 Task: Look for space in Podporozh'ye, Russia from 8th June, 2023 to 16th June, 2023 for 2 adults in price range Rs.10000 to Rs.15000. Place can be entire place with 1  bedroom having 1 bed and 1 bathroom. Property type can be house, flat, guest house, hotel. Amenities needed are: wifi. Booking option can be shelf check-in. Required host language is English.
Action: Mouse moved to (311, 400)
Screenshot: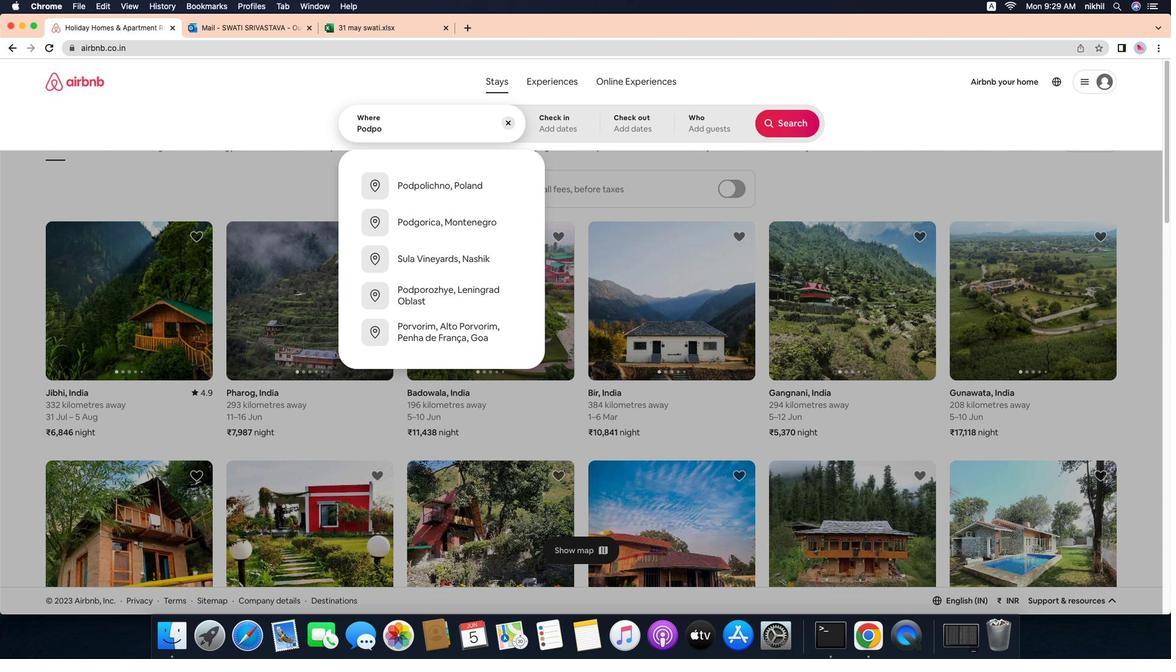 
Action: Mouse pressed left at (311, 400)
Screenshot: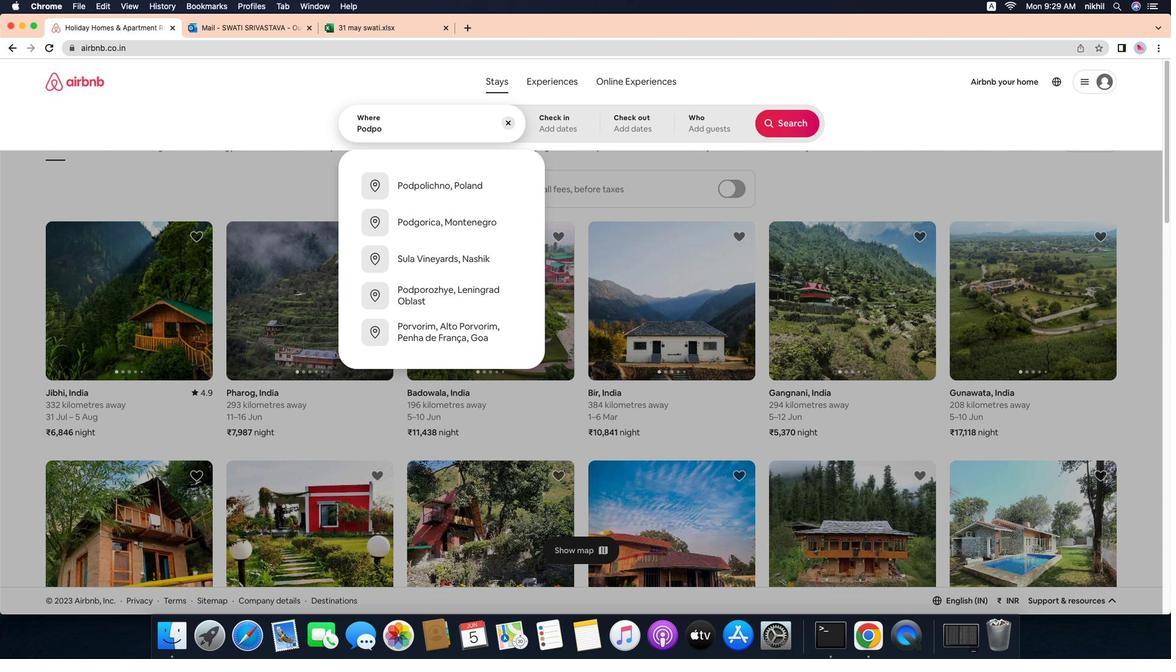 
Action: Mouse moved to (332, 400)
Screenshot: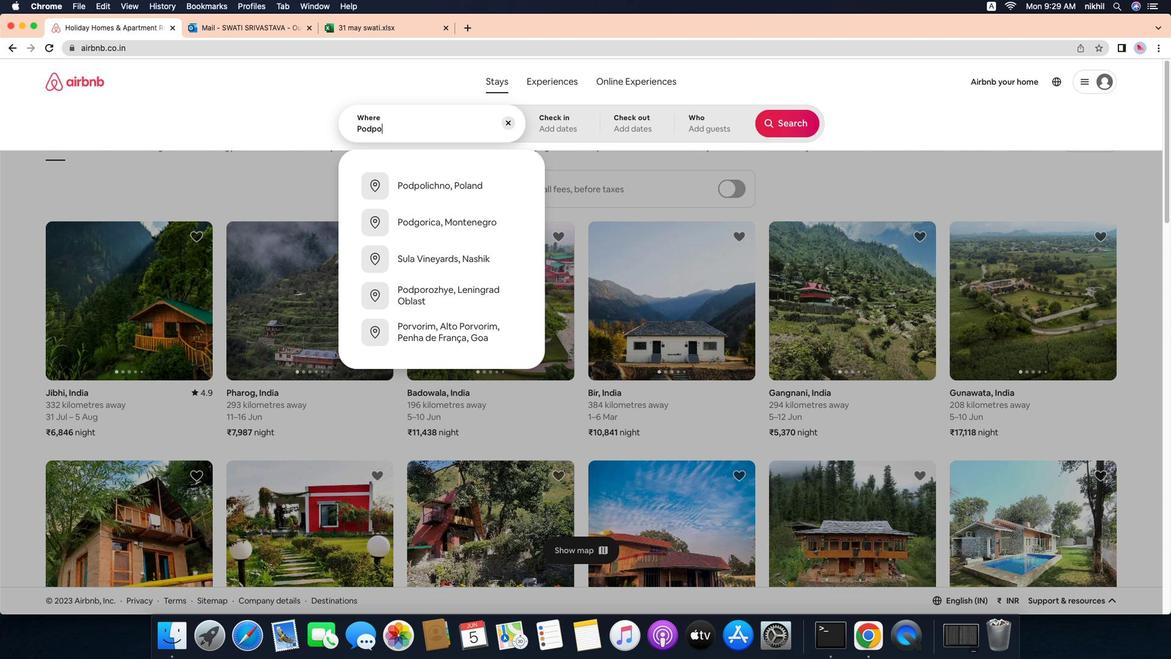 
Action: Mouse pressed left at (332, 400)
Screenshot: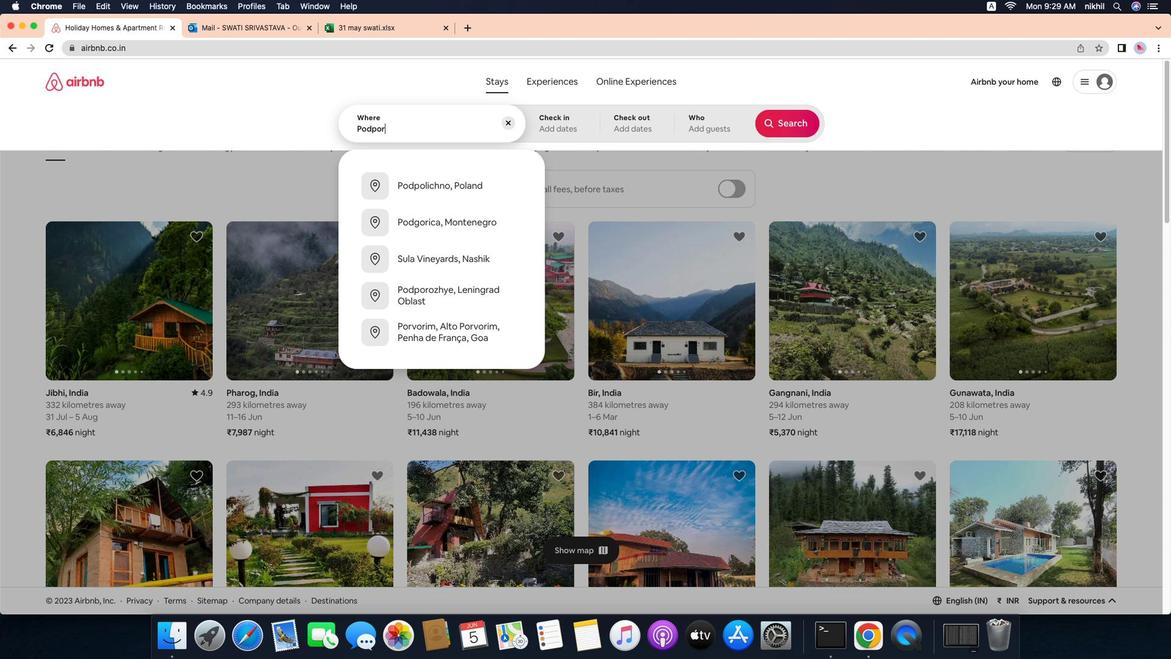 
Action: Mouse moved to (271, 404)
Screenshot: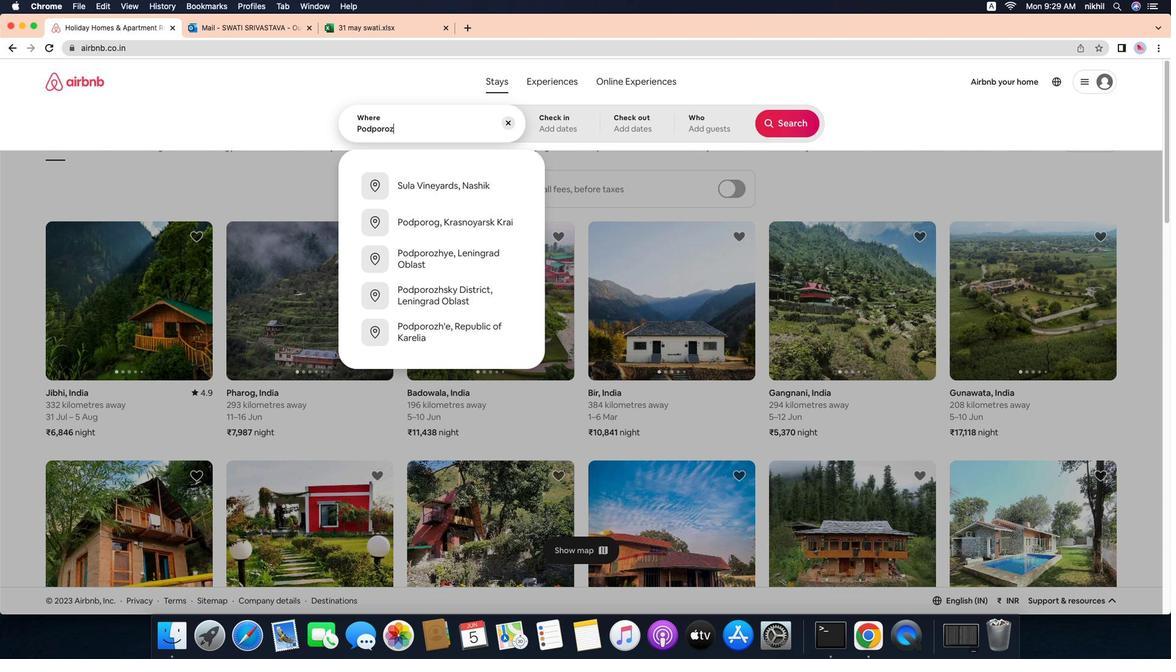 
Action: Mouse pressed left at (271, 404)
Screenshot: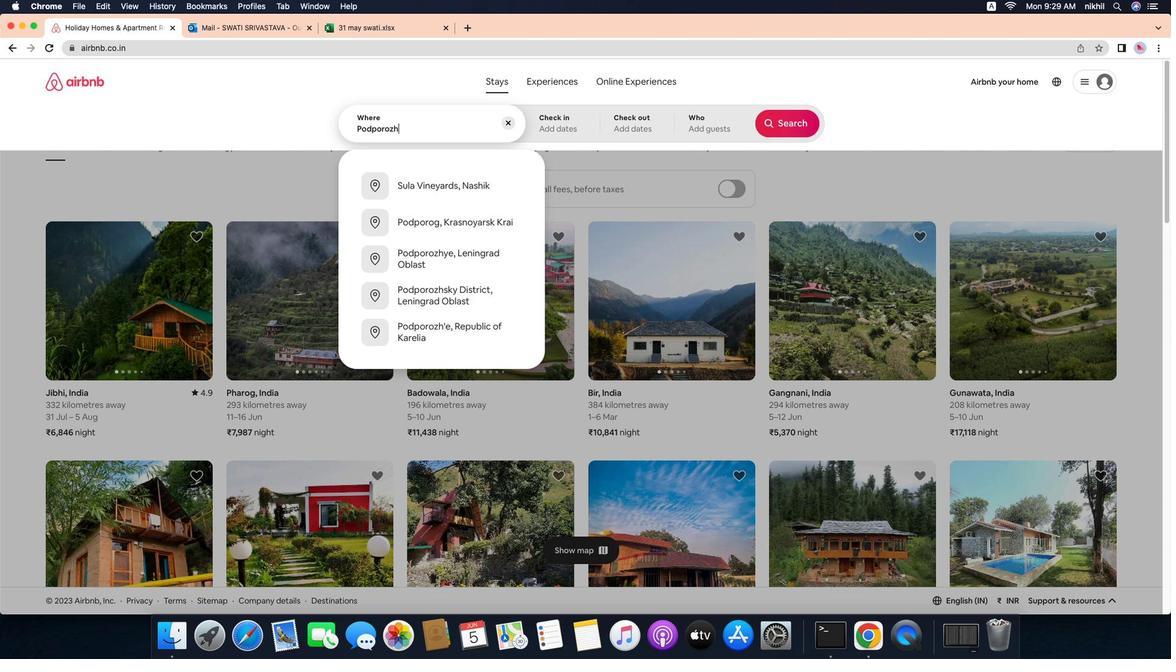 
Action: Mouse moved to (270, 404)
Screenshot: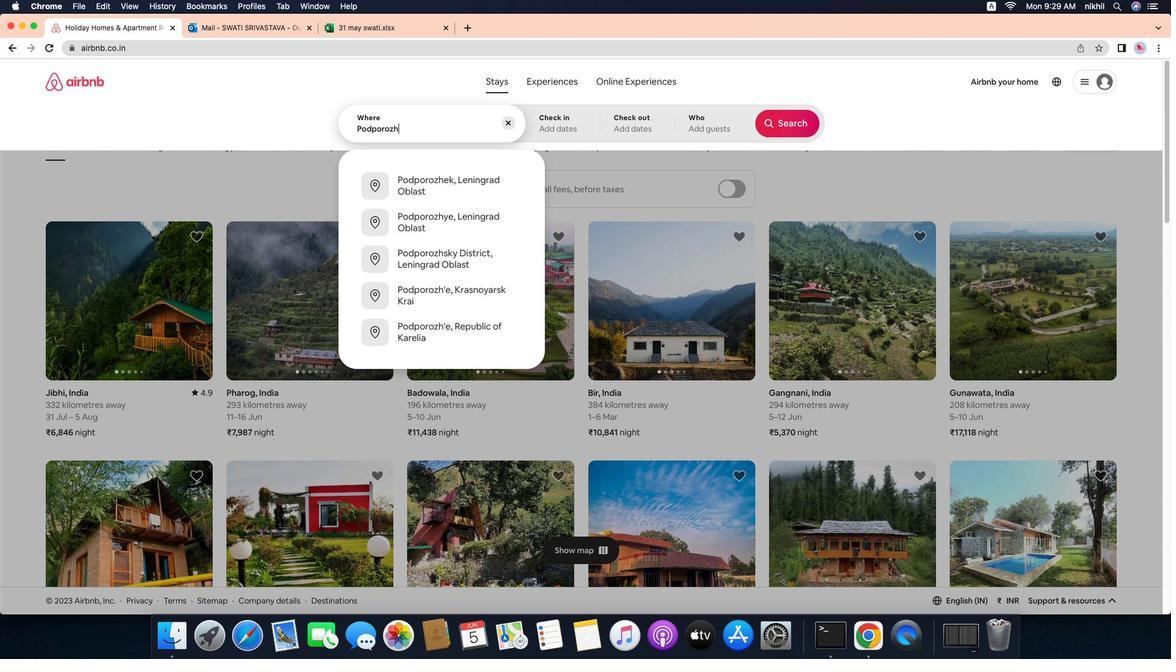 
Action: Key pressed Key.caps_lock'P'Key.caps_lock'o''d''p''o''r''o''z''h'"'"Key.caps_lockKey.caps_lock'y''e'','Key.spaceKey.caps_lock'R'Key.caps_lock'u''s''s''i''a'Key.enter
Screenshot: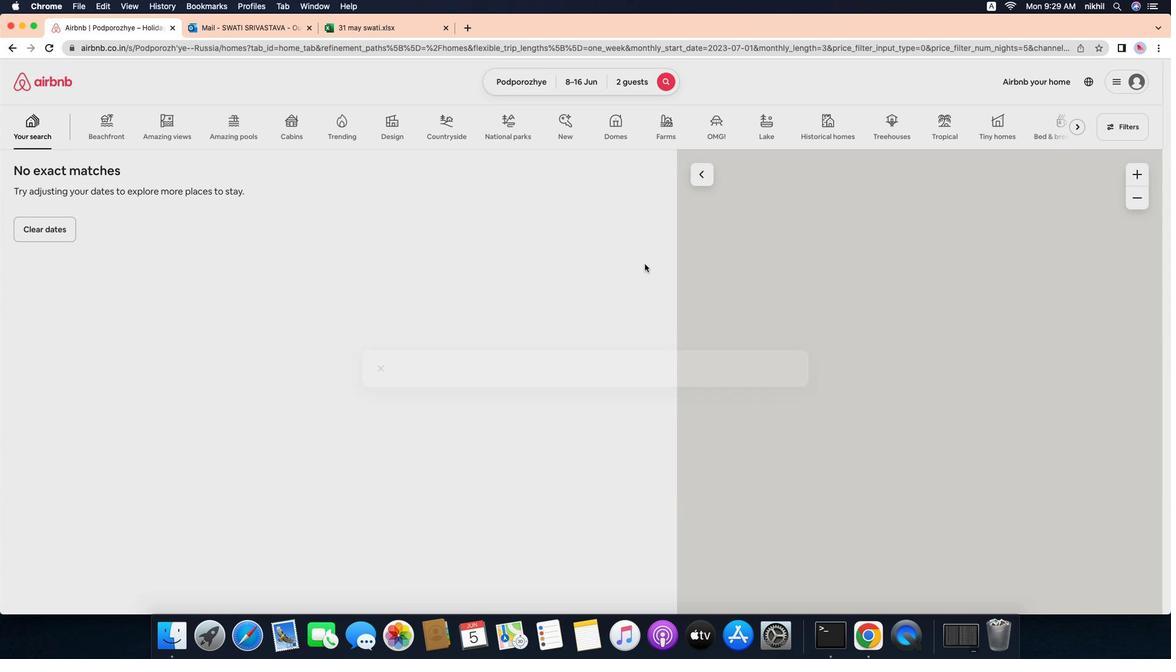 
Action: Mouse moved to (327, 416)
Screenshot: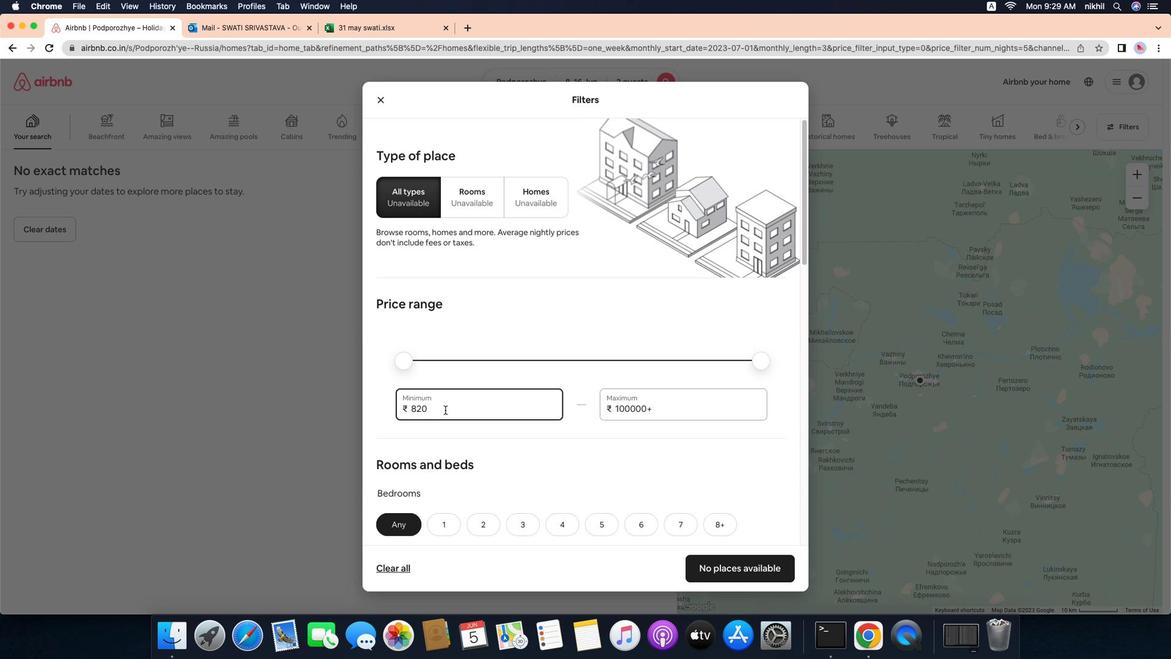 
Action: Mouse pressed left at (327, 416)
Screenshot: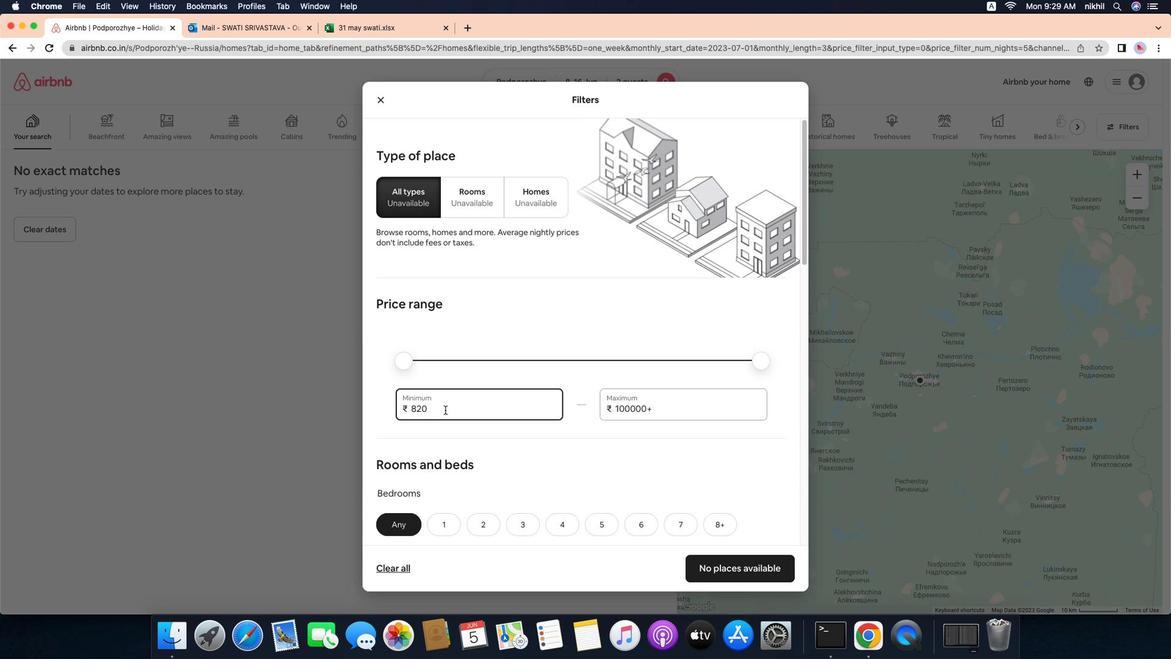 
Action: Mouse moved to (349, 418)
Screenshot: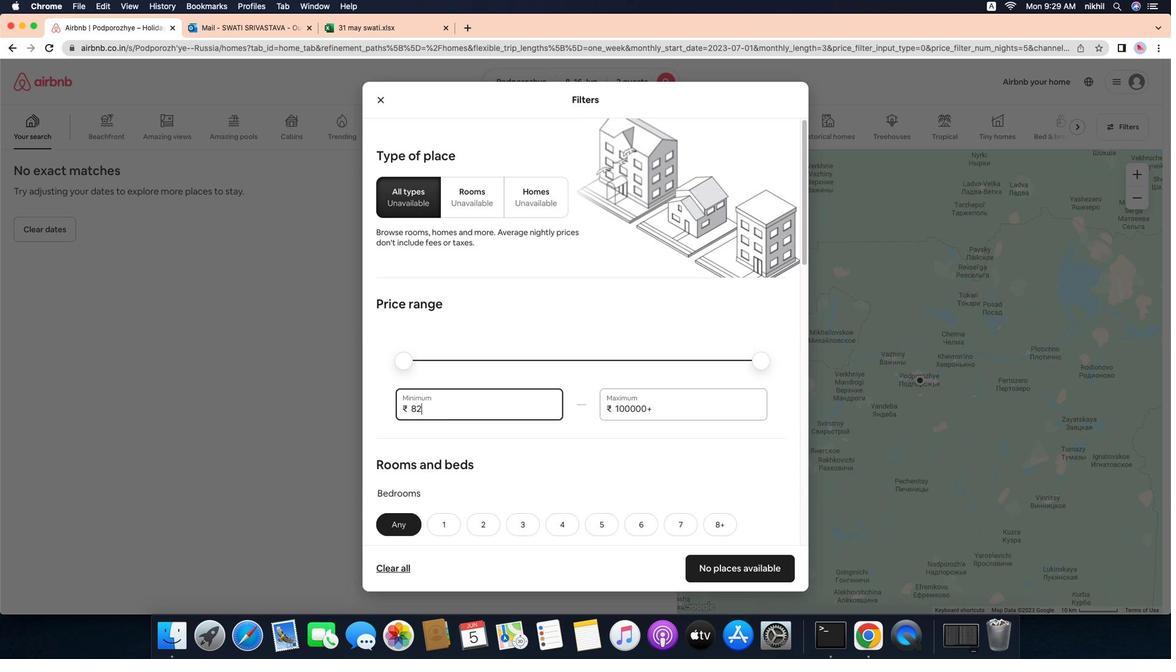 
Action: Mouse pressed left at (349, 418)
Screenshot: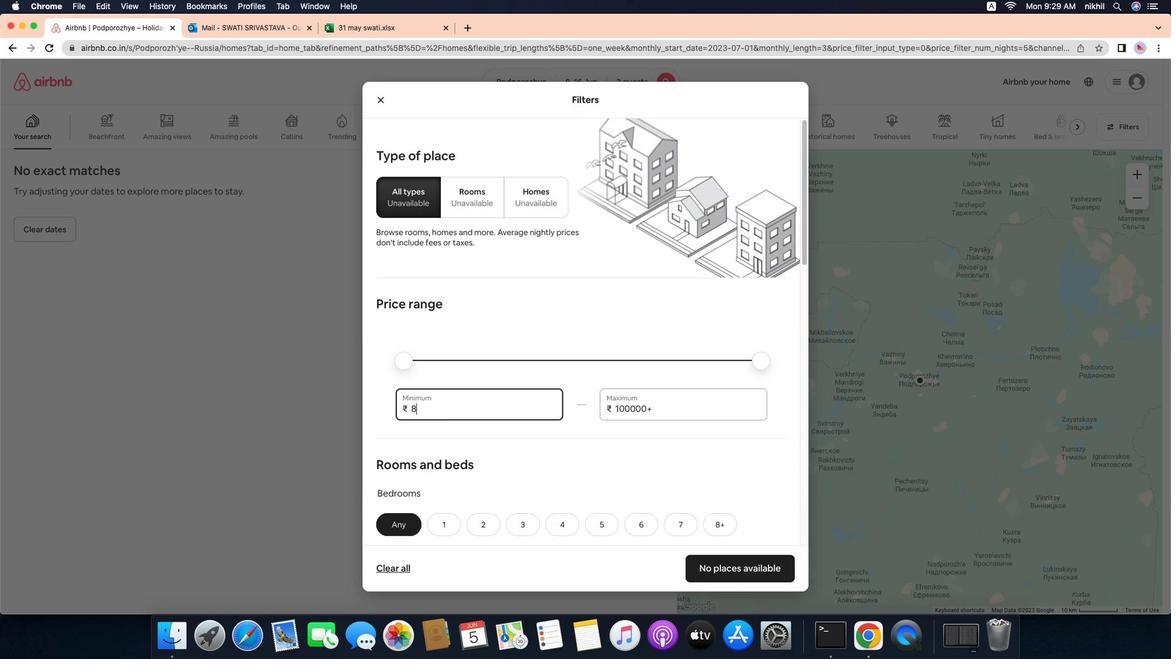
Action: Mouse moved to (563, 404)
Screenshot: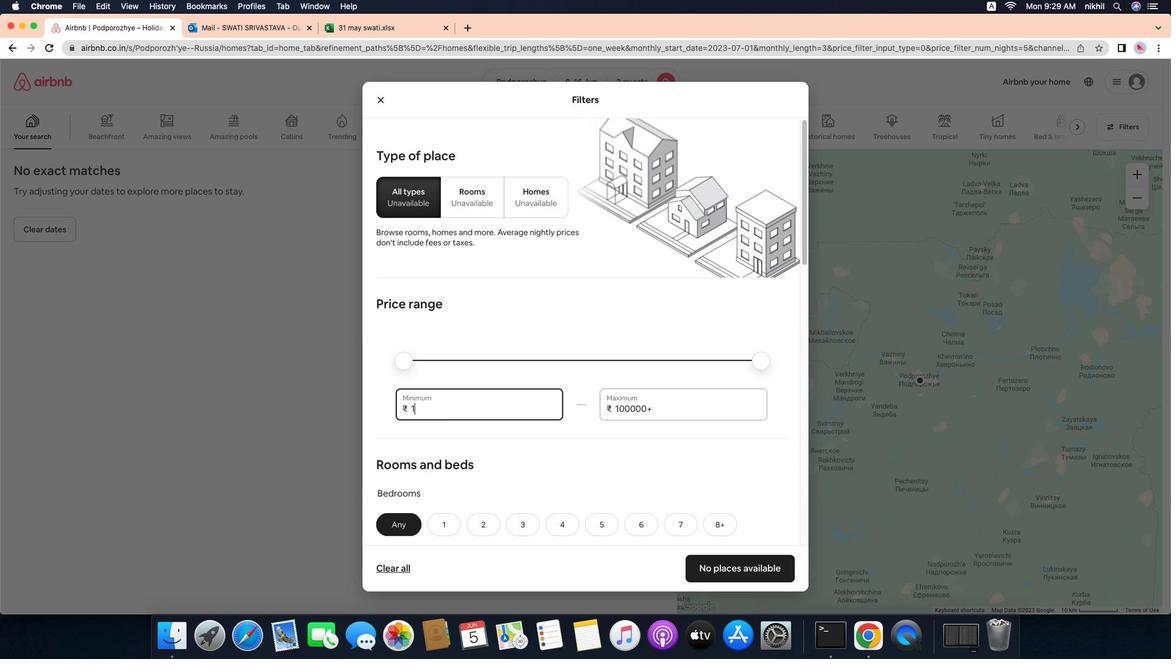 
Action: Mouse pressed left at (563, 404)
Screenshot: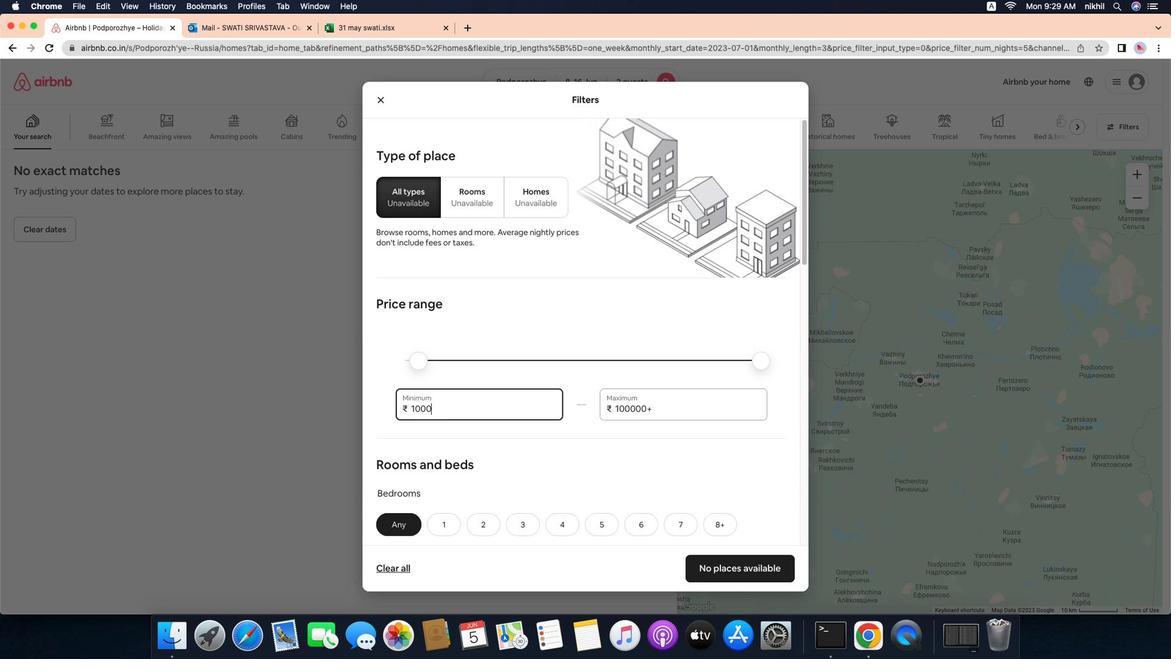 
Action: Mouse moved to (657, 409)
Screenshot: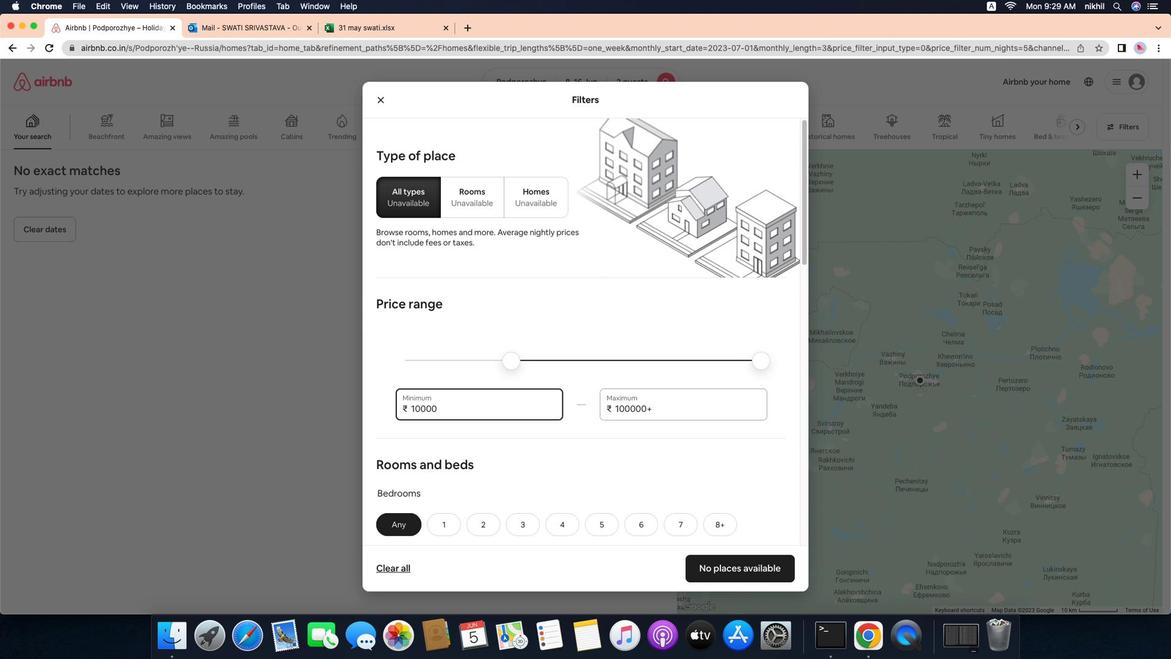 
Action: Mouse pressed left at (657, 409)
Screenshot: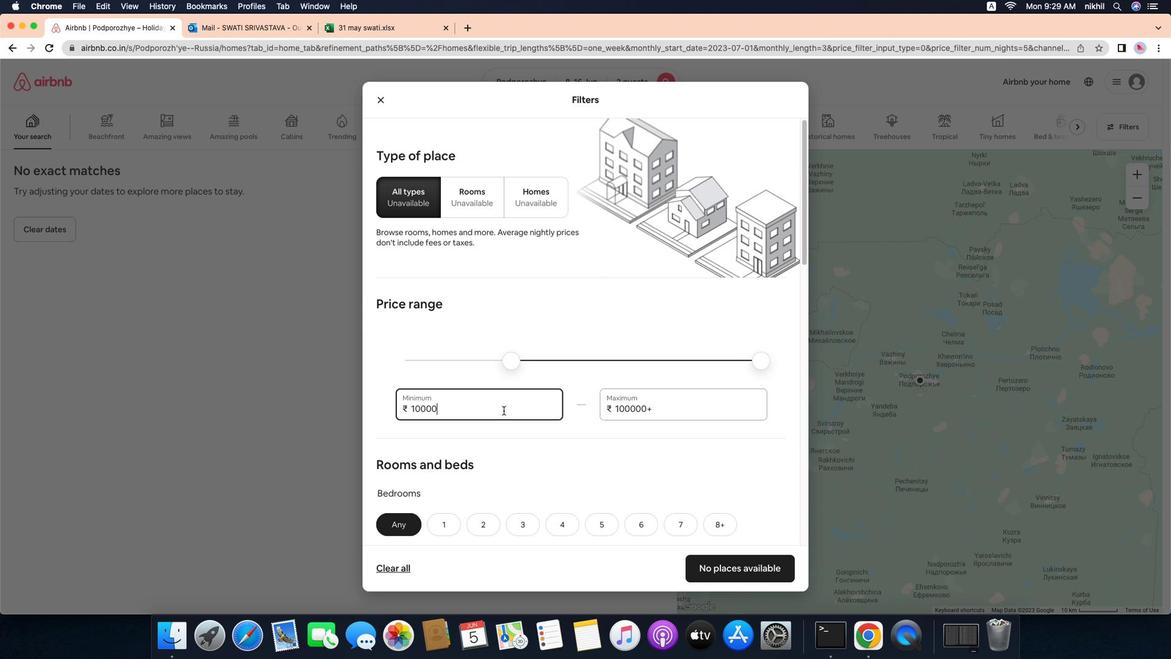 
Action: Mouse pressed left at (657, 409)
Screenshot: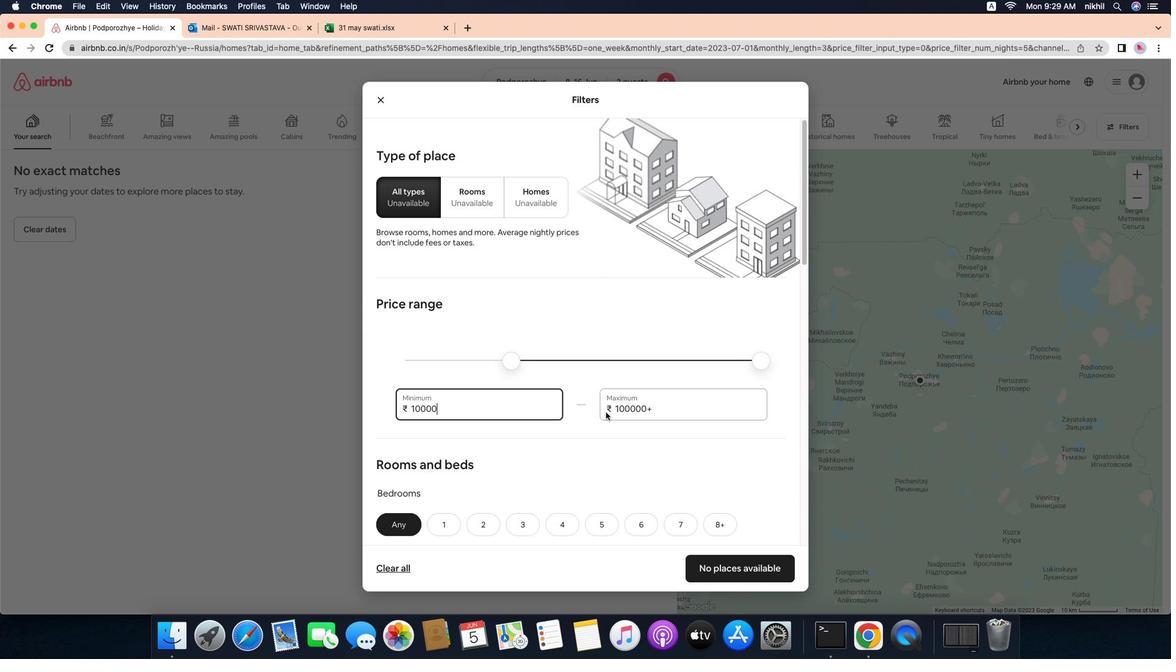 
Action: Mouse moved to (662, 404)
Screenshot: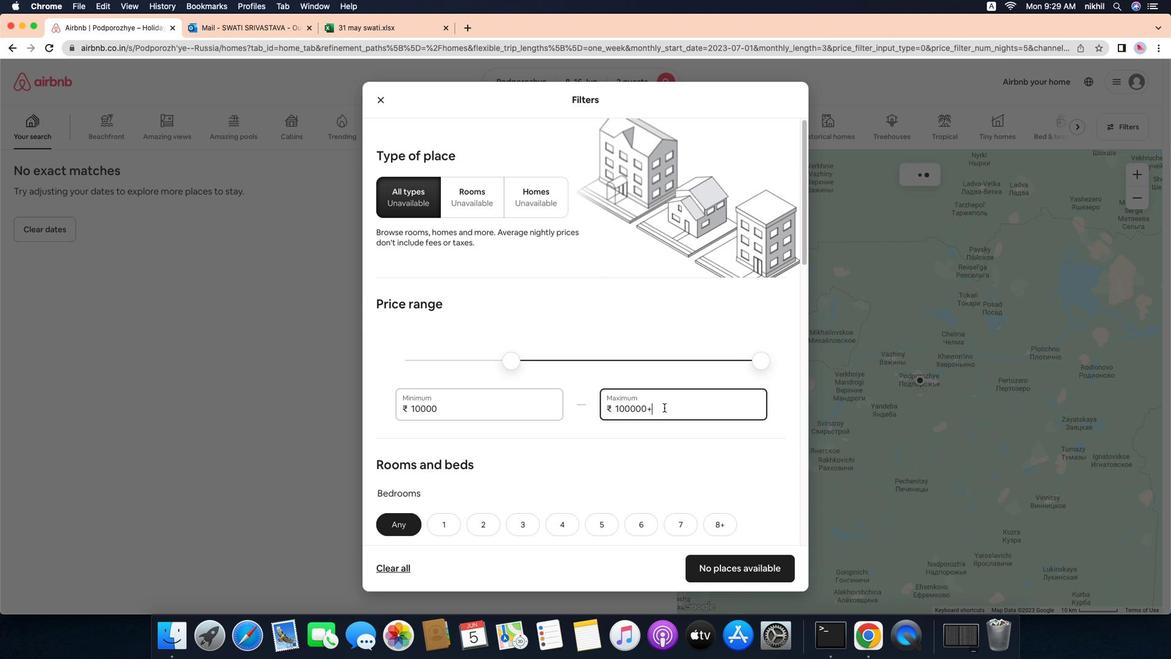 
Action: Mouse pressed left at (662, 404)
Screenshot: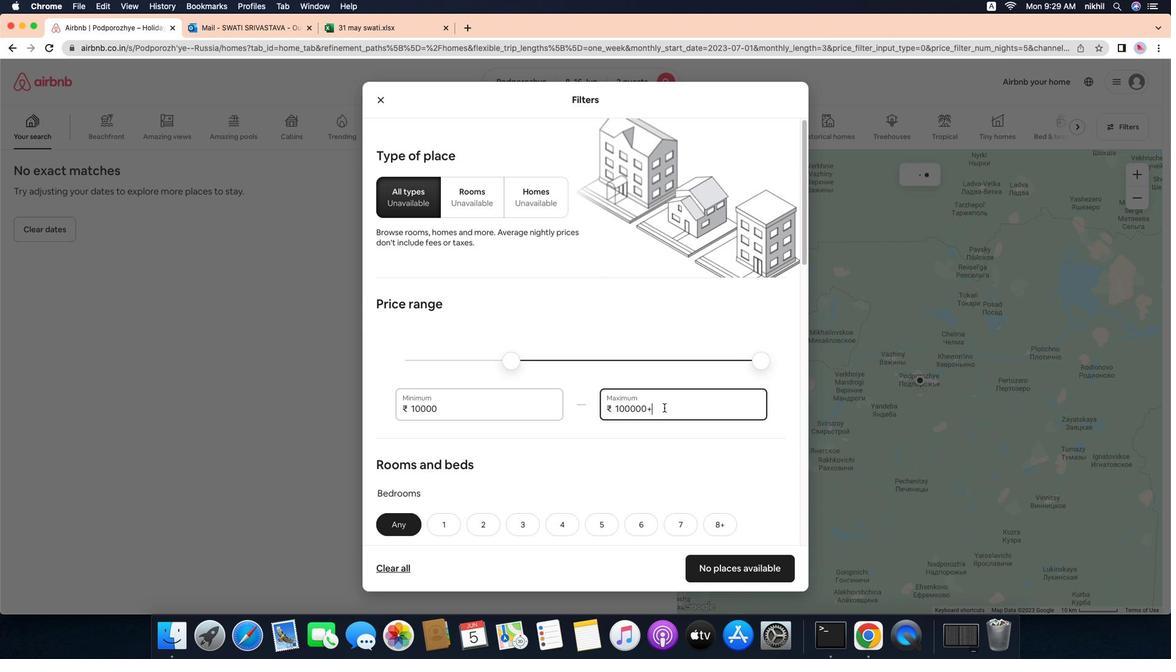 
Action: Mouse moved to (1005, 404)
Screenshot: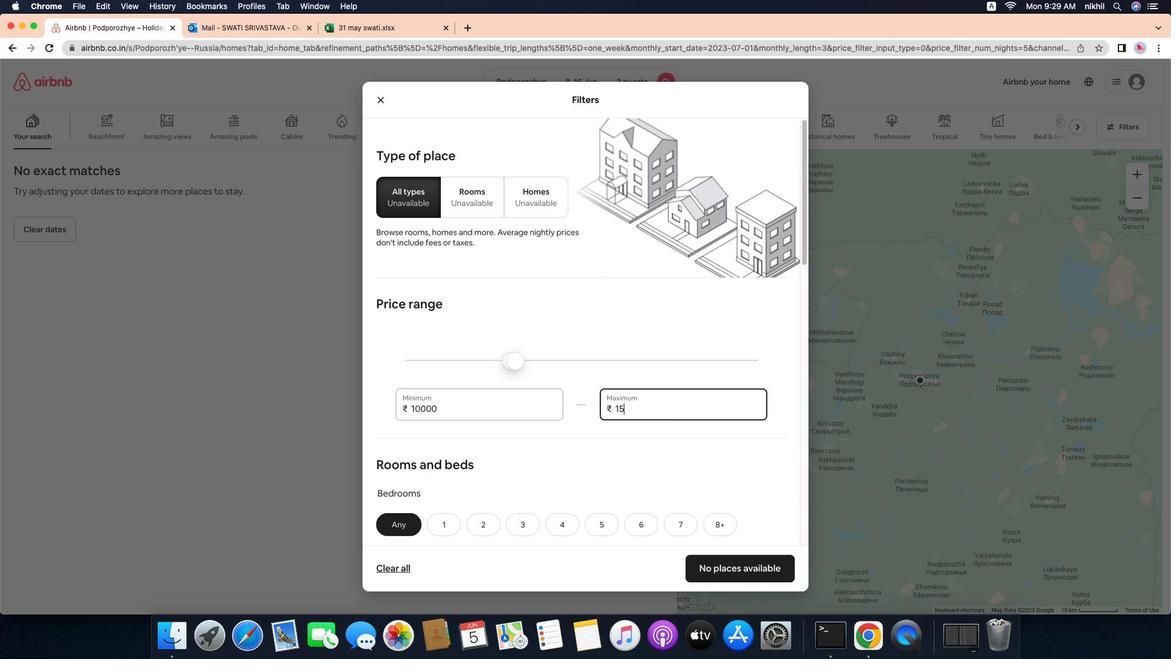 
Action: Mouse pressed left at (1005, 404)
Screenshot: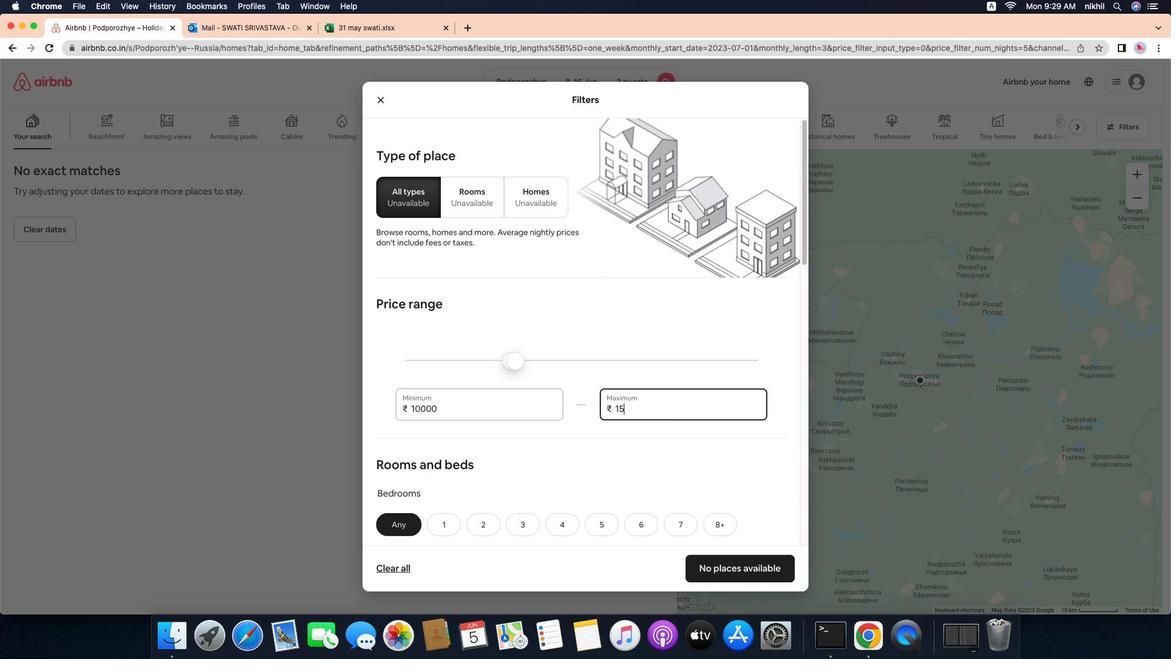 
Action: Mouse moved to (272, 425)
Screenshot: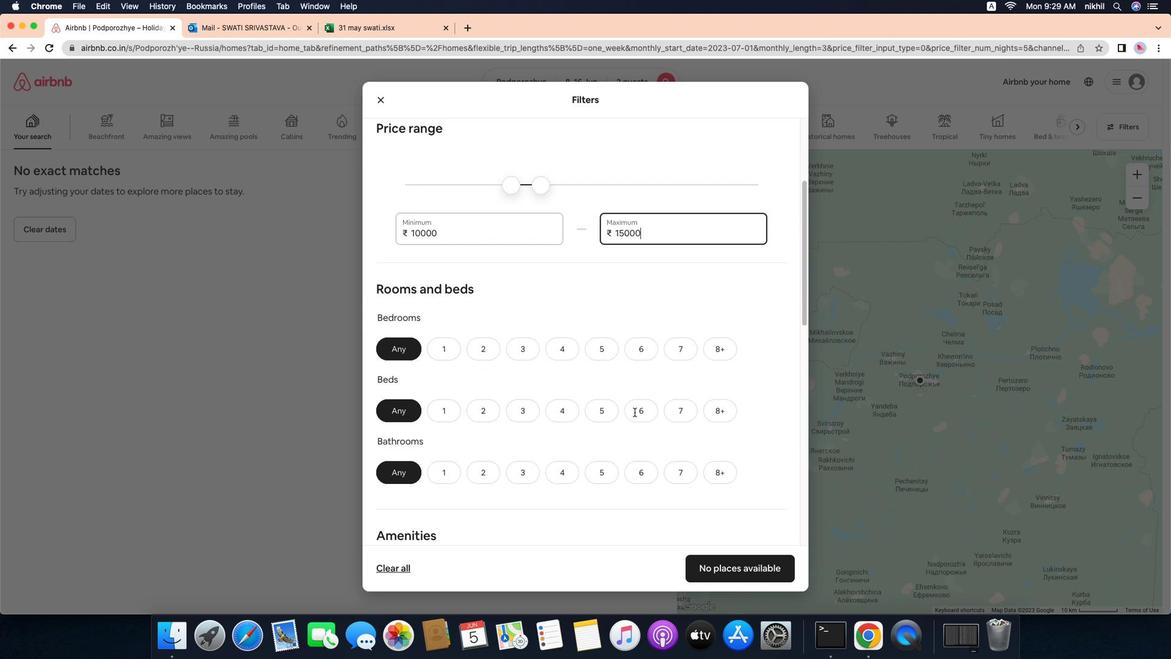 
Action: Mouse pressed left at (272, 425)
Screenshot: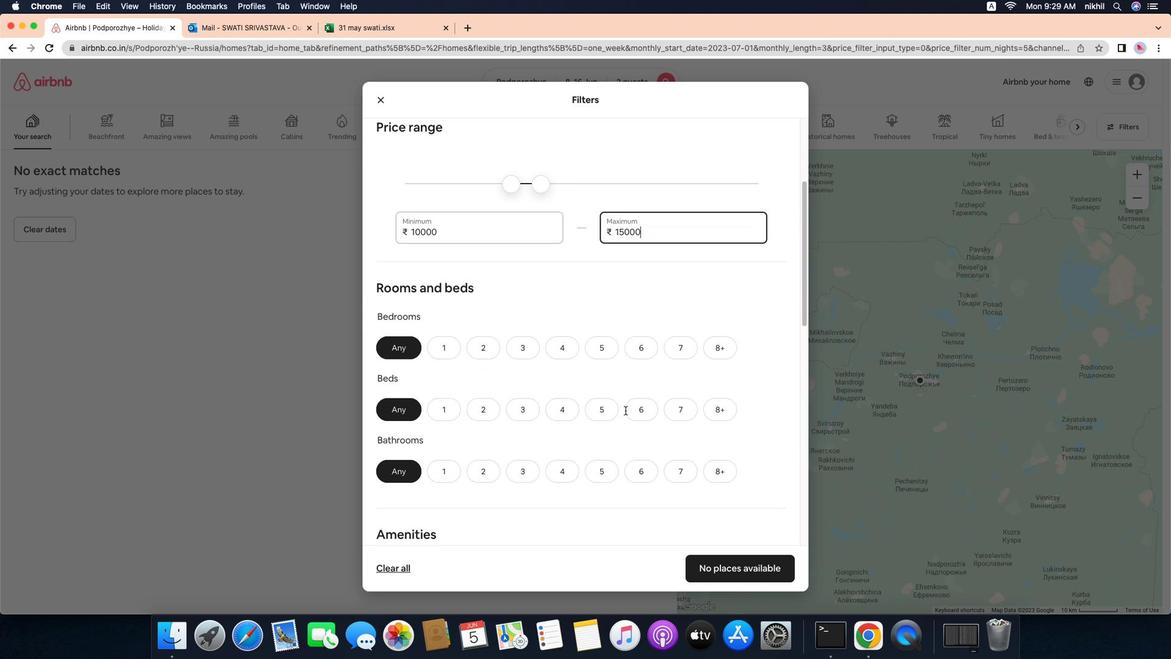 
Action: Mouse moved to (270, 426)
Screenshot: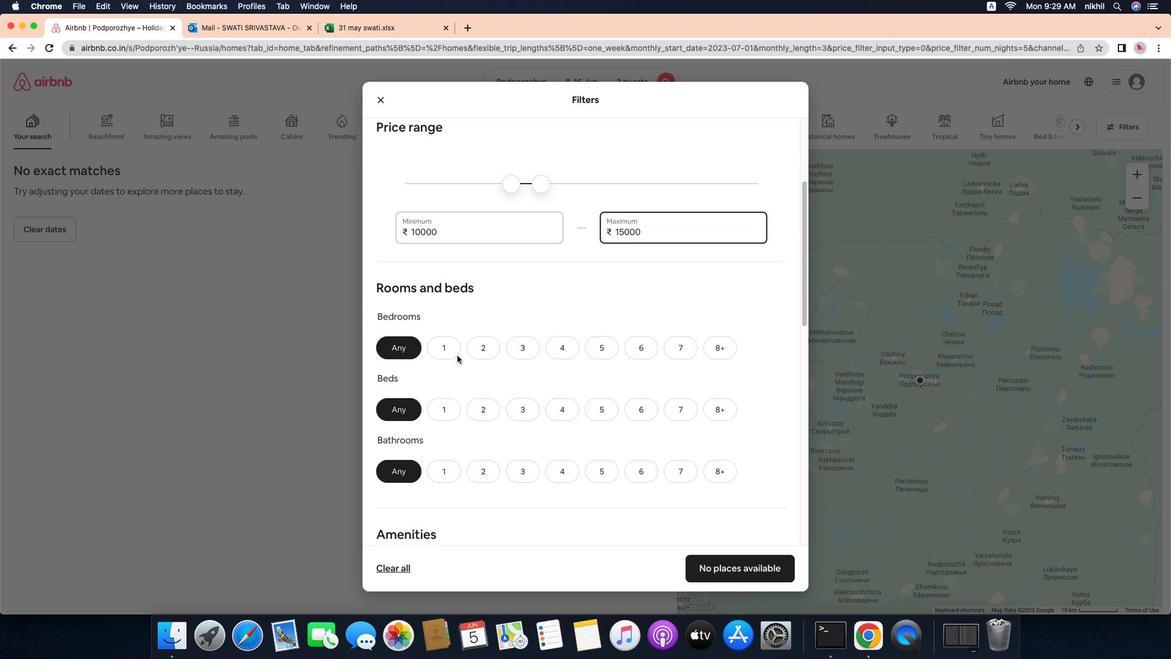 
Action: Key pressed Key.backspaceKey.backspaceKey.backspaceKey.backspaceKey.backspace'1''0''0''0''0'
Screenshot: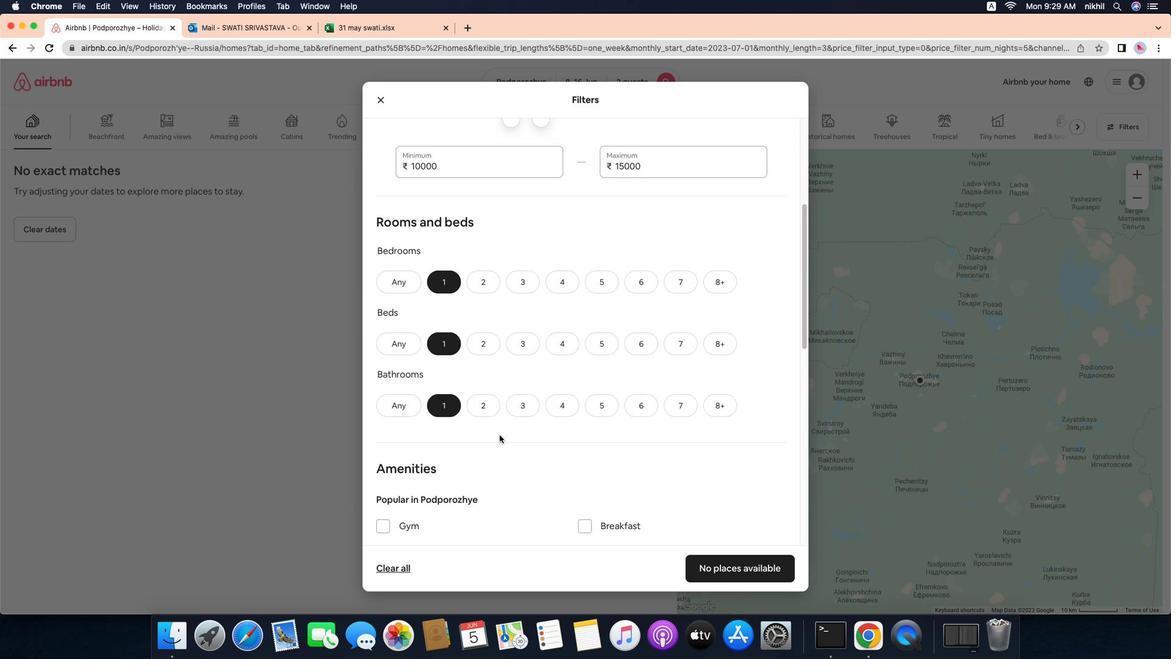 
Action: Mouse moved to (514, 426)
Screenshot: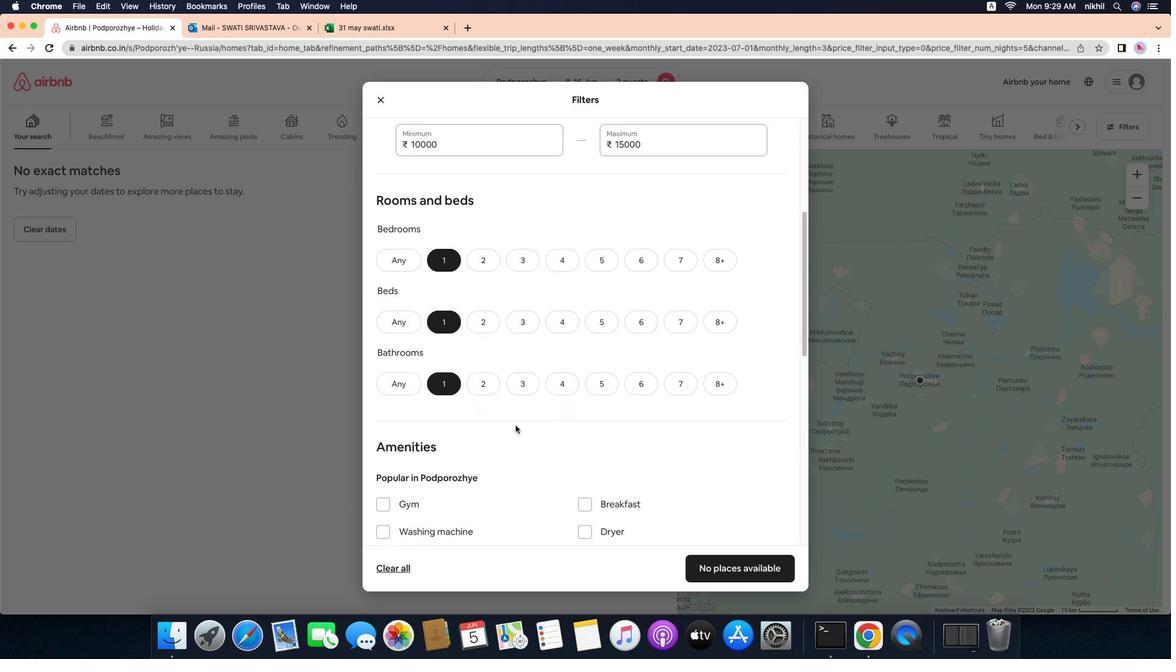 
Action: Mouse pressed left at (514, 426)
Screenshot: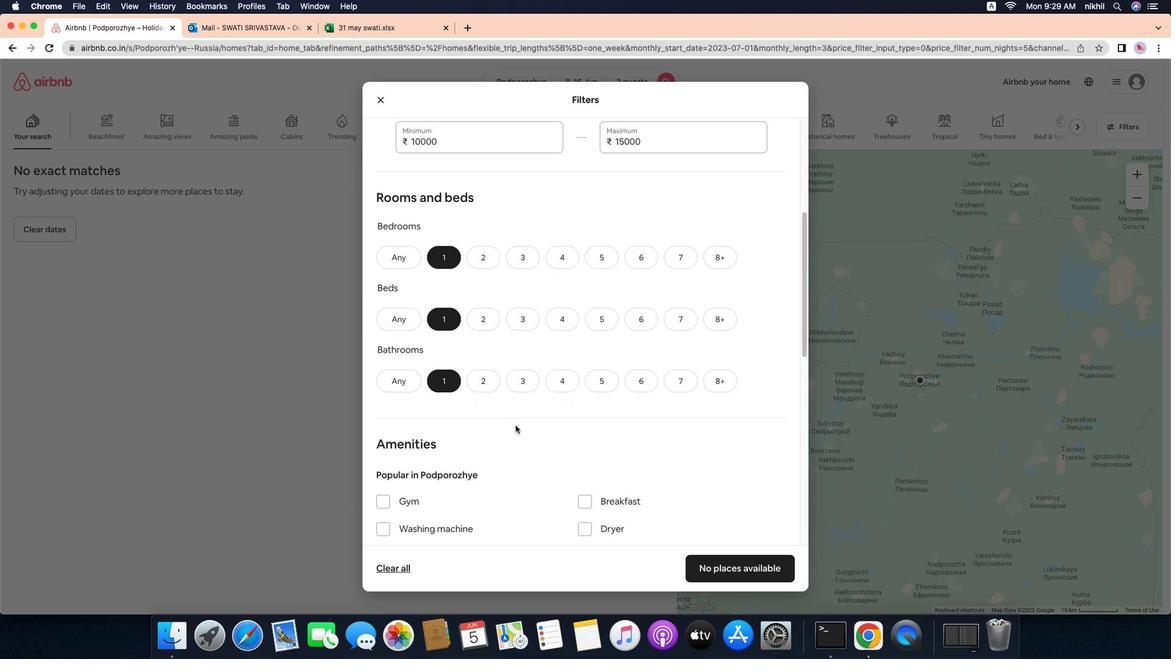 
Action: Key pressed Key.backspaceKey.backspaceKey.backspaceKey.backspaceKey.backspaceKey.backspaceKey.backspaceKey.backspace'1''5''0''0''0'
Screenshot: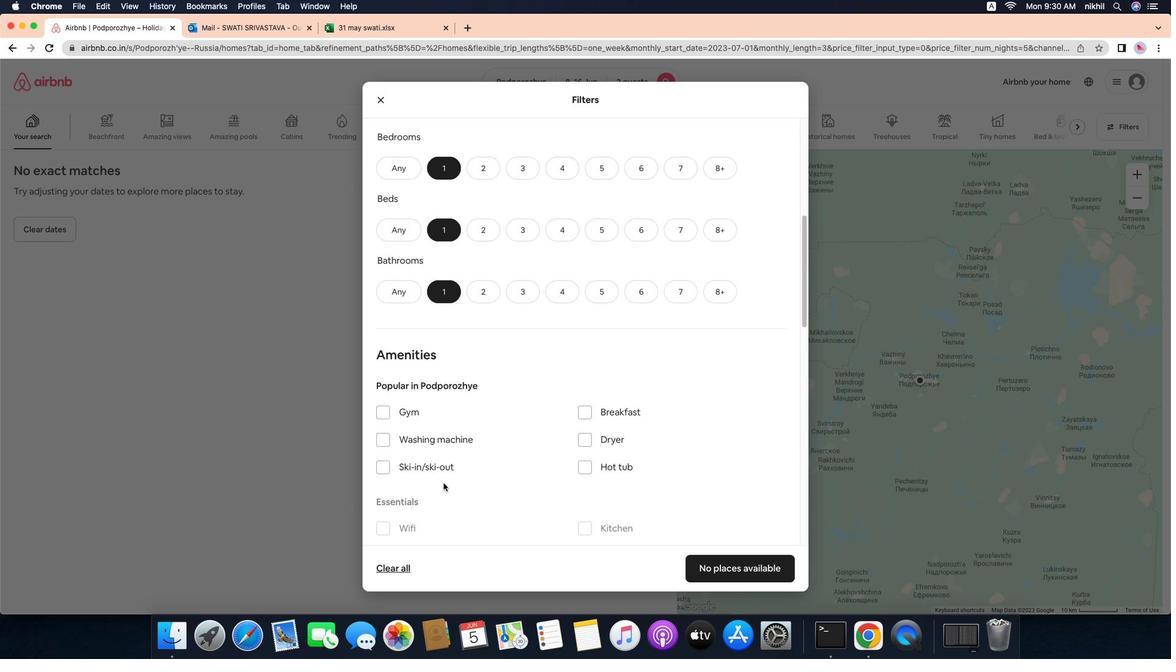 
Action: Mouse moved to (481, 426)
Screenshot: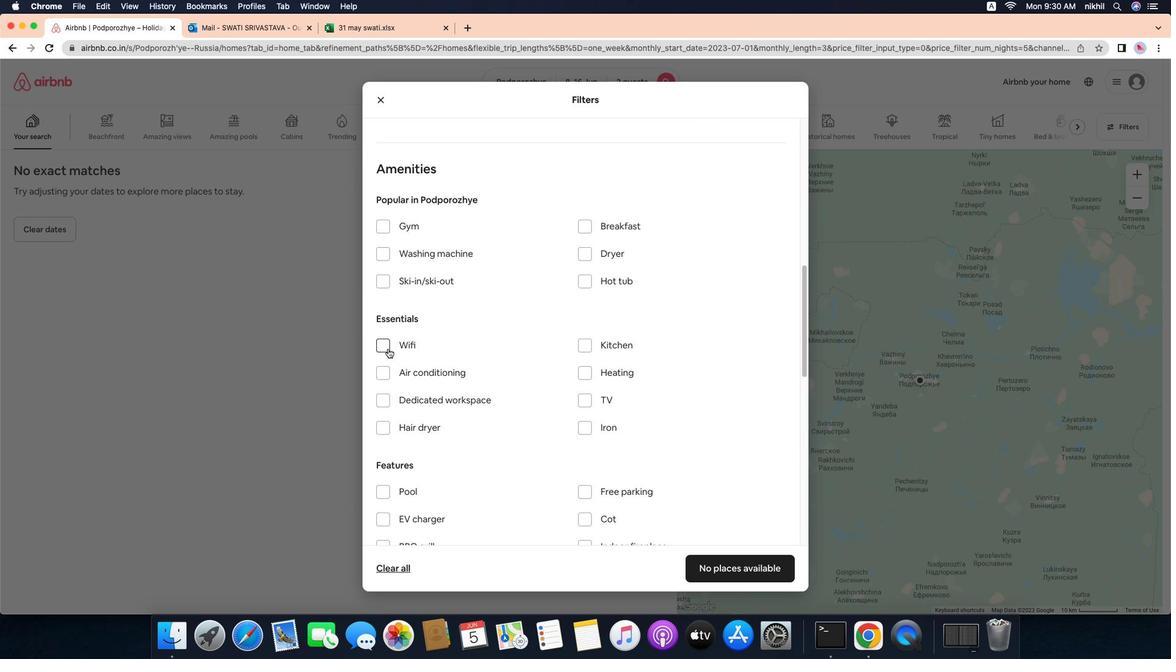 
Action: Mouse scrolled (481, 426) with delta (-224, 394)
Screenshot: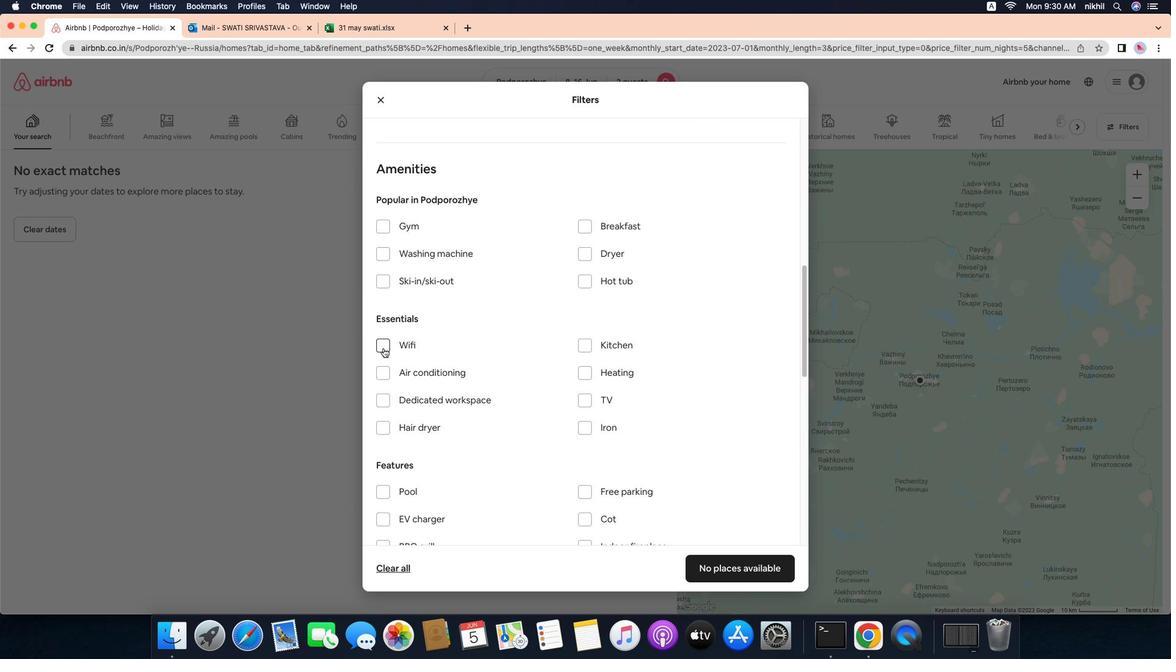 
Action: Mouse scrolled (481, 426) with delta (-224, 394)
Screenshot: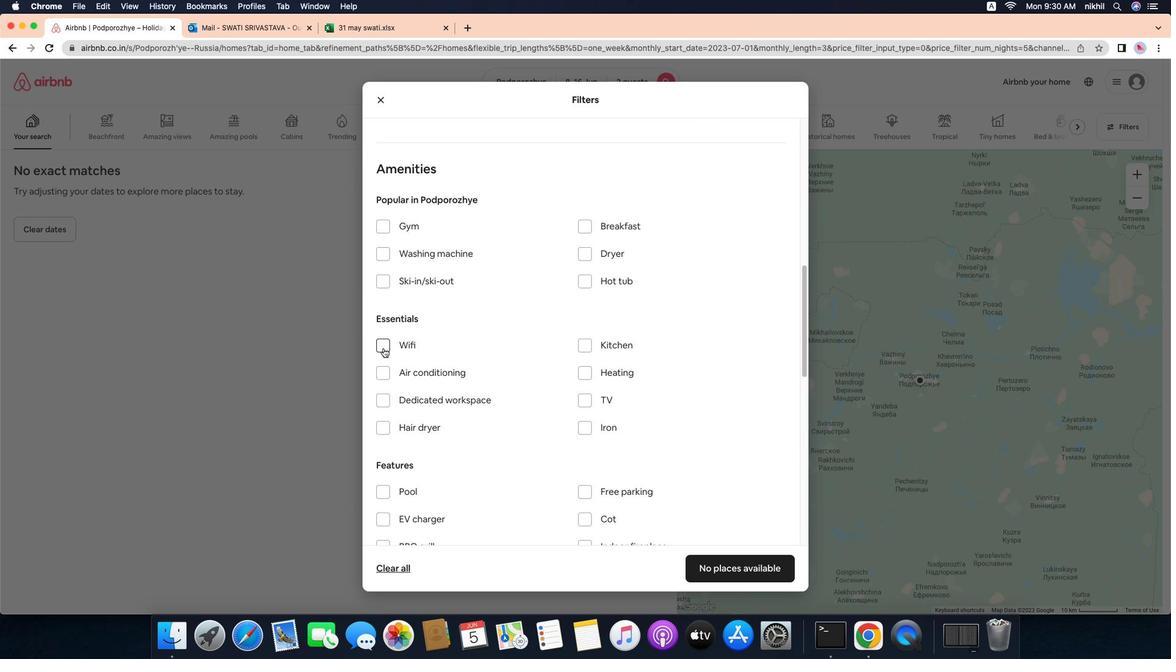 
Action: Mouse scrolled (481, 426) with delta (-224, 394)
Screenshot: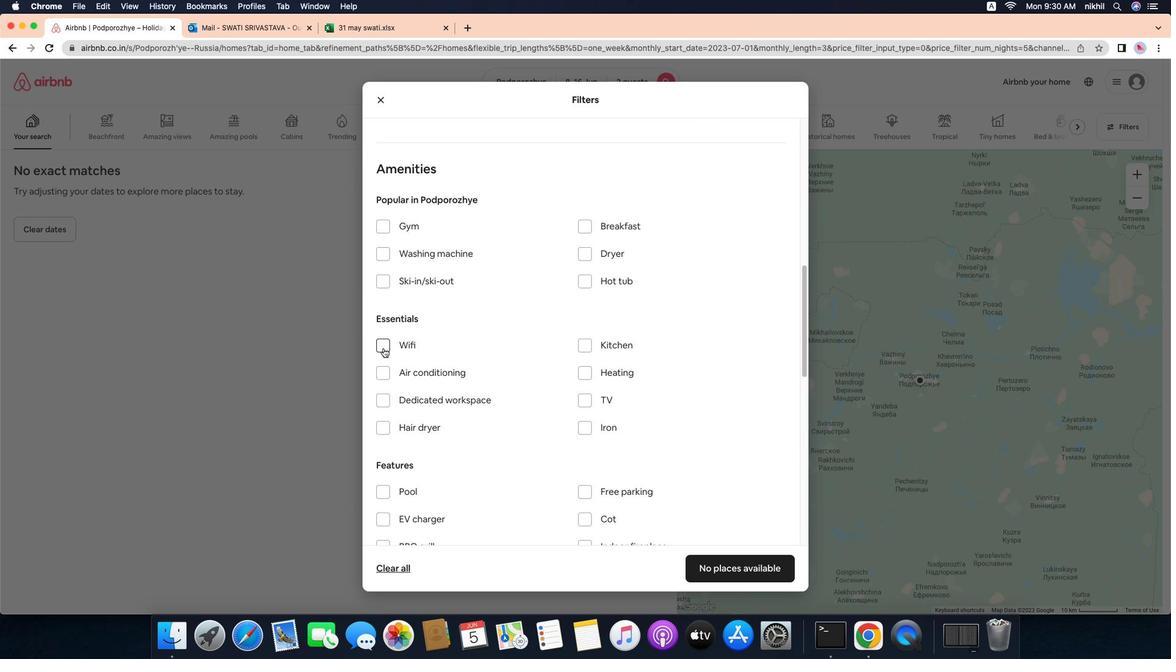 
Action: Mouse scrolled (481, 426) with delta (-224, 394)
Screenshot: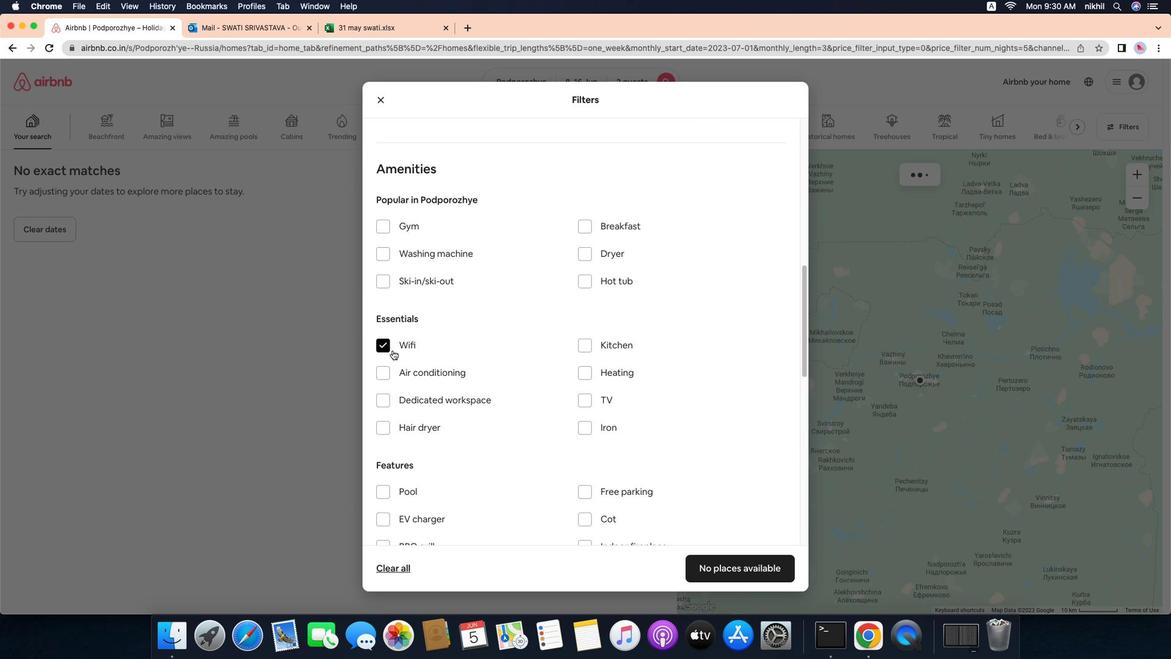 
Action: Mouse scrolled (481, 426) with delta (-224, 394)
Screenshot: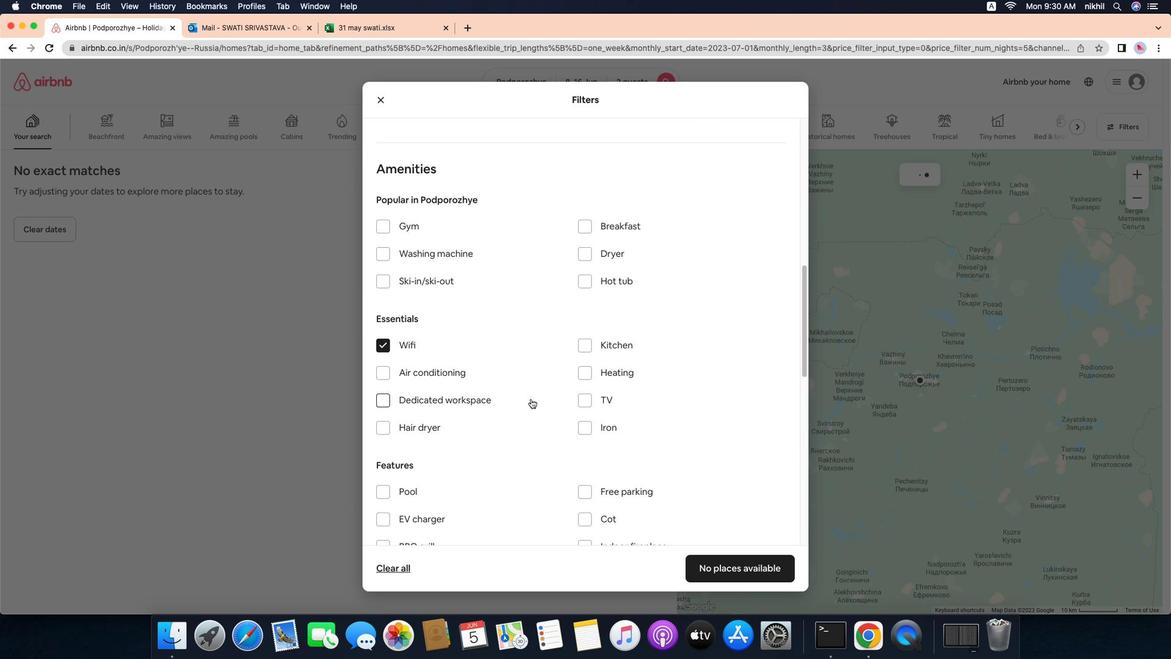 
Action: Mouse scrolled (481, 426) with delta (-224, 394)
Screenshot: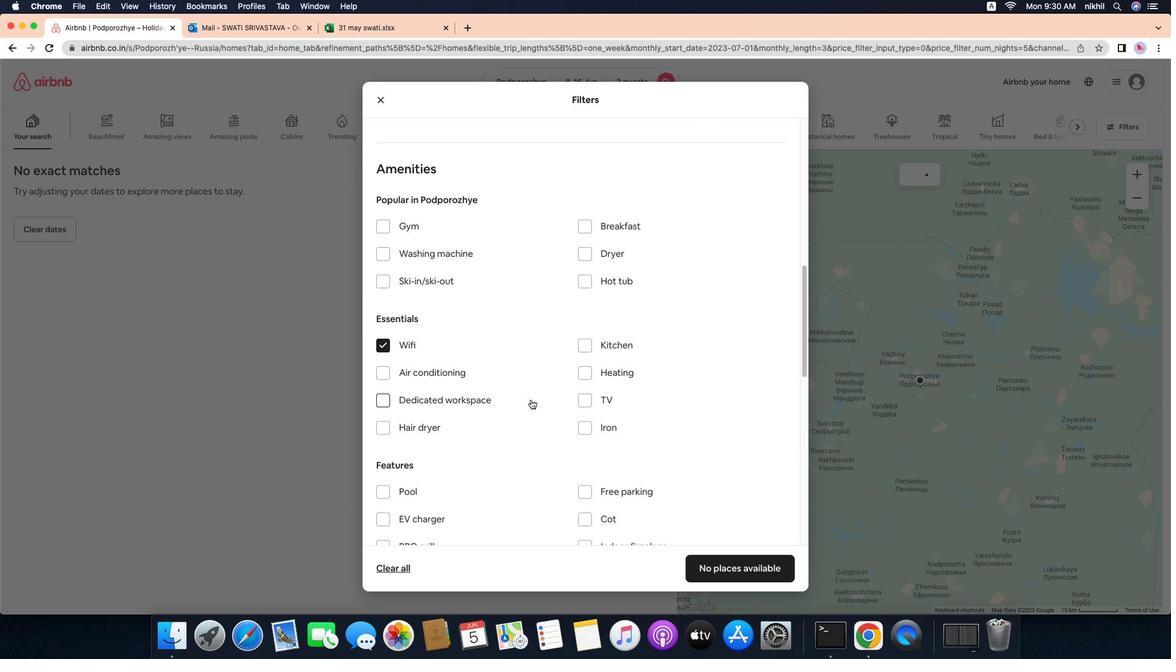 
Action: Mouse scrolled (481, 426) with delta (-224, 394)
Screenshot: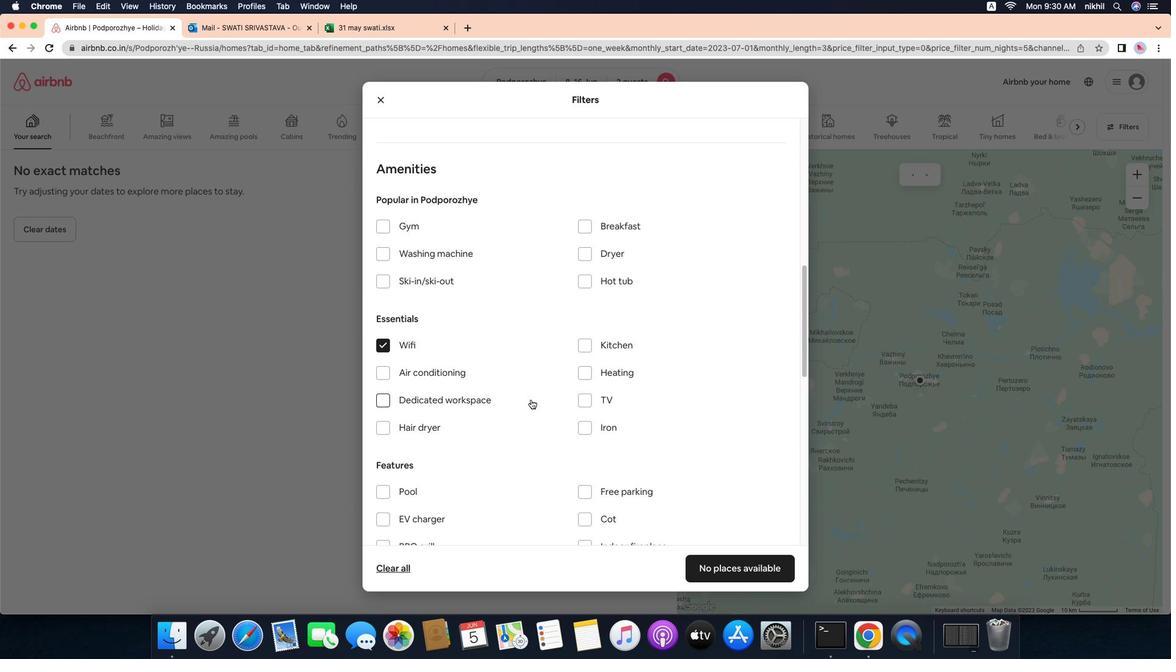 
Action: Mouse moved to (275, 421)
Screenshot: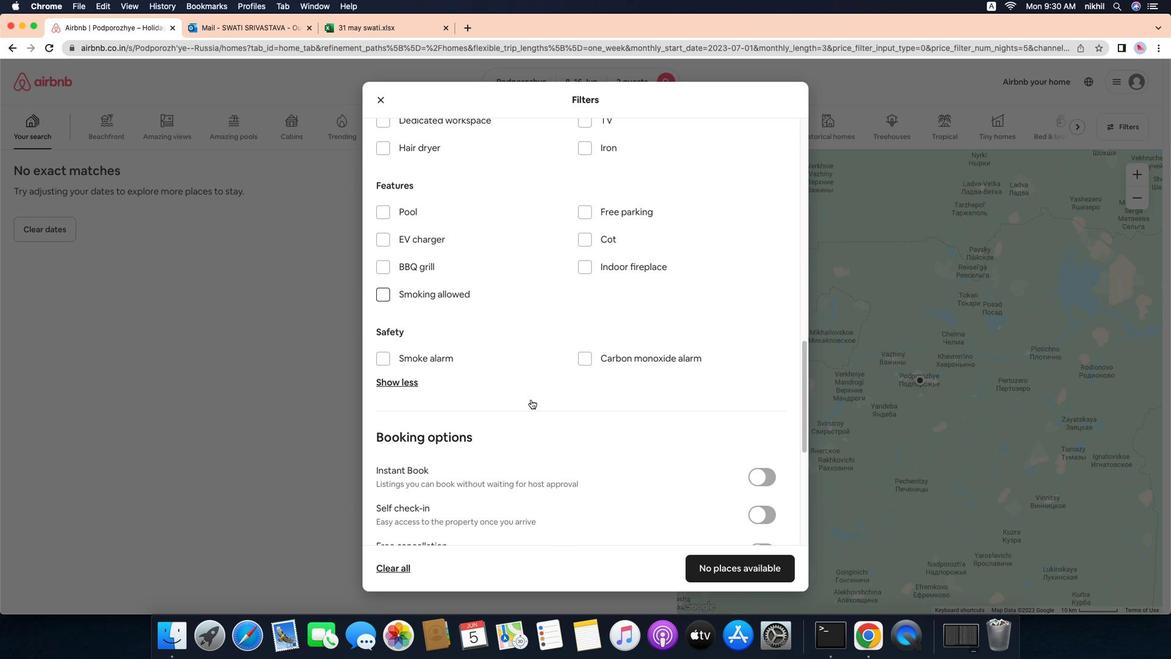 
Action: Mouse pressed left at (275, 421)
Screenshot: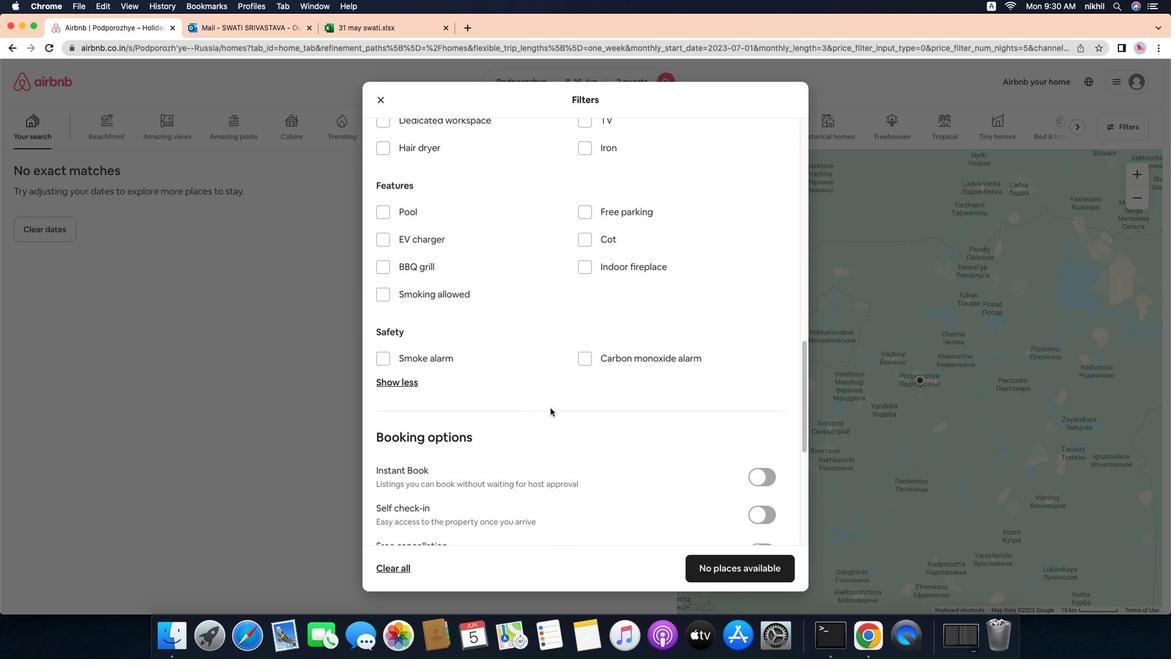 
Action: Mouse moved to (267, 426)
Screenshot: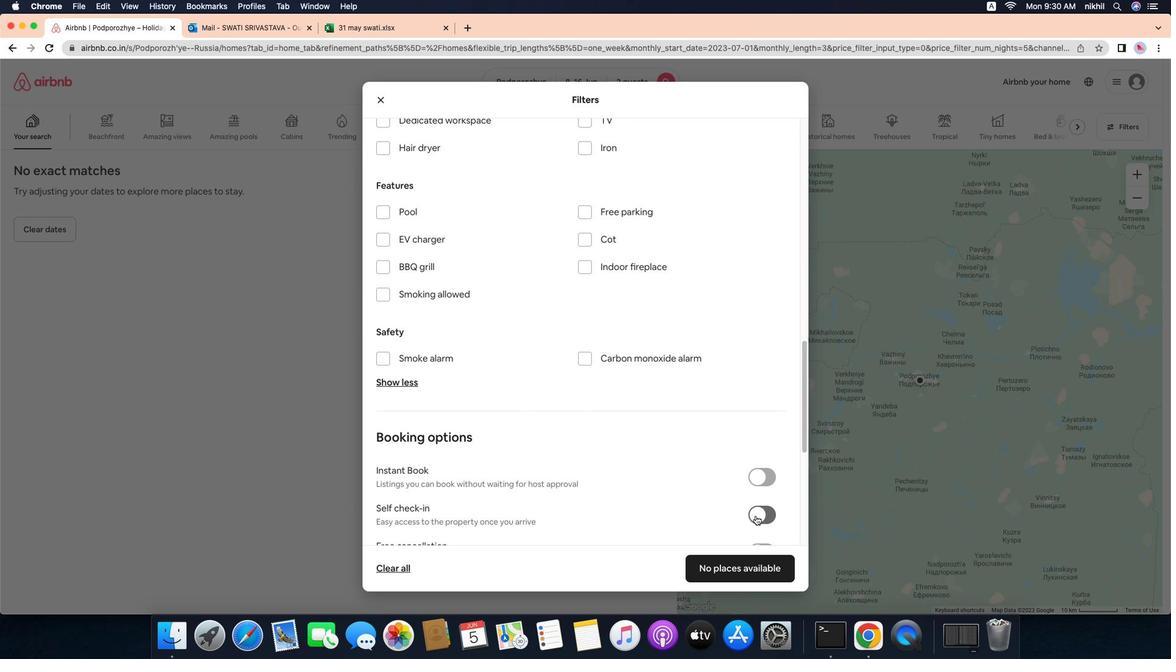 
Action: Mouse pressed left at (267, 426)
Screenshot: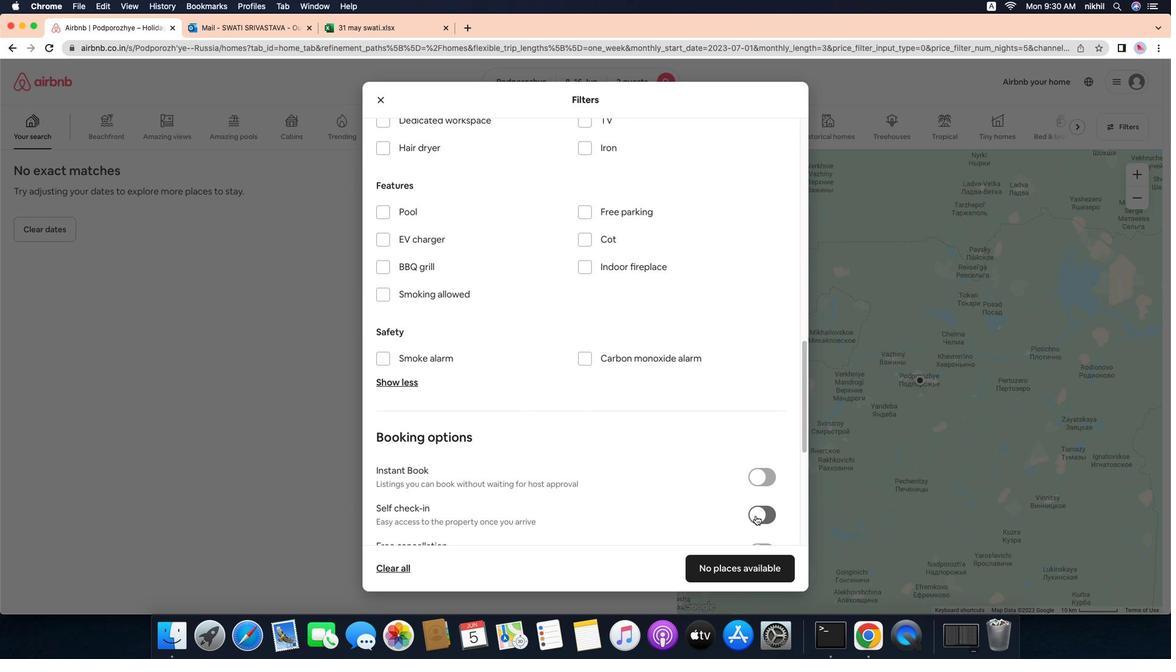 
Action: Mouse moved to (277, 430)
Screenshot: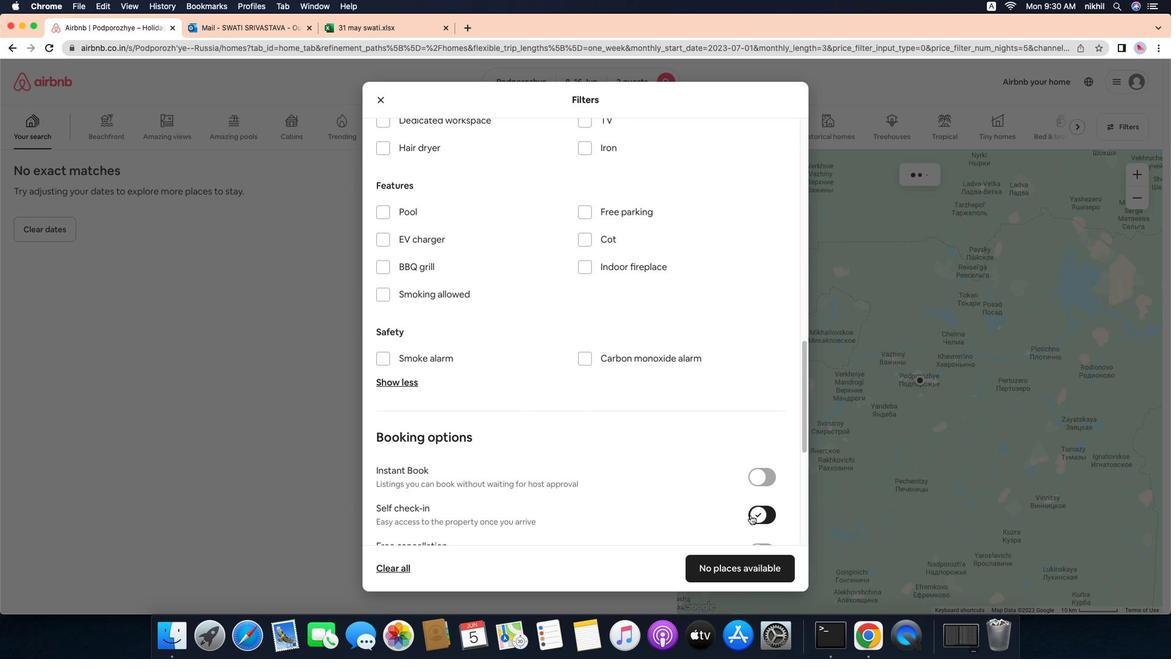 
Action: Mouse pressed left at (277, 430)
Screenshot: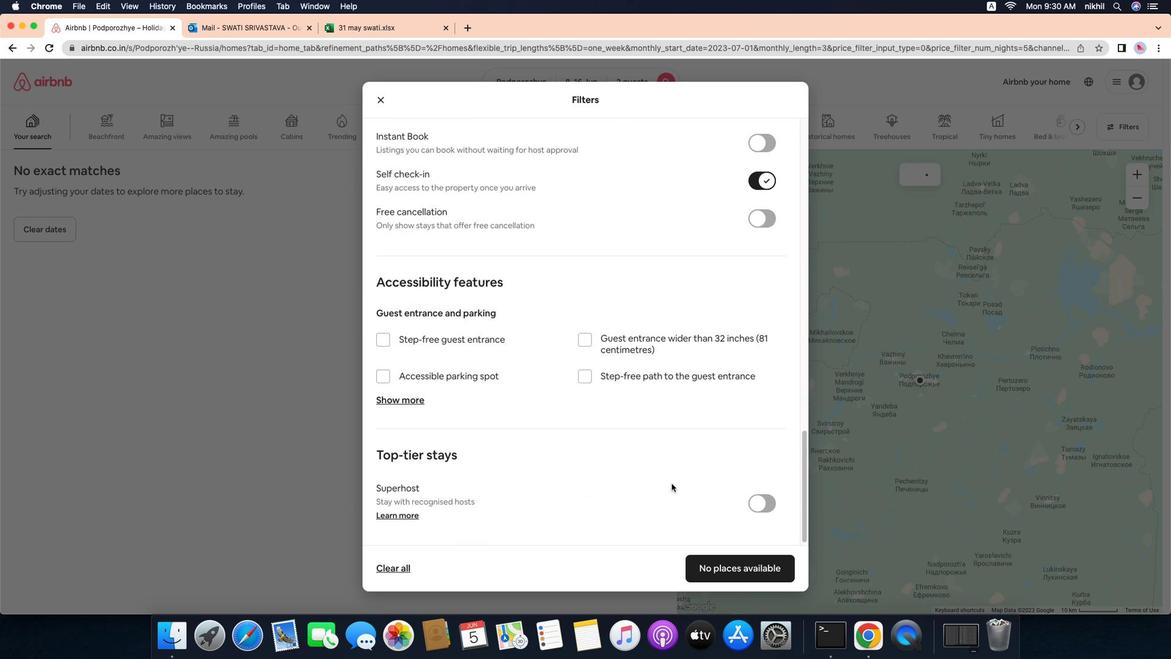 
Action: Mouse moved to (331, 427)
Screenshot: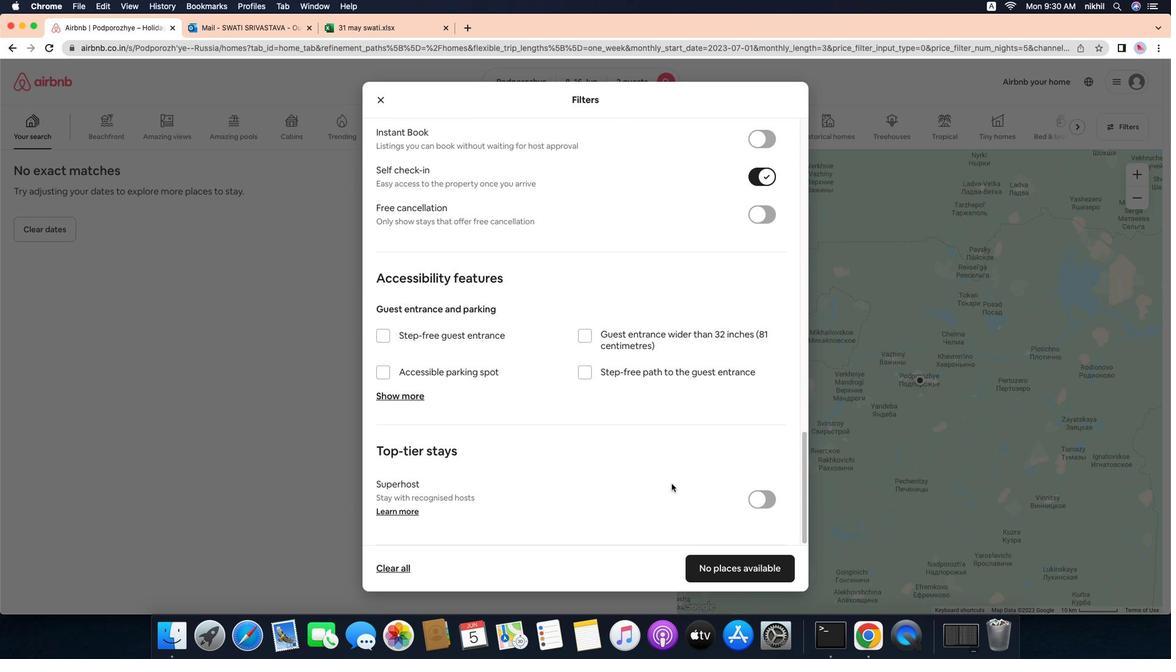 
Action: Mouse scrolled (331, 427) with delta (-224, 394)
Screenshot: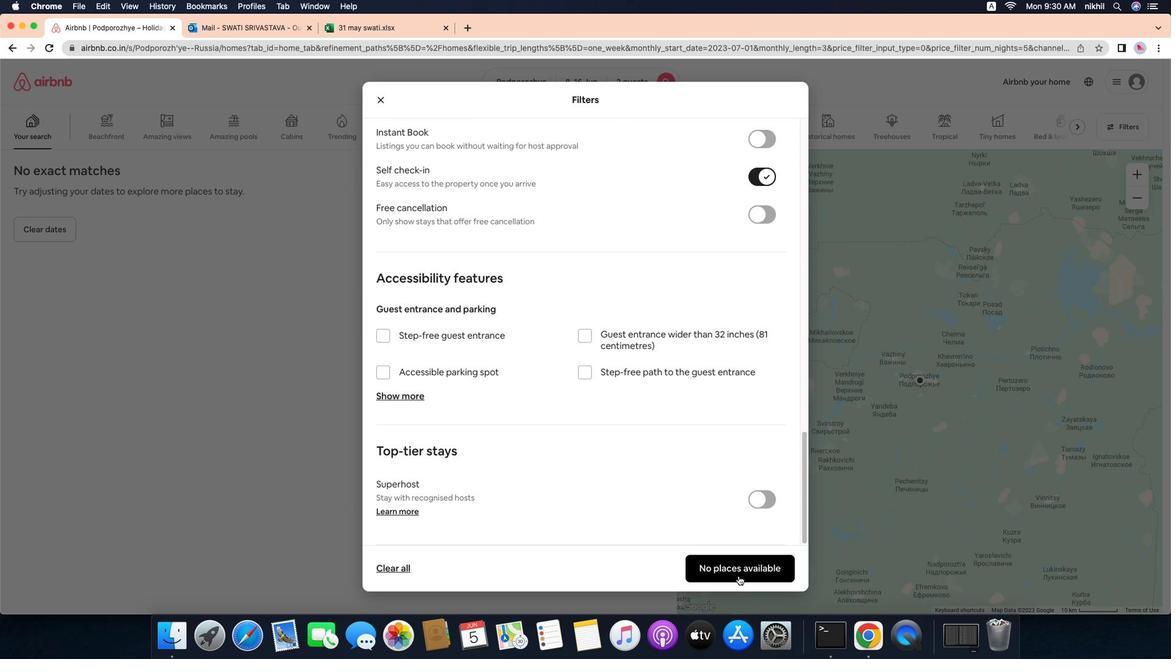 
Action: Mouse scrolled (331, 427) with delta (-224, 394)
Screenshot: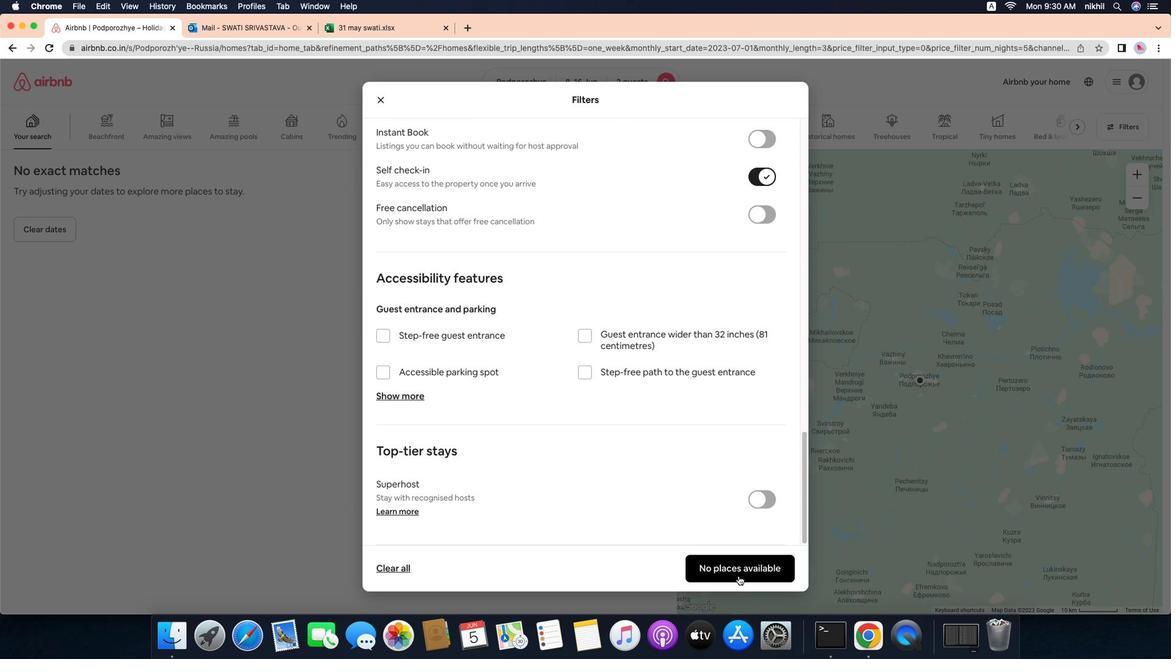 
Action: Mouse scrolled (331, 427) with delta (-224, 394)
Screenshot: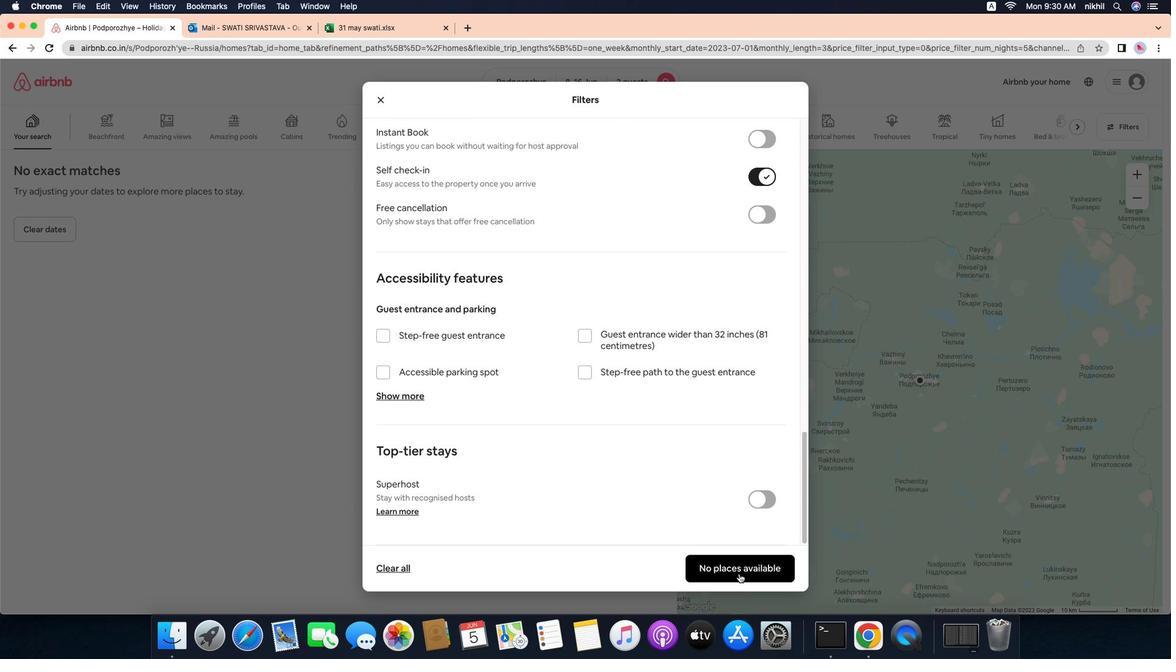 
Action: Mouse scrolled (331, 427) with delta (-224, 394)
Screenshot: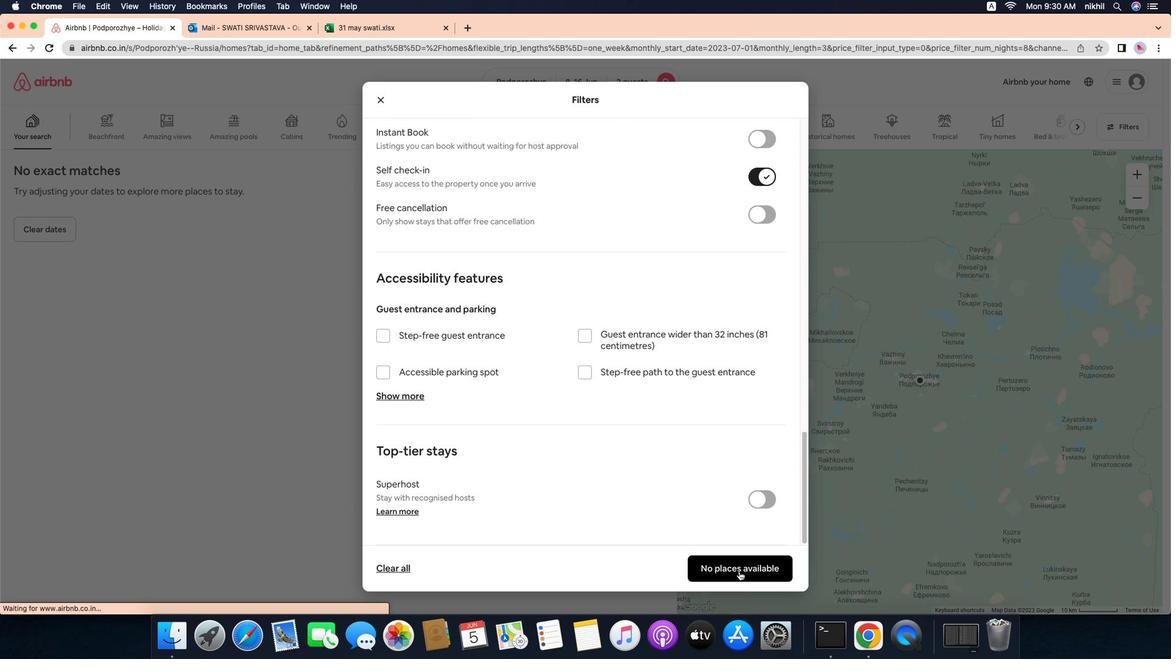
Action: Mouse scrolled (331, 427) with delta (-224, 394)
Screenshot: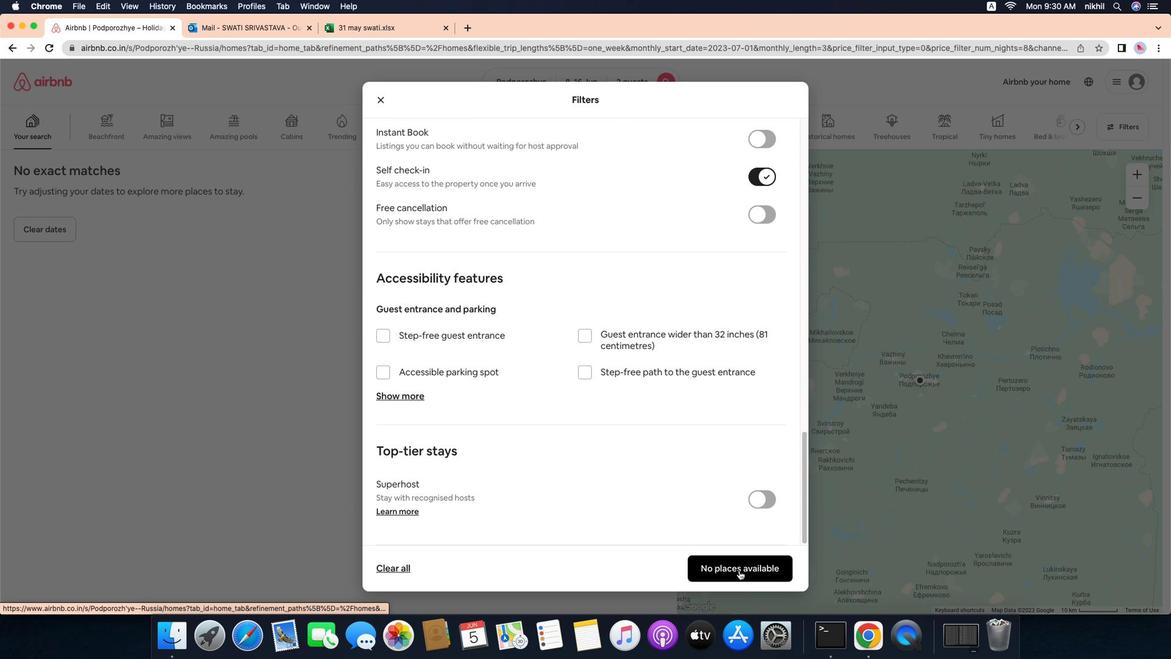 
Action: Mouse moved to (348, 427)
Screenshot: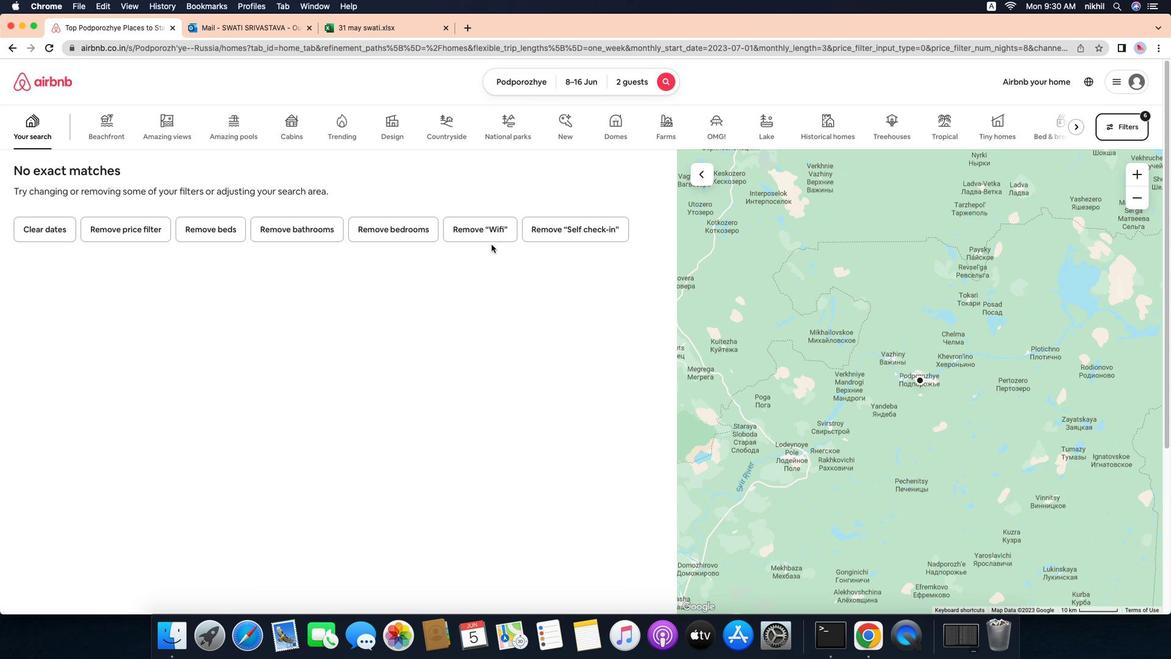 
Action: Mouse scrolled (348, 427) with delta (-224, 394)
Screenshot: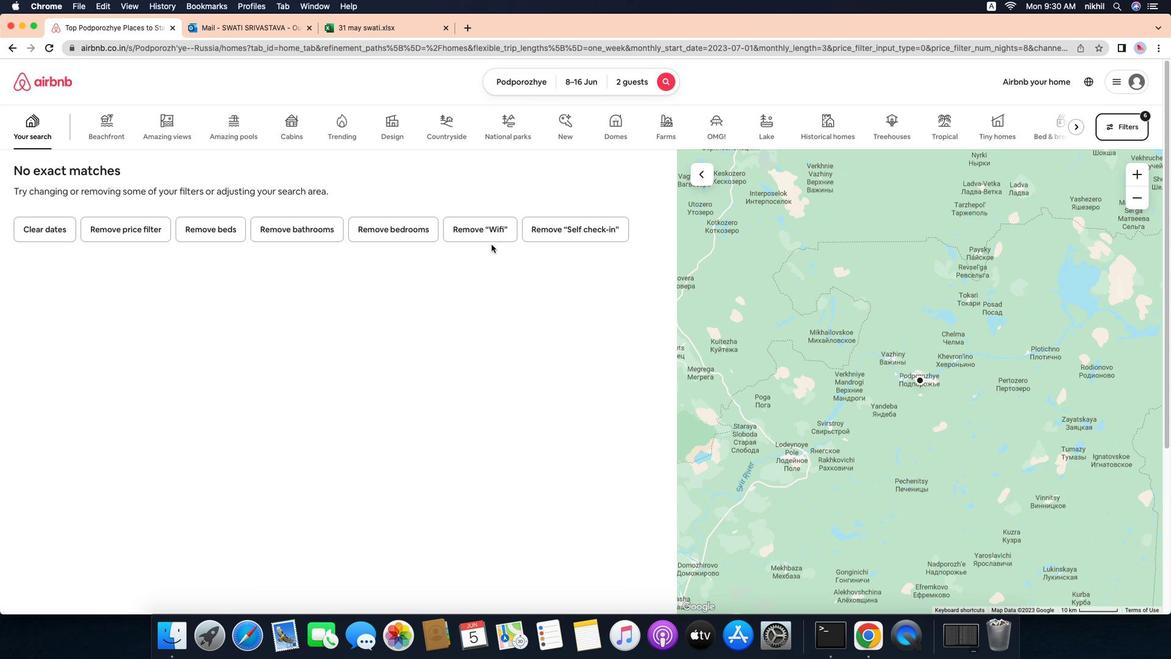 
Action: Mouse scrolled (348, 427) with delta (-224, 394)
Screenshot: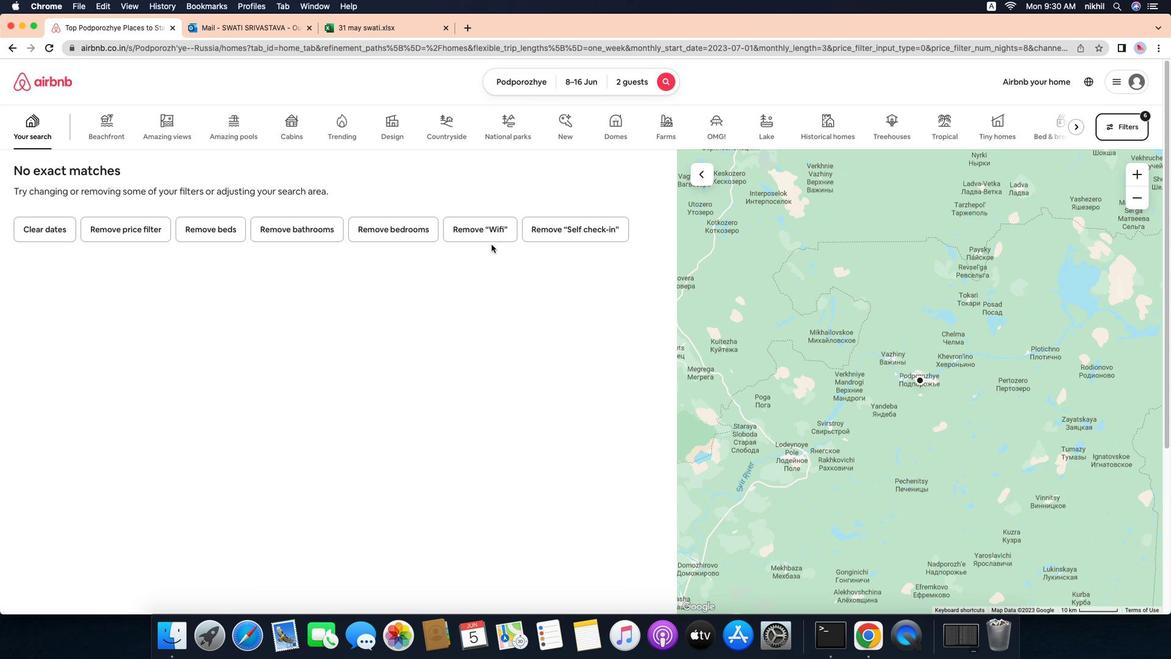 
Action: Mouse scrolled (348, 427) with delta (-224, 394)
Screenshot: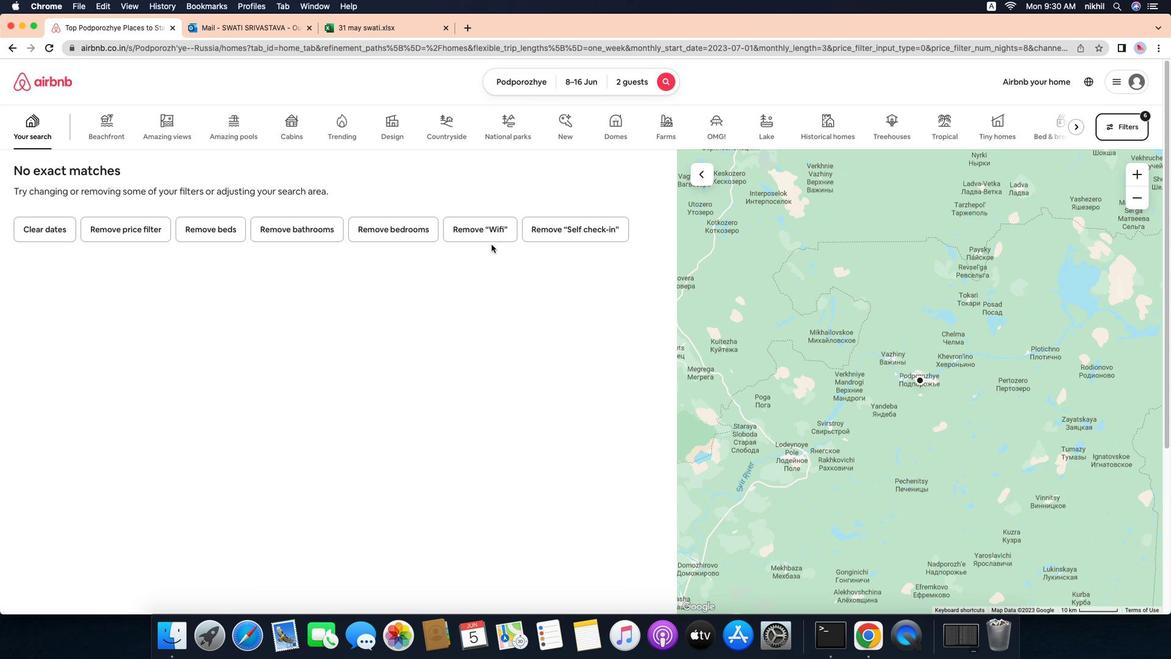 
Action: Mouse scrolled (348, 427) with delta (-224, 394)
Screenshot: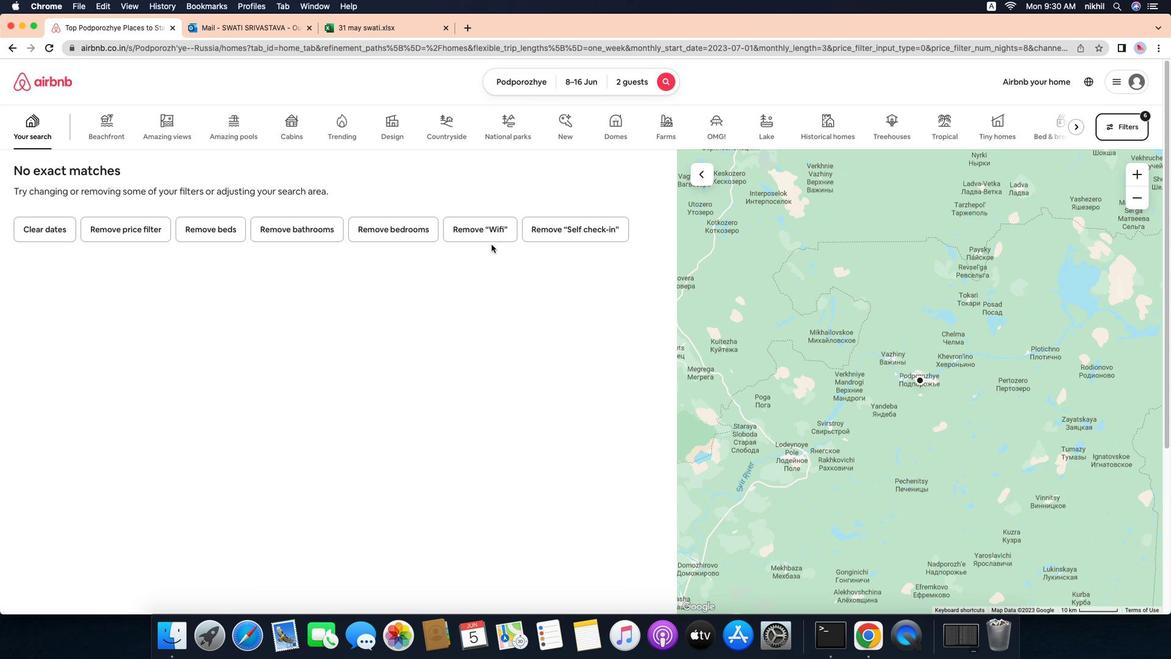 
Action: Mouse scrolled (348, 427) with delta (-224, 394)
Screenshot: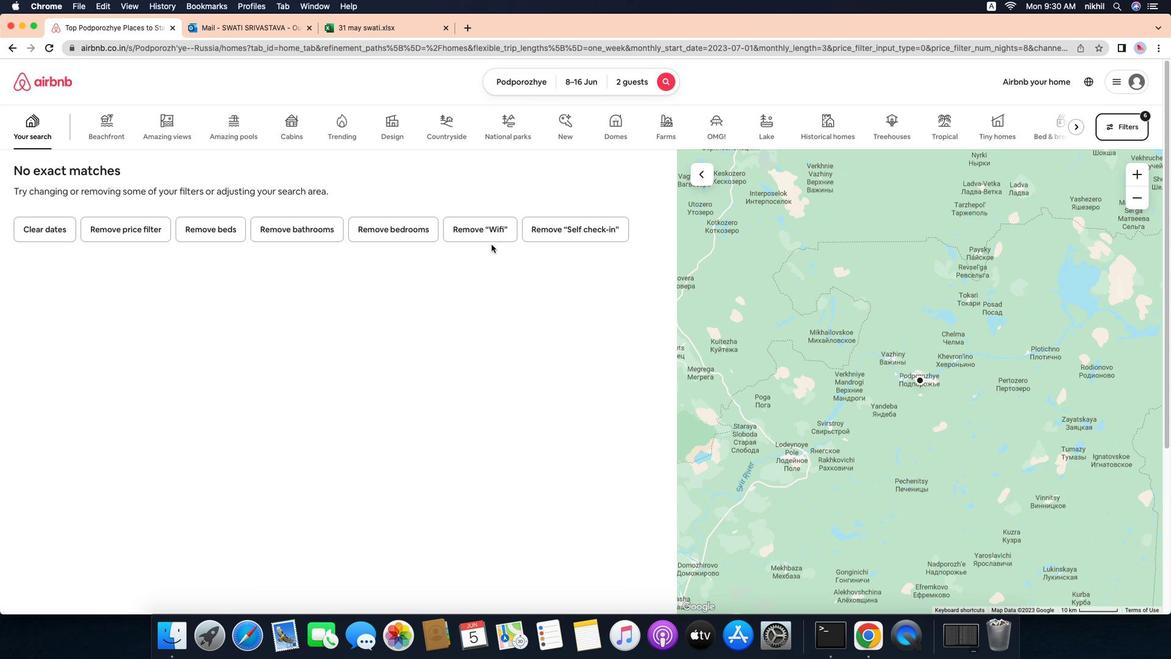 
Action: Mouse scrolled (348, 427) with delta (-224, 394)
Screenshot: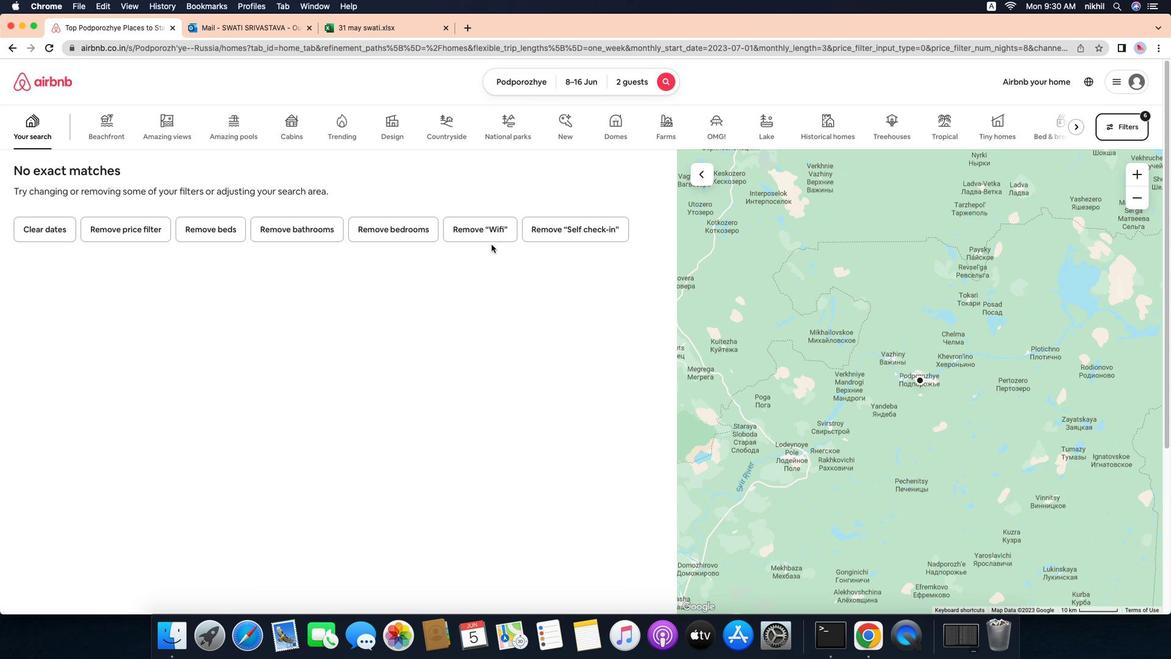 
Action: Mouse scrolled (348, 427) with delta (-224, 394)
Screenshot: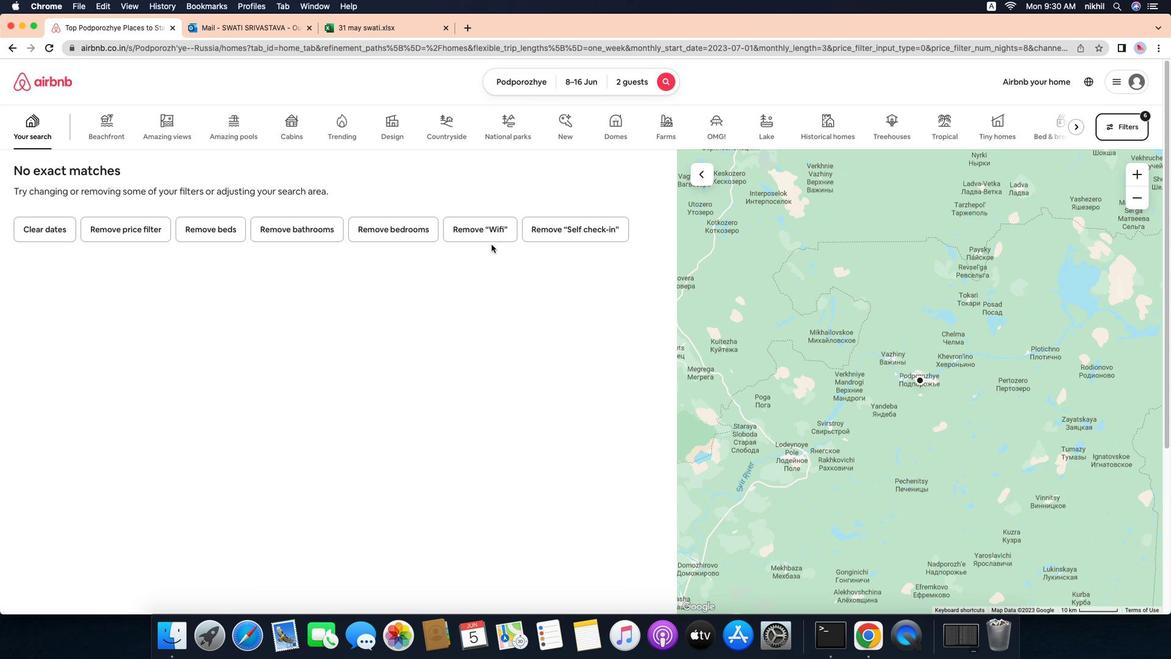 
Action: Mouse scrolled (348, 427) with delta (-224, 394)
Screenshot: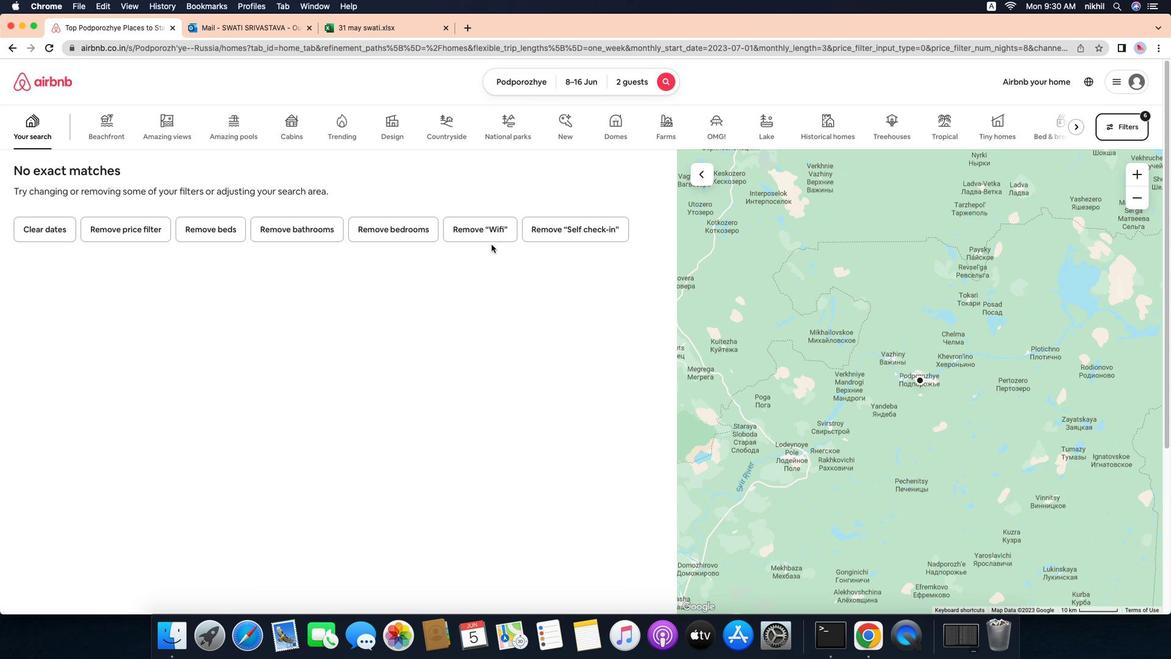 
Action: Mouse moved to (227, 432)
Screenshot: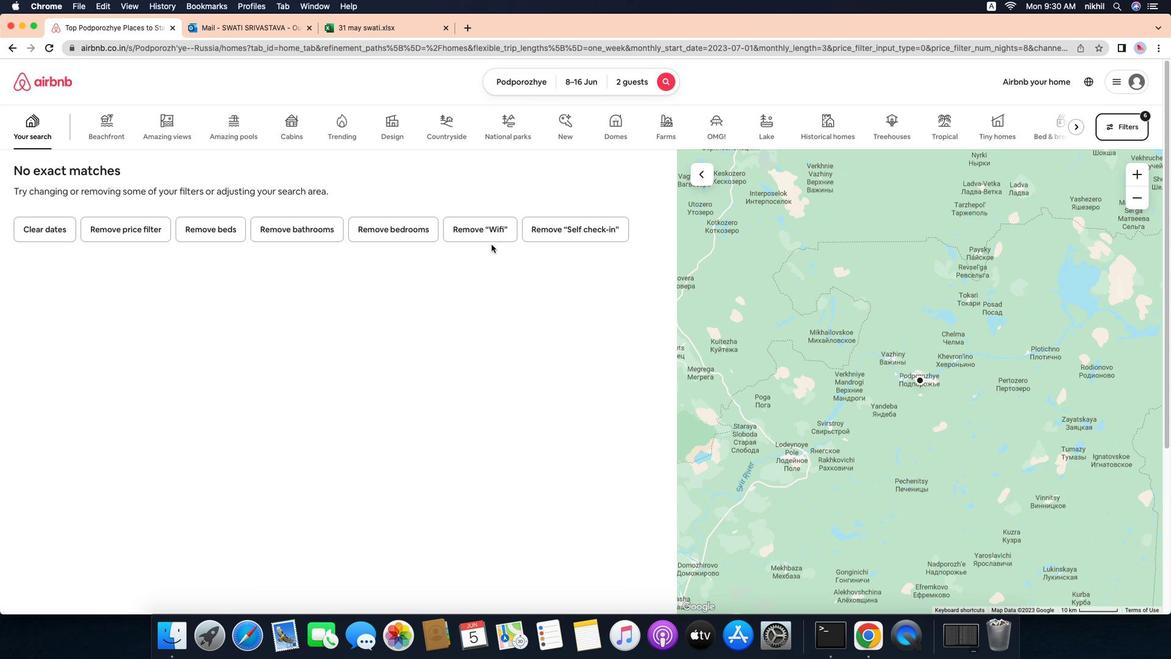 
Action: Mouse pressed left at (227, 432)
Screenshot: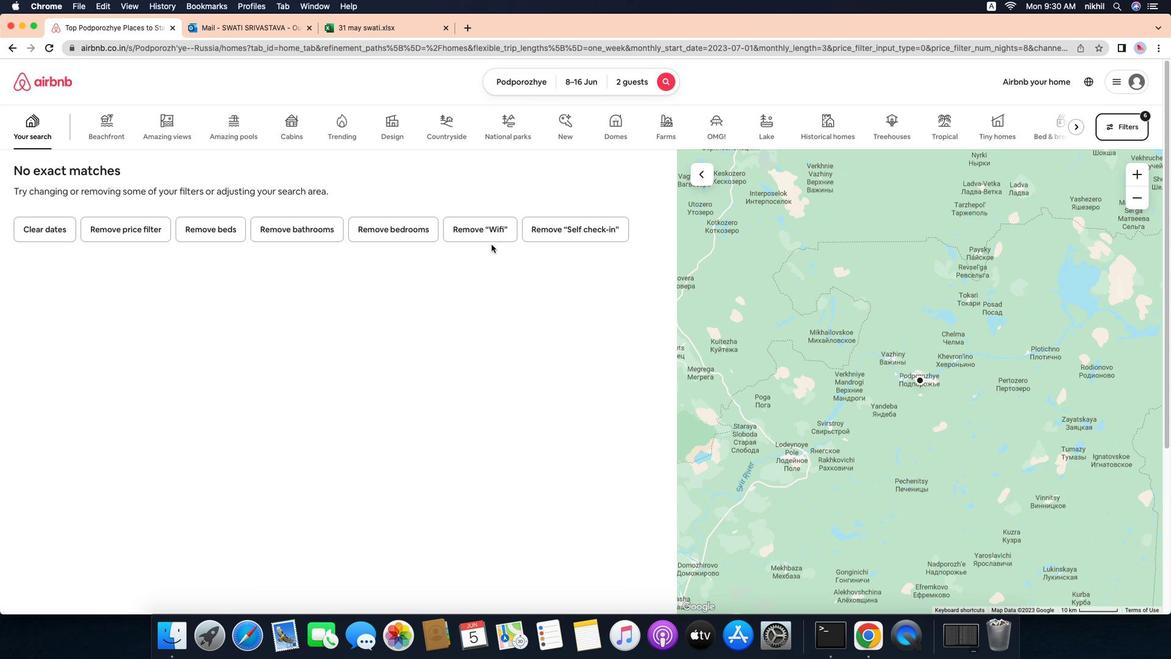 
Action: Mouse moved to (332, 430)
Screenshot: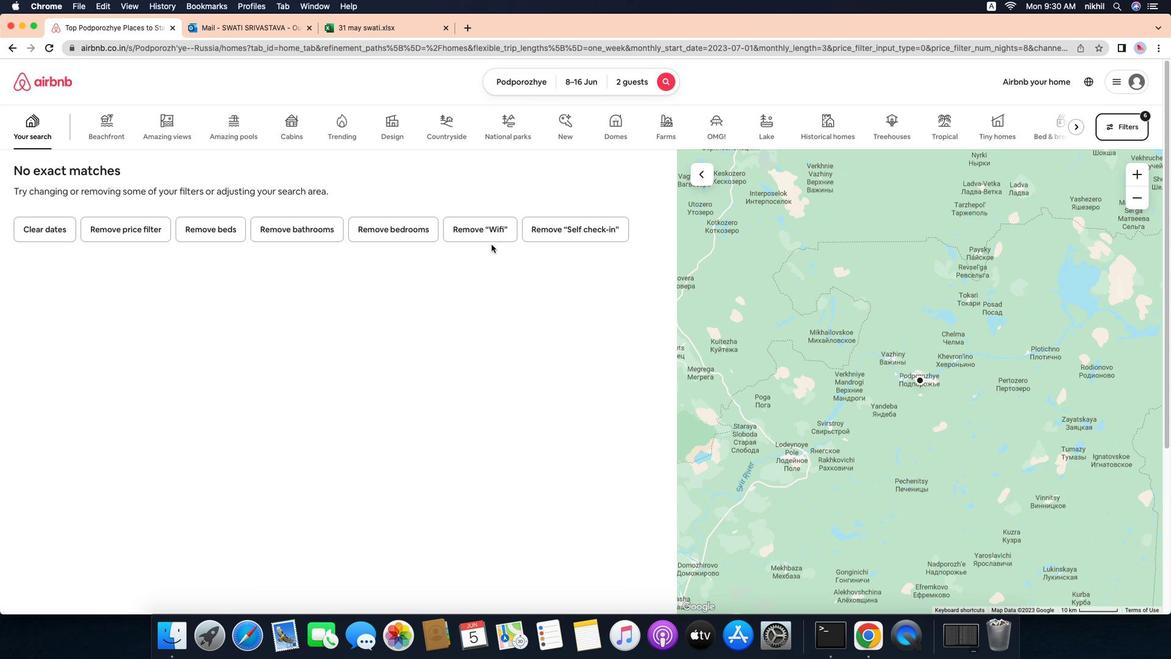 
Action: Mouse scrolled (332, 430) with delta (-224, 394)
Screenshot: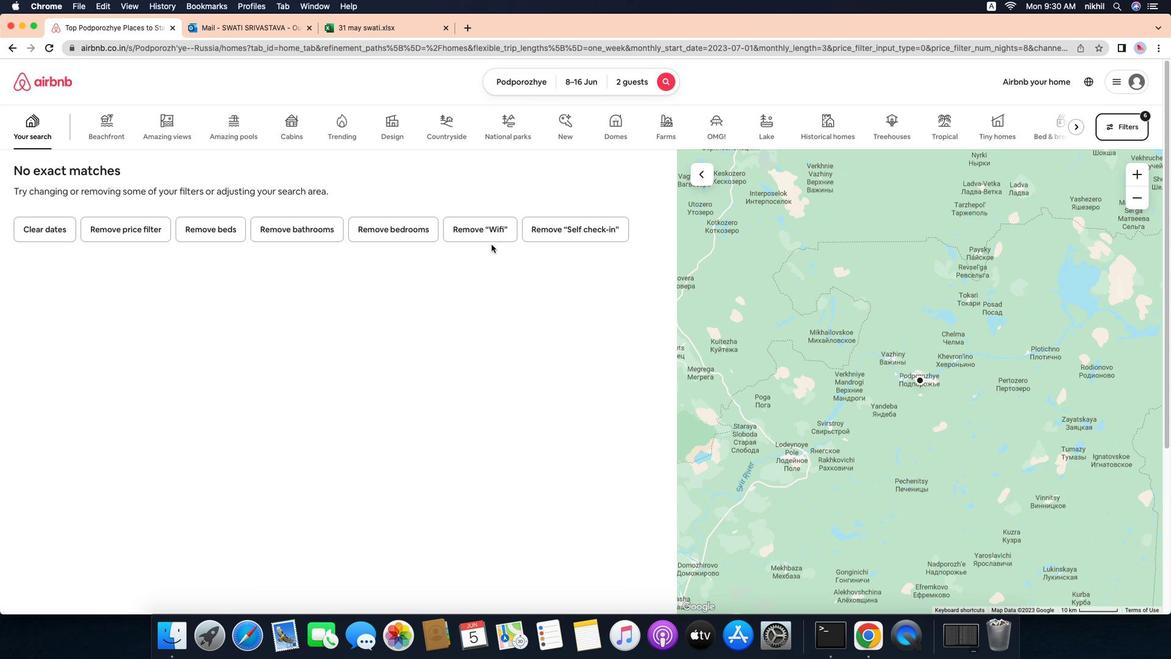 
Action: Mouse scrolled (332, 430) with delta (-224, 394)
Screenshot: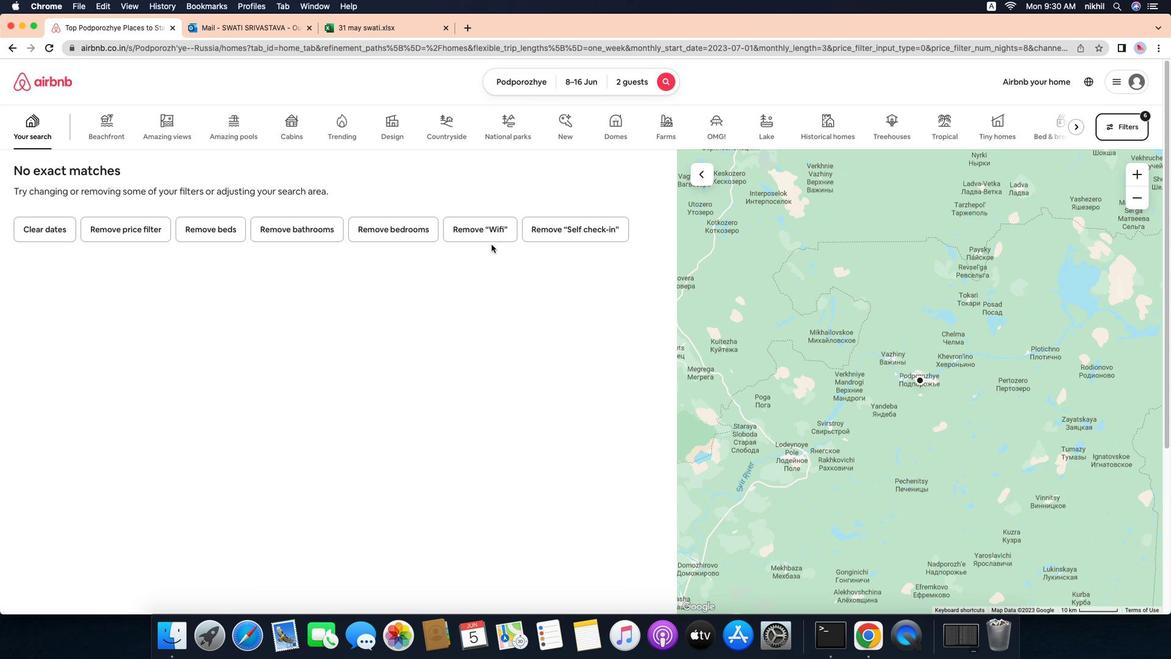 
Action: Mouse scrolled (332, 430) with delta (-224, 394)
Screenshot: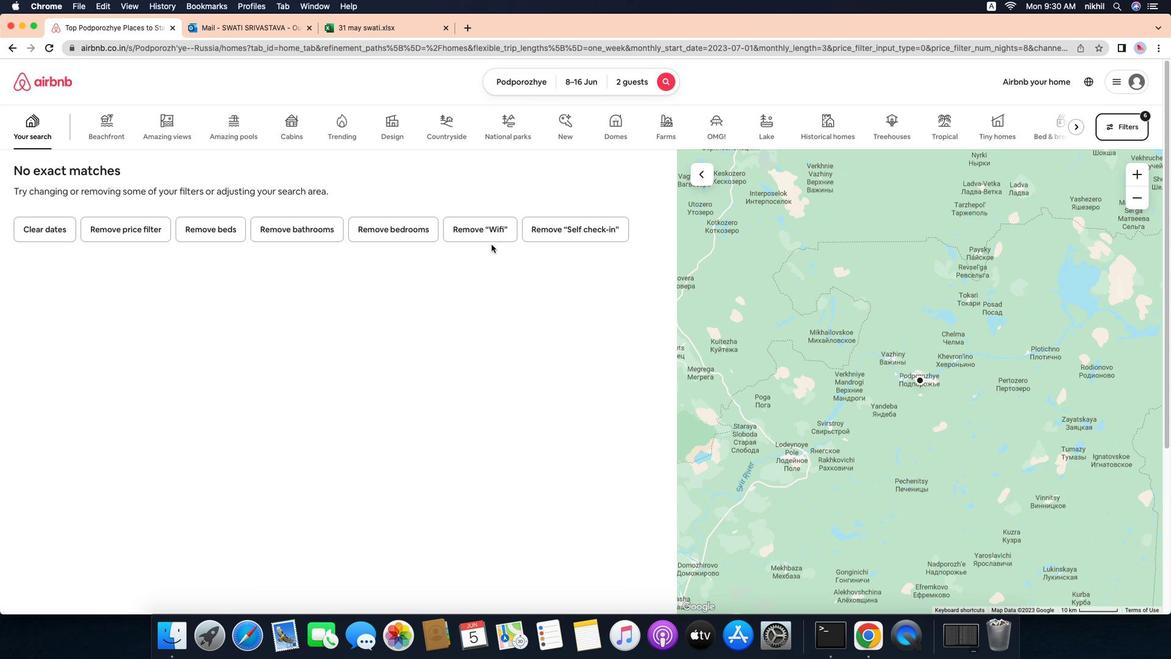 
Action: Mouse scrolled (332, 430) with delta (-224, 394)
Screenshot: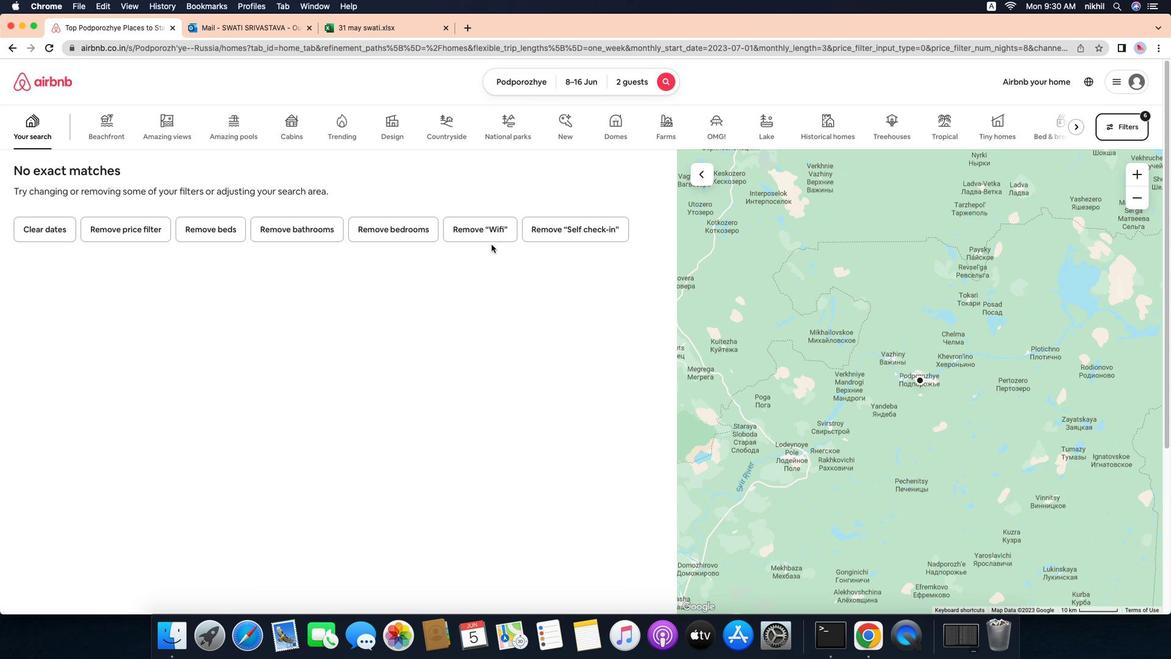 
Action: Mouse moved to (202, 421)
Screenshot: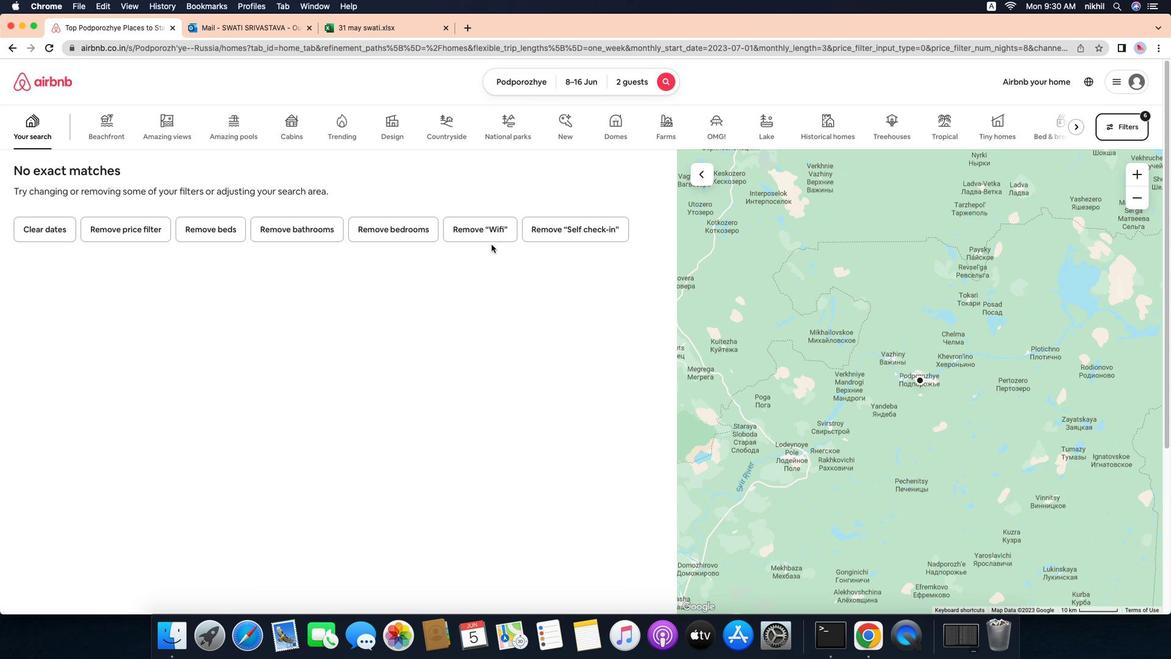 
Action: Mouse pressed left at (202, 421)
Screenshot: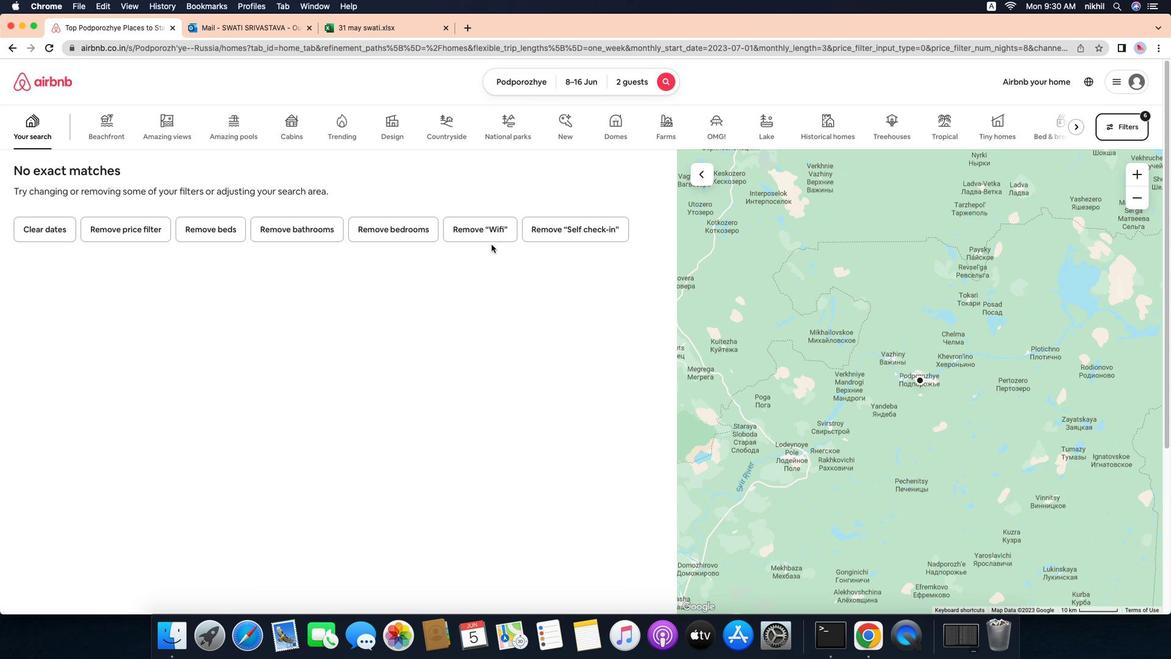 
Action: Mouse moved to (366, 425)
Screenshot: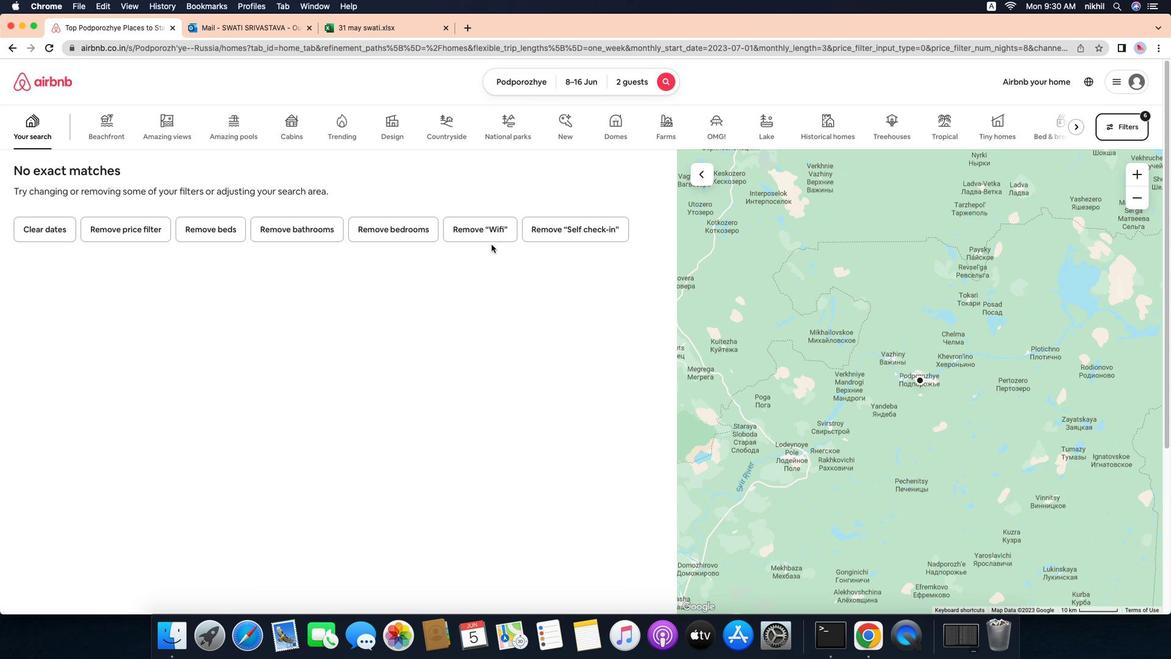 
Action: Mouse scrolled (366, 425) with delta (-224, 394)
Screenshot: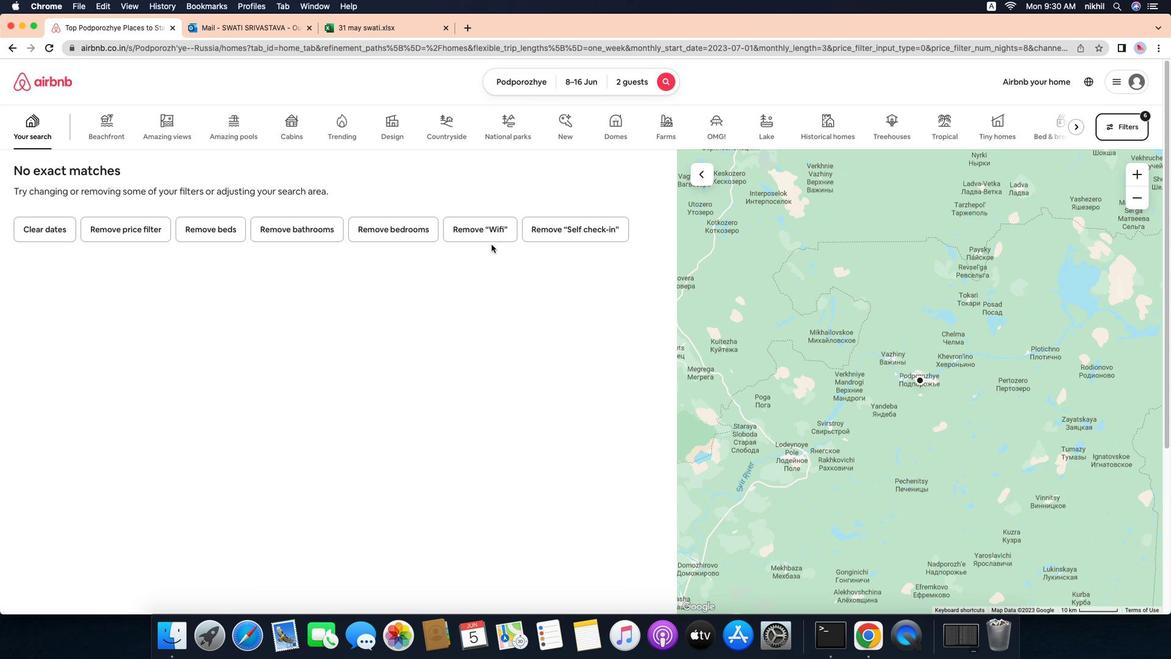 
Action: Mouse scrolled (366, 425) with delta (-224, 394)
Screenshot: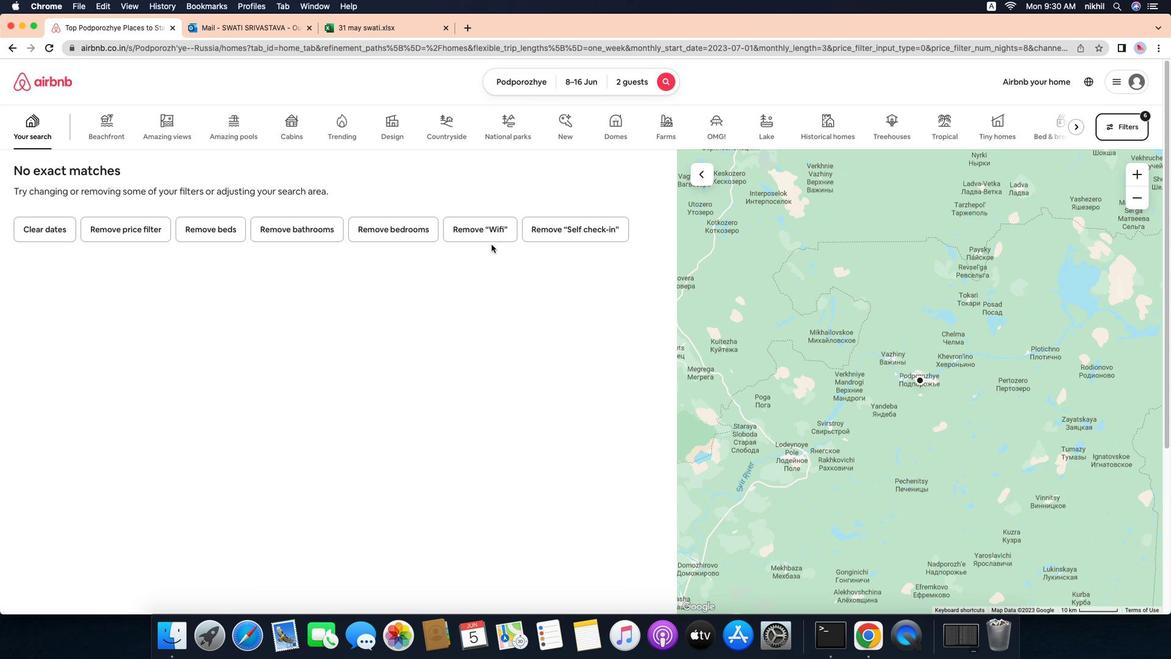 
Action: Mouse scrolled (366, 425) with delta (-224, 394)
Screenshot: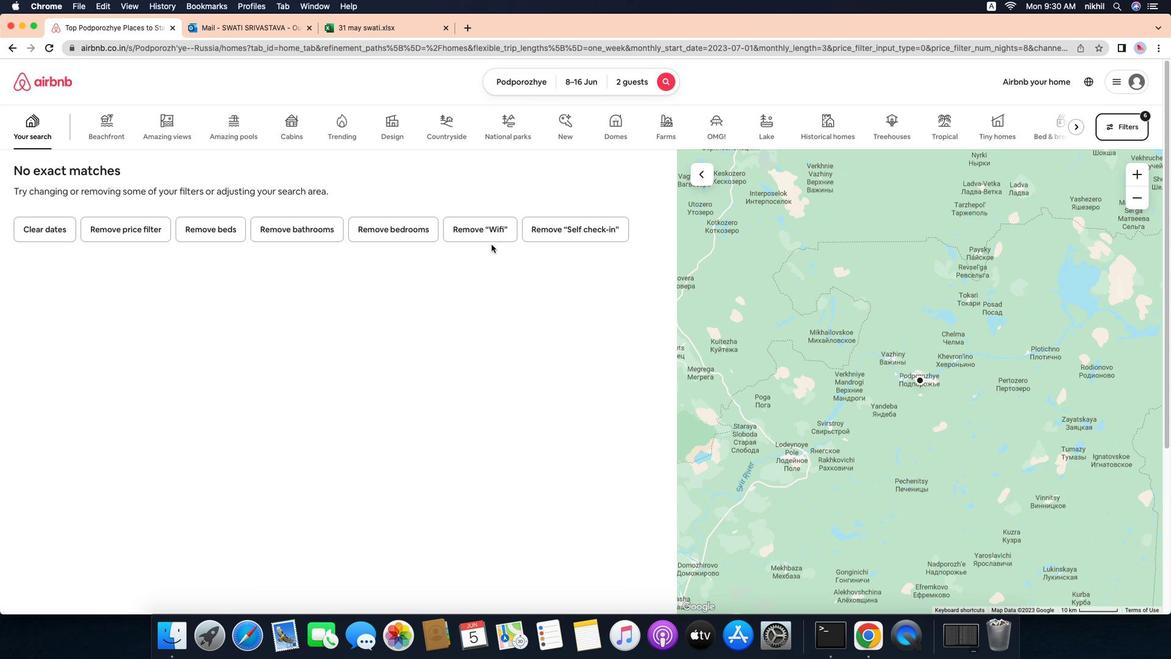 
Action: Mouse scrolled (366, 425) with delta (-224, 394)
Screenshot: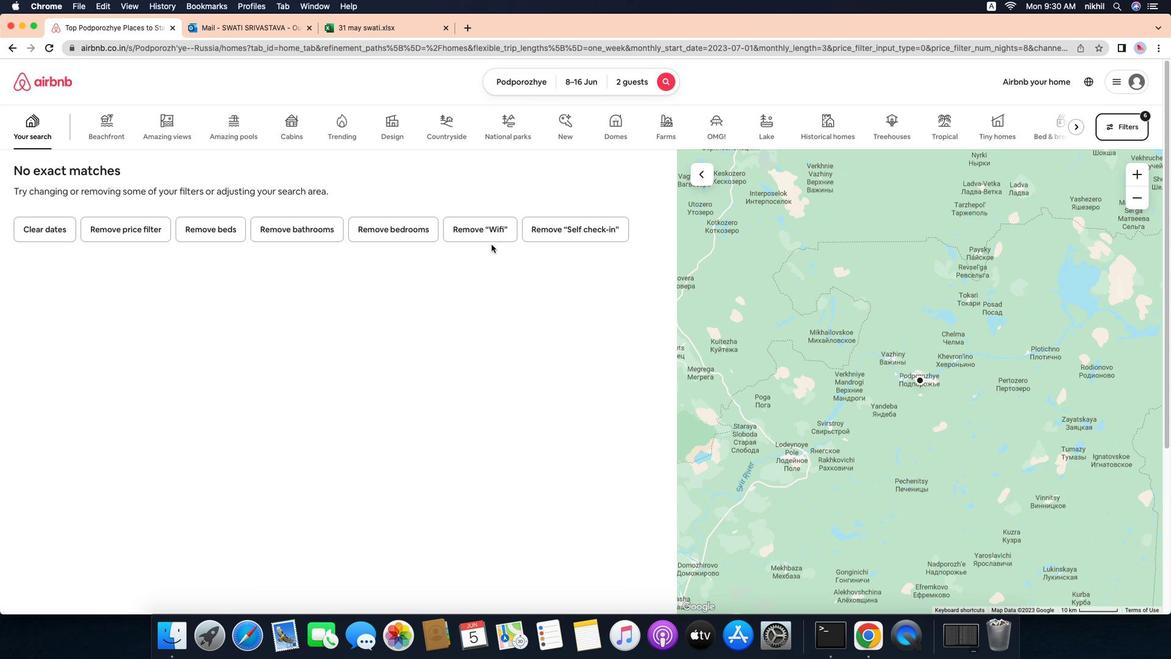 
Action: Mouse scrolled (366, 425) with delta (-224, 394)
Screenshot: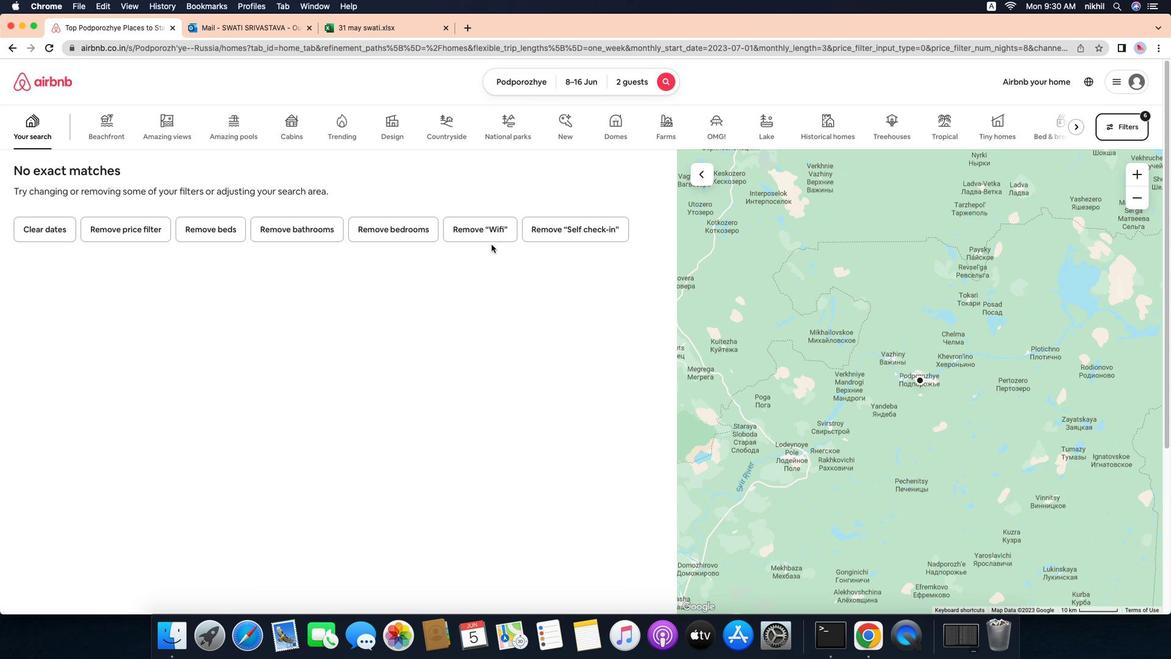 
Action: Mouse scrolled (366, 425) with delta (-224, 394)
Screenshot: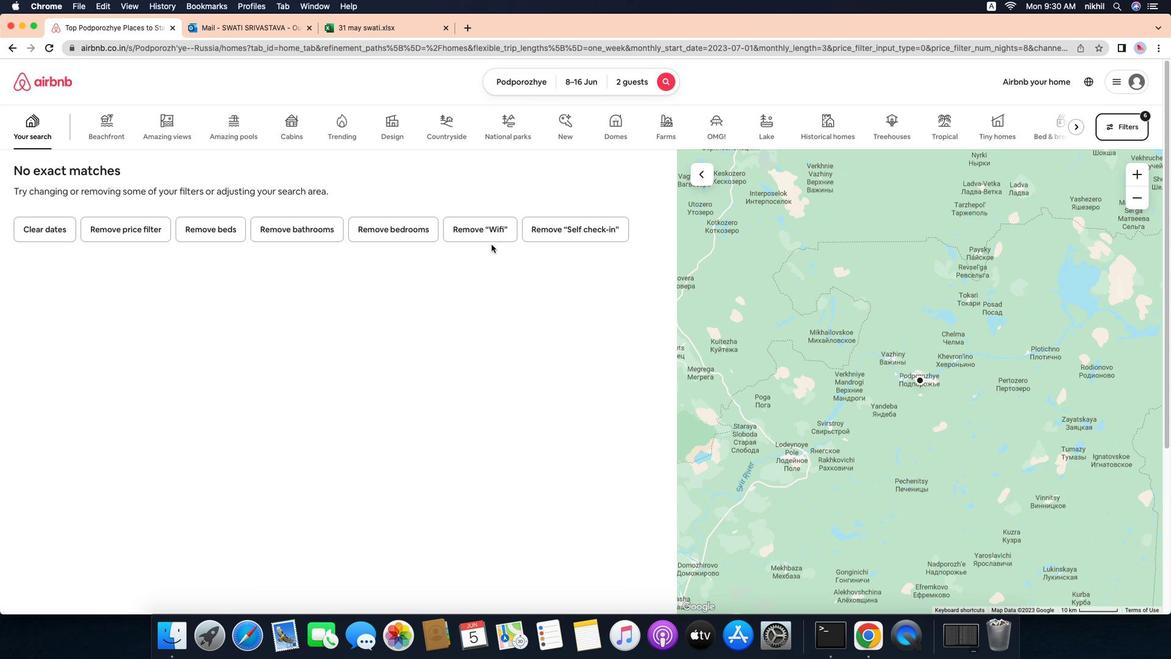 
Action: Mouse scrolled (366, 425) with delta (-224, 394)
Screenshot: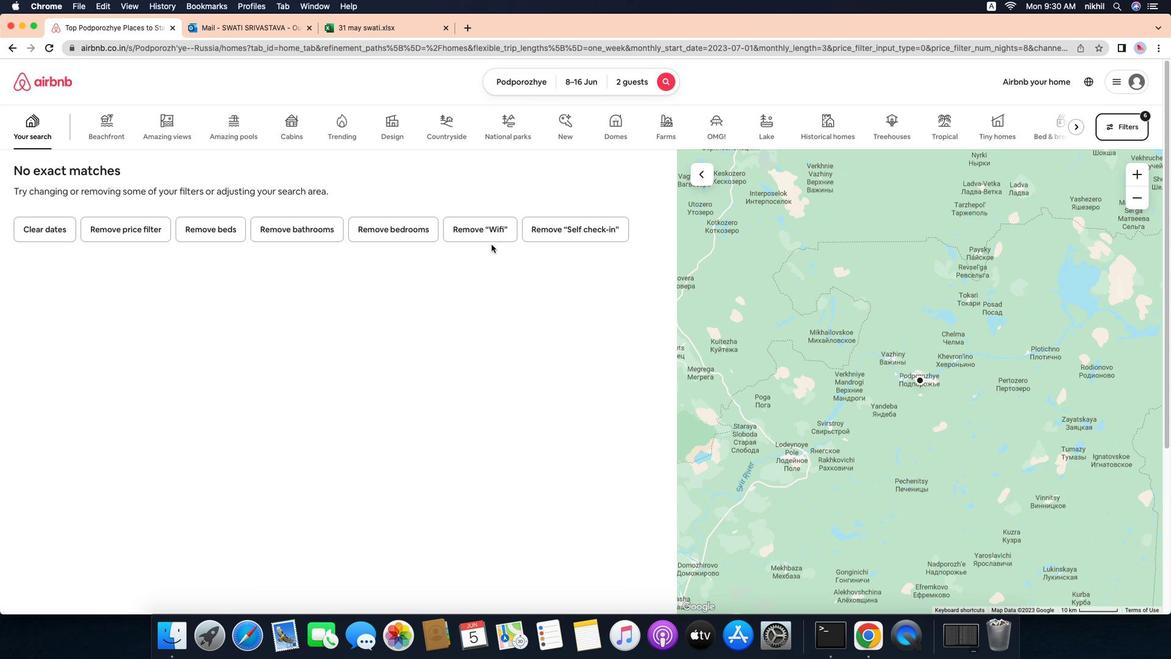 
Action: Mouse moved to (614, 434)
Screenshot: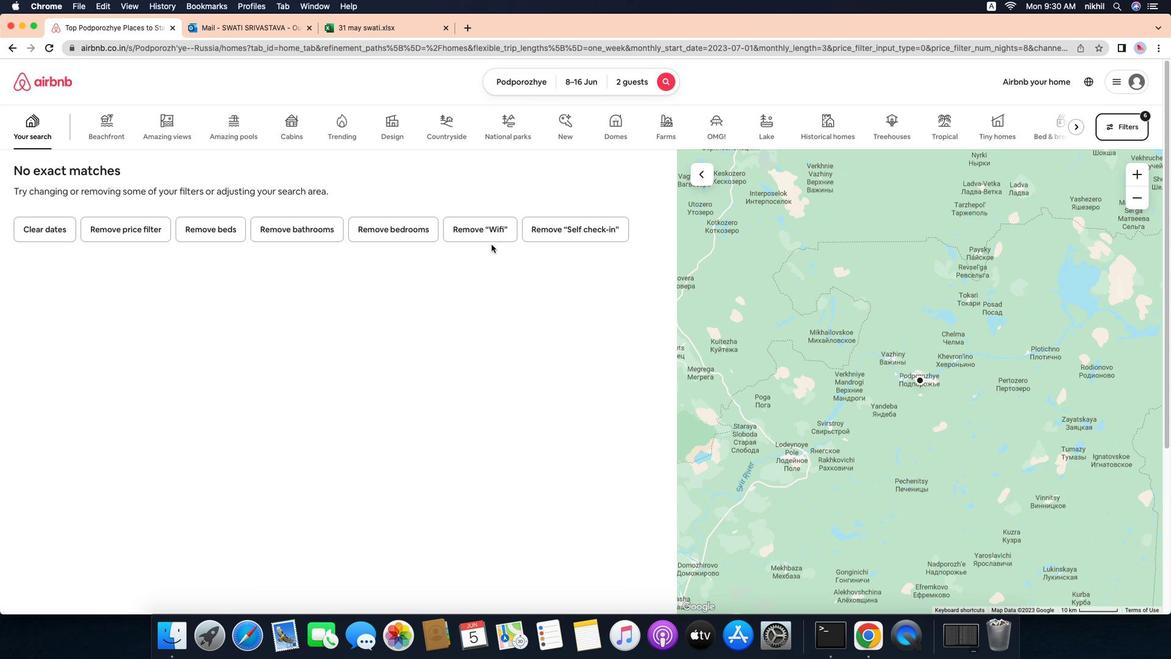 
Action: Mouse pressed left at (614, 434)
Screenshot: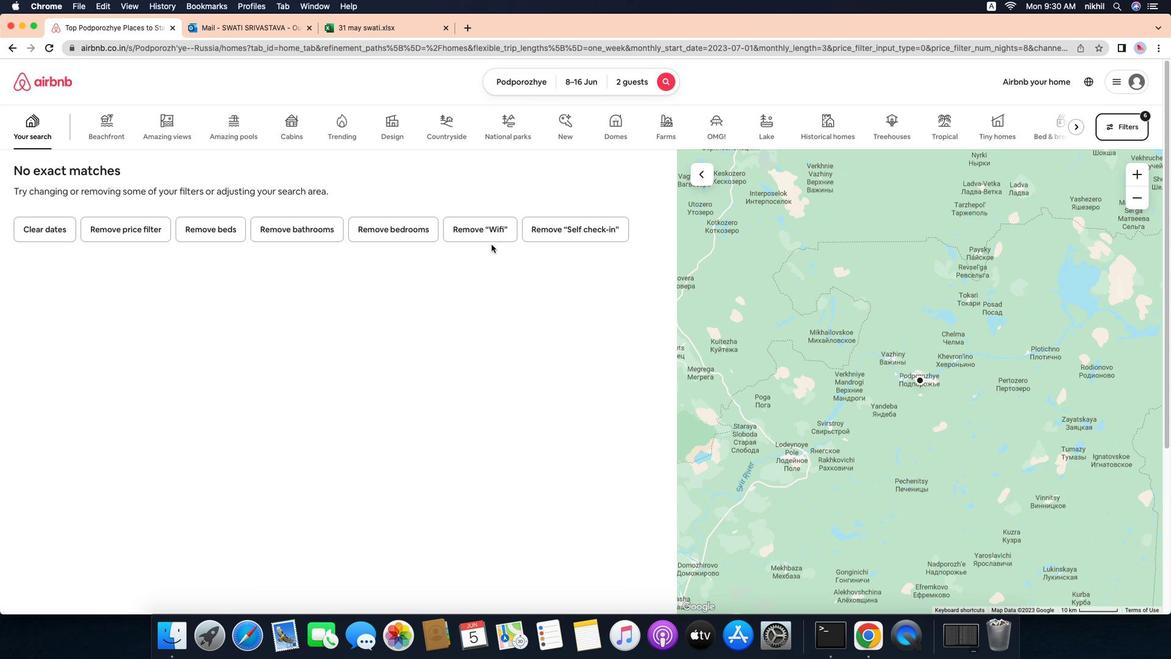 
Action: Mouse moved to (522, 432)
Screenshot: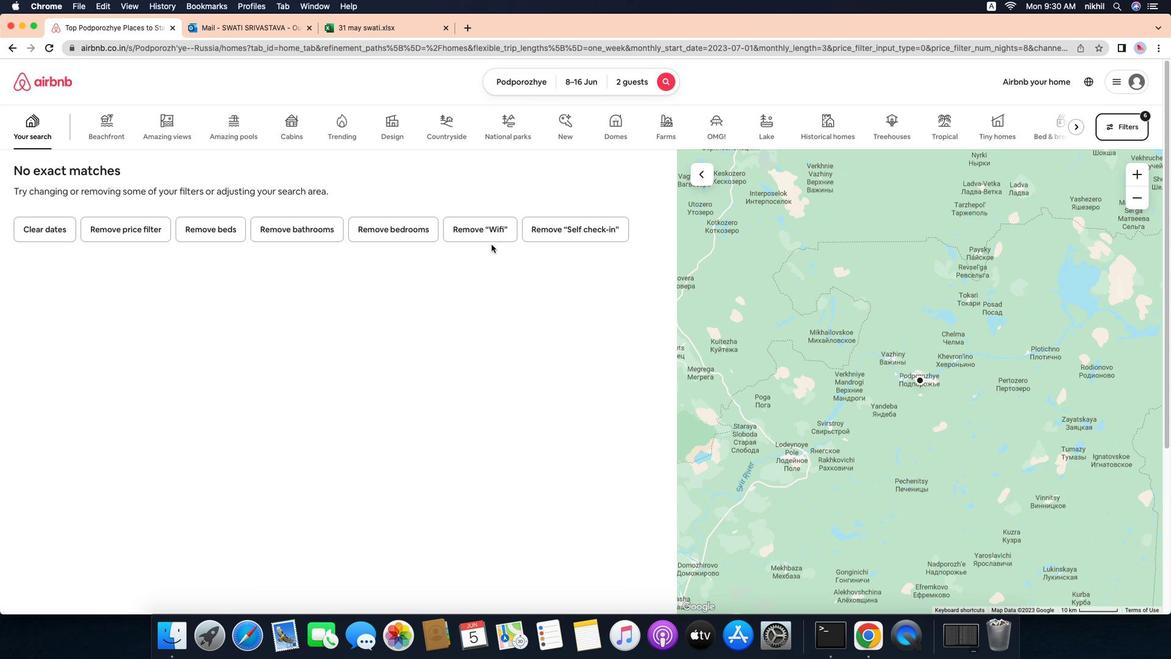 
Action: Mouse scrolled (522, 432) with delta (-224, 394)
Screenshot: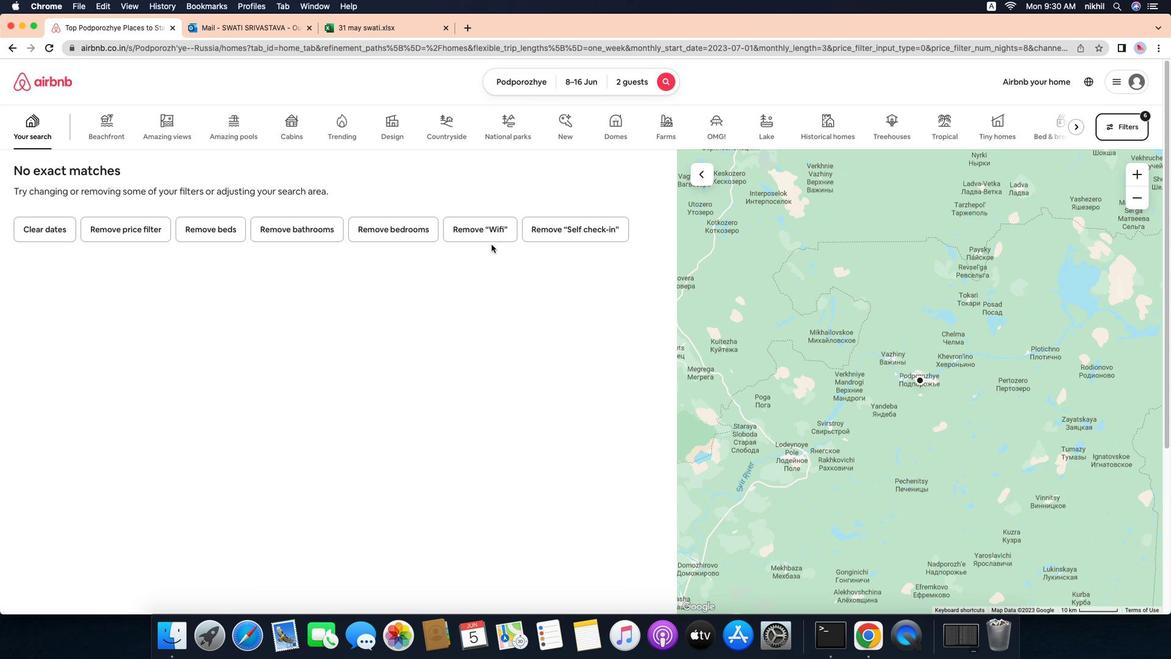 
Action: Mouse scrolled (522, 432) with delta (-224, 394)
Screenshot: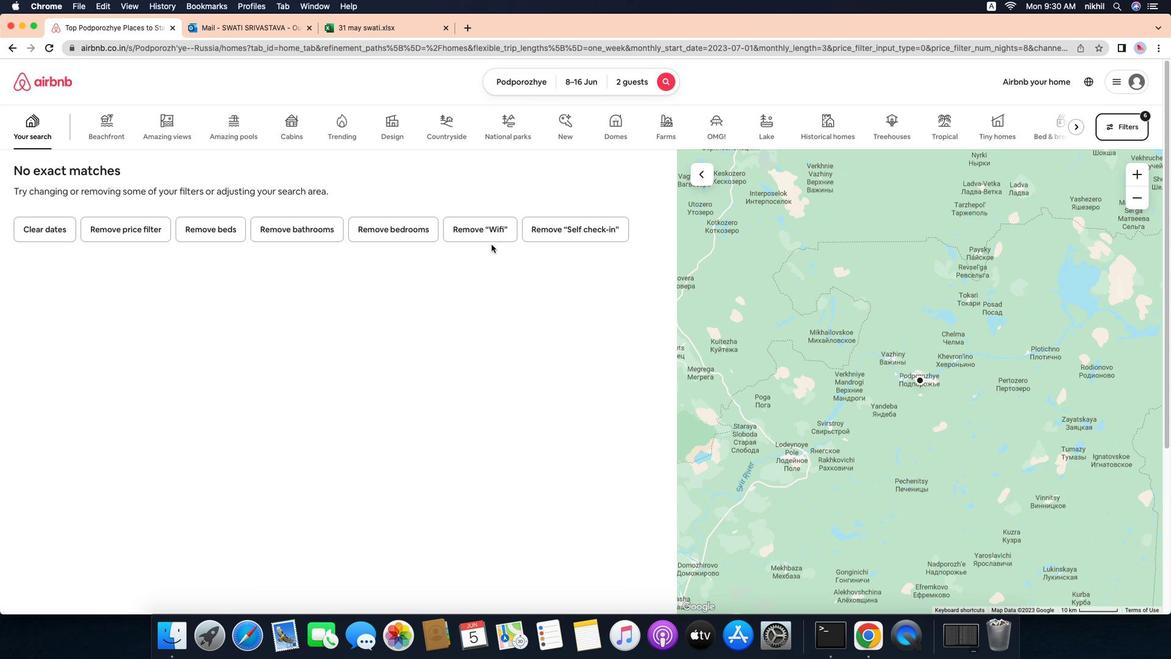 
Action: Mouse scrolled (522, 432) with delta (-224, 394)
Screenshot: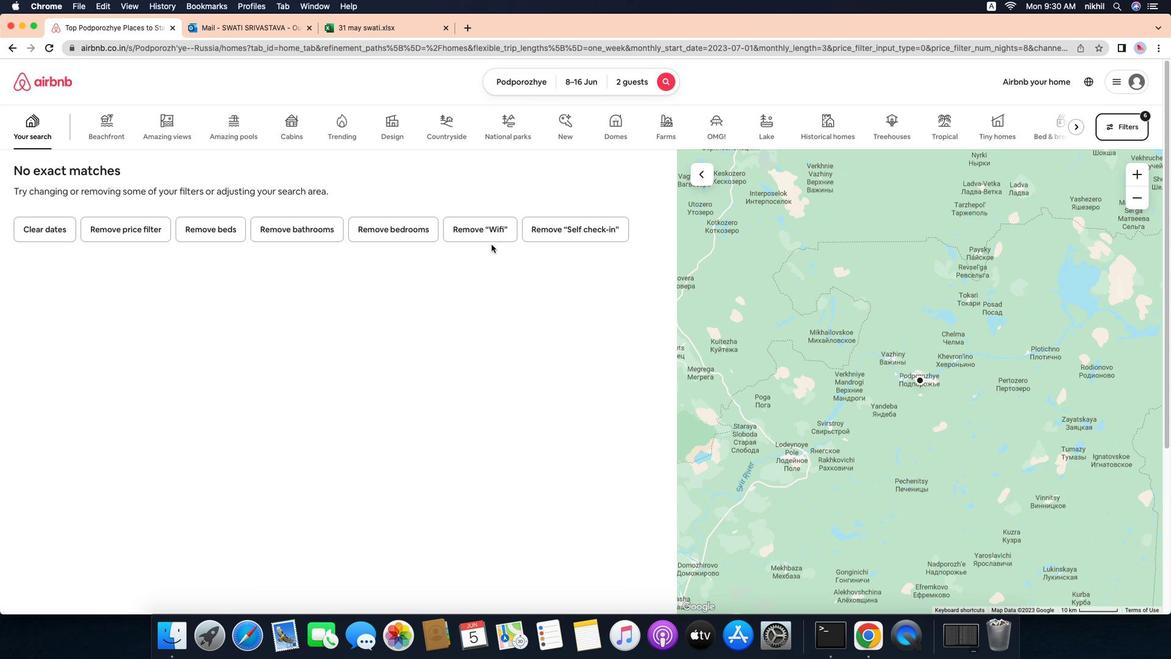 
Action: Mouse scrolled (522, 432) with delta (-224, 394)
Screenshot: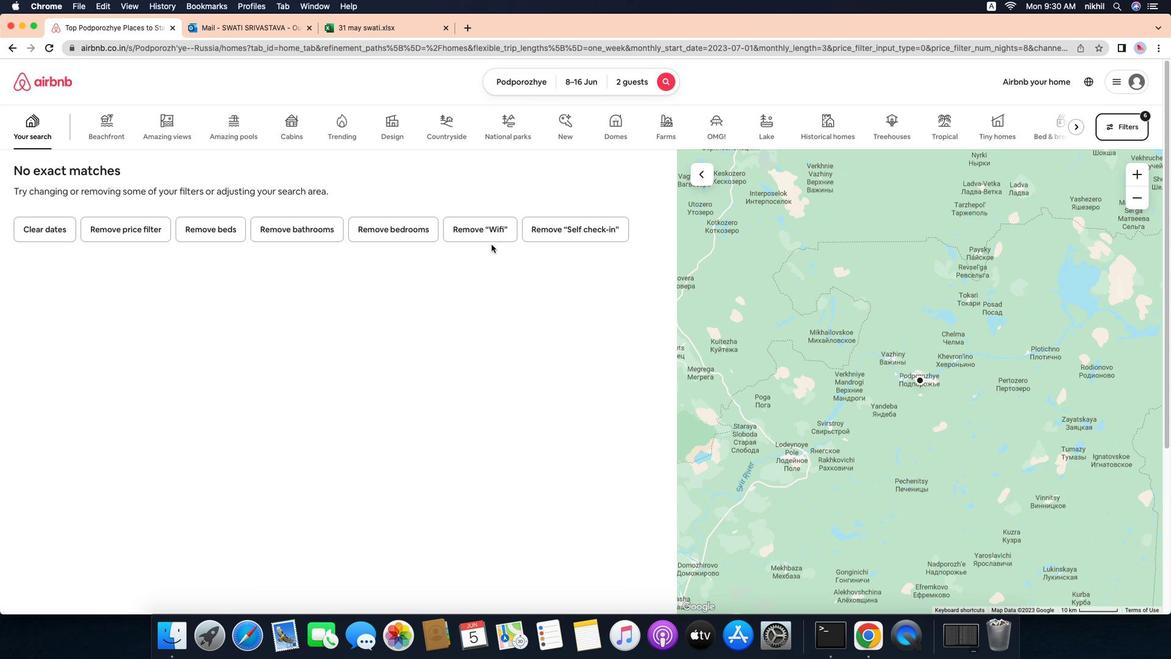 
Action: Mouse scrolled (522, 432) with delta (-224, 394)
Screenshot: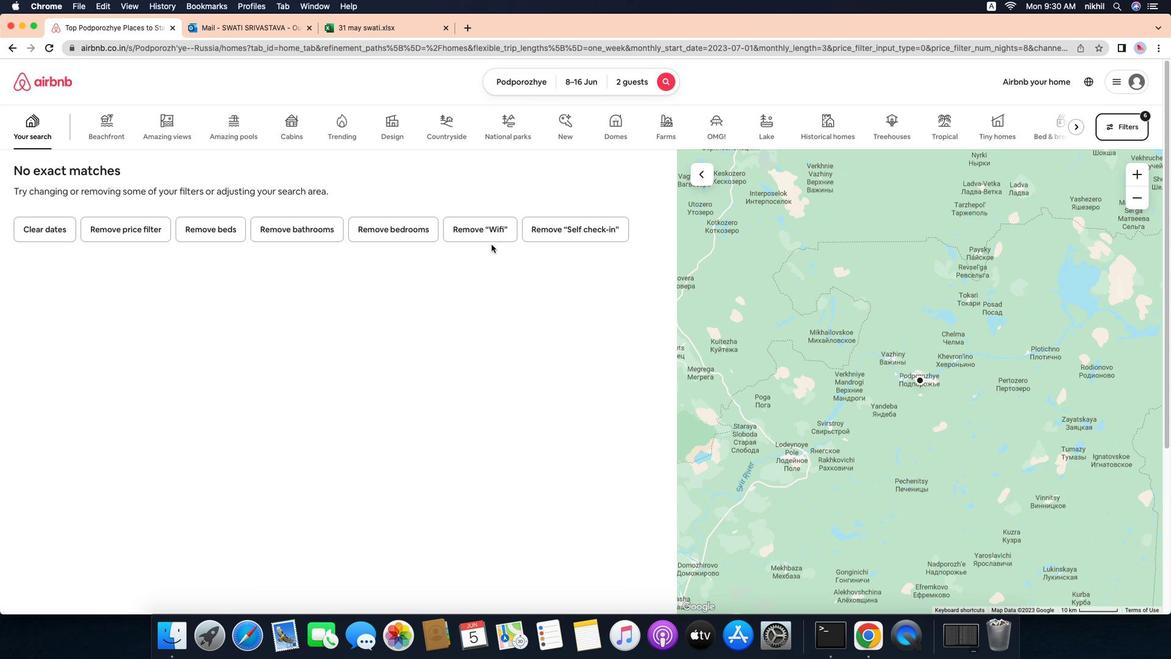 
Action: Mouse scrolled (522, 432) with delta (-224, 394)
Screenshot: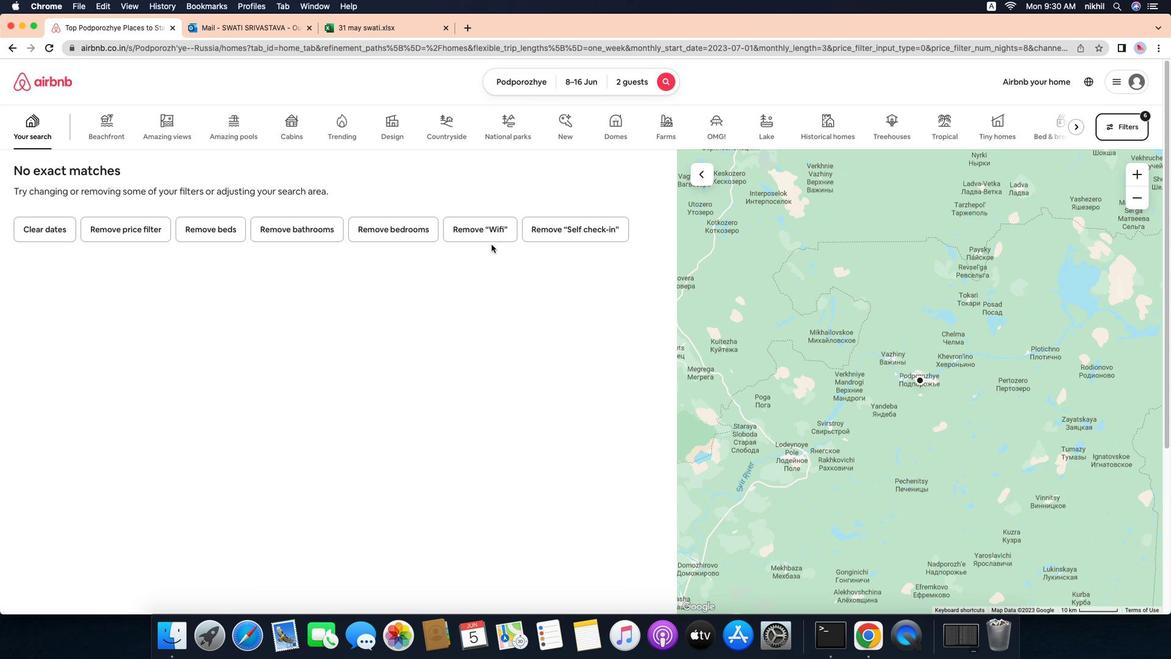 
Action: Mouse scrolled (522, 432) with delta (-224, 394)
Screenshot: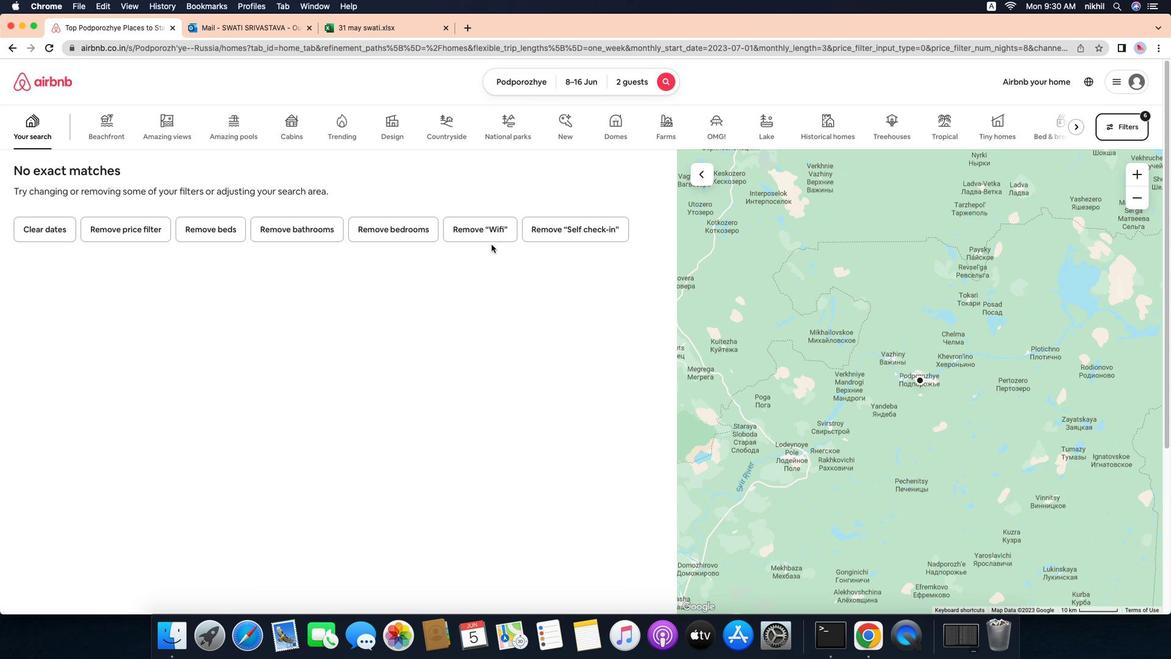 
Action: Mouse scrolled (522, 432) with delta (-224, 394)
Screenshot: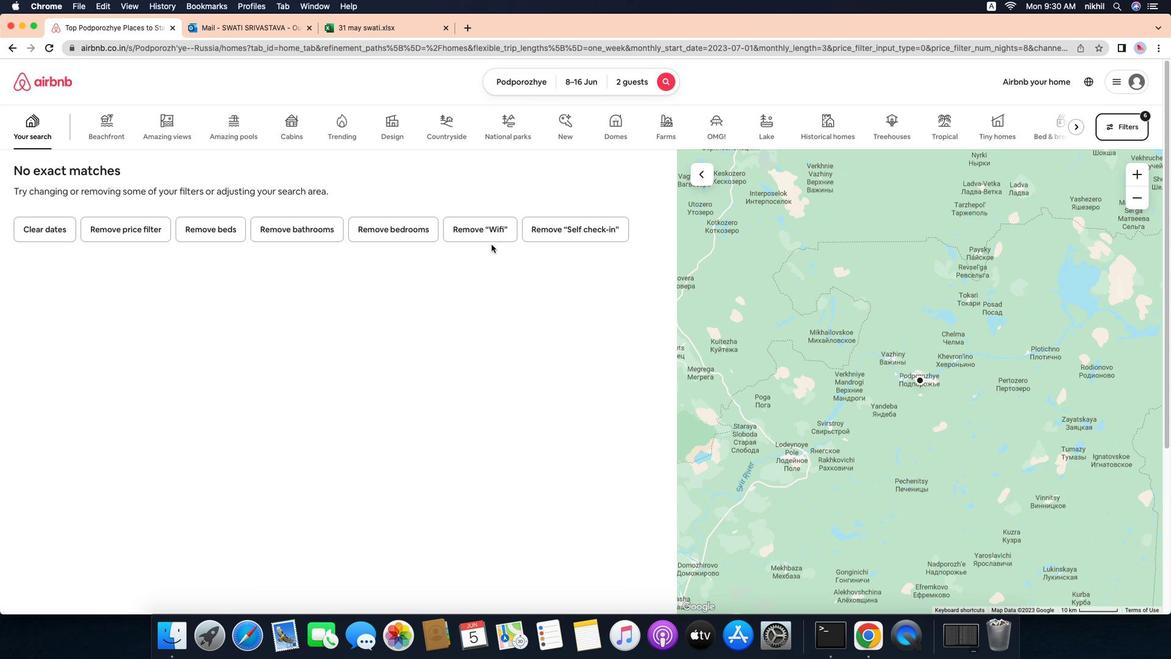 
Action: Mouse scrolled (522, 432) with delta (-224, 394)
Screenshot: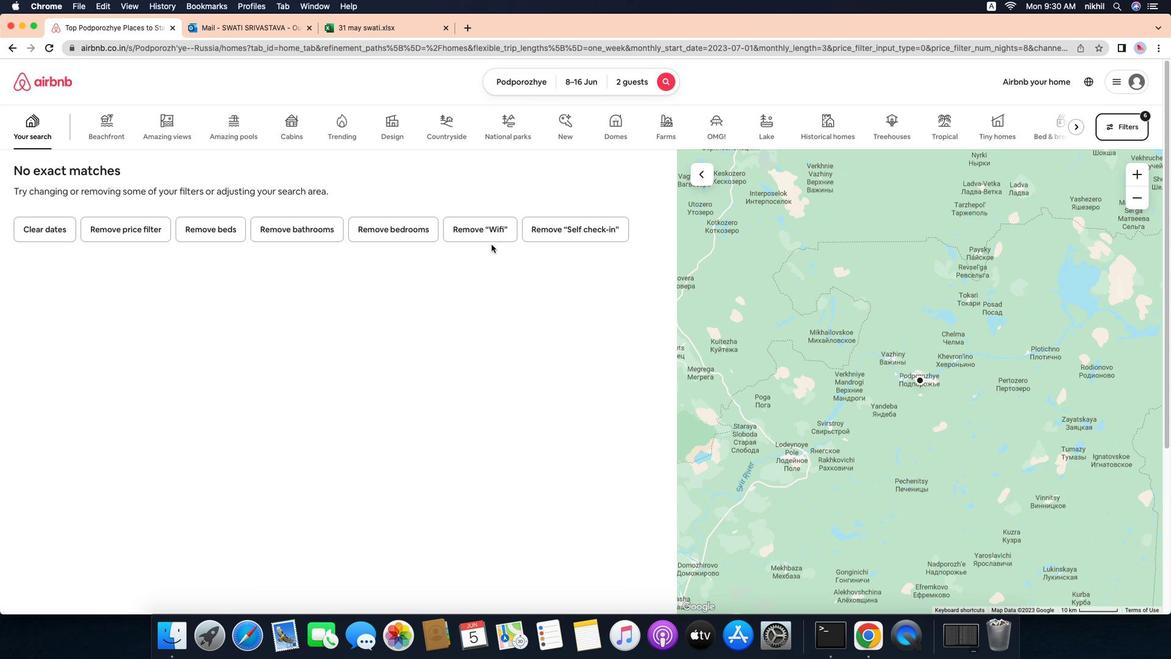 
Action: Mouse scrolled (522, 432) with delta (-224, 394)
Screenshot: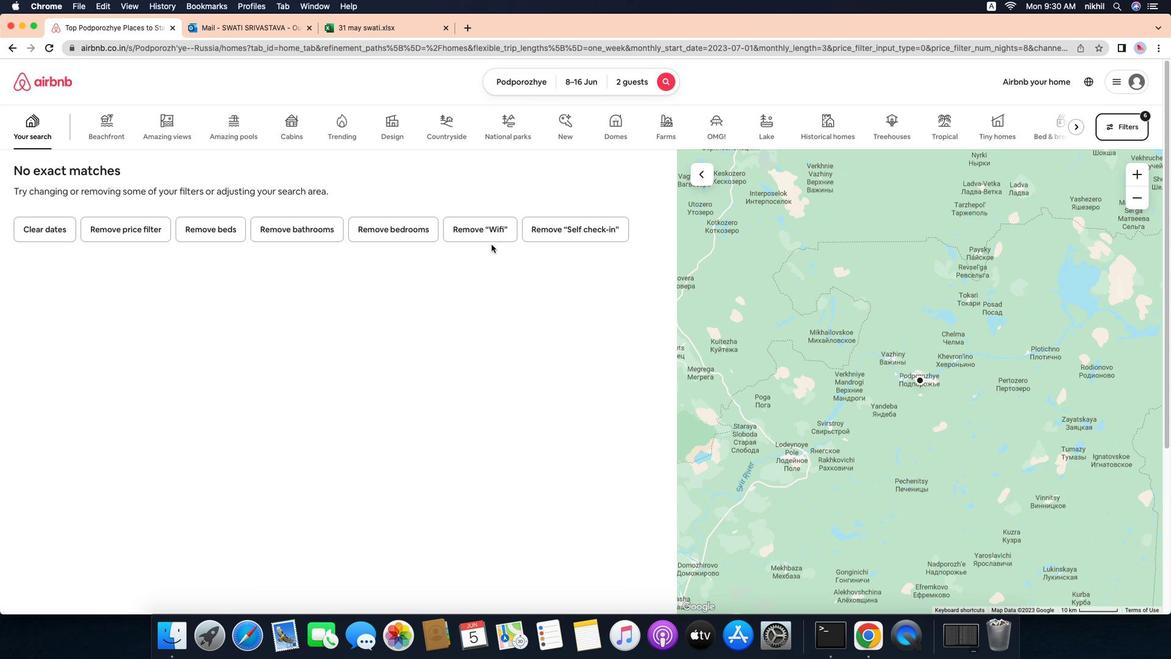 
Action: Mouse scrolled (522, 432) with delta (-224, 394)
Screenshot: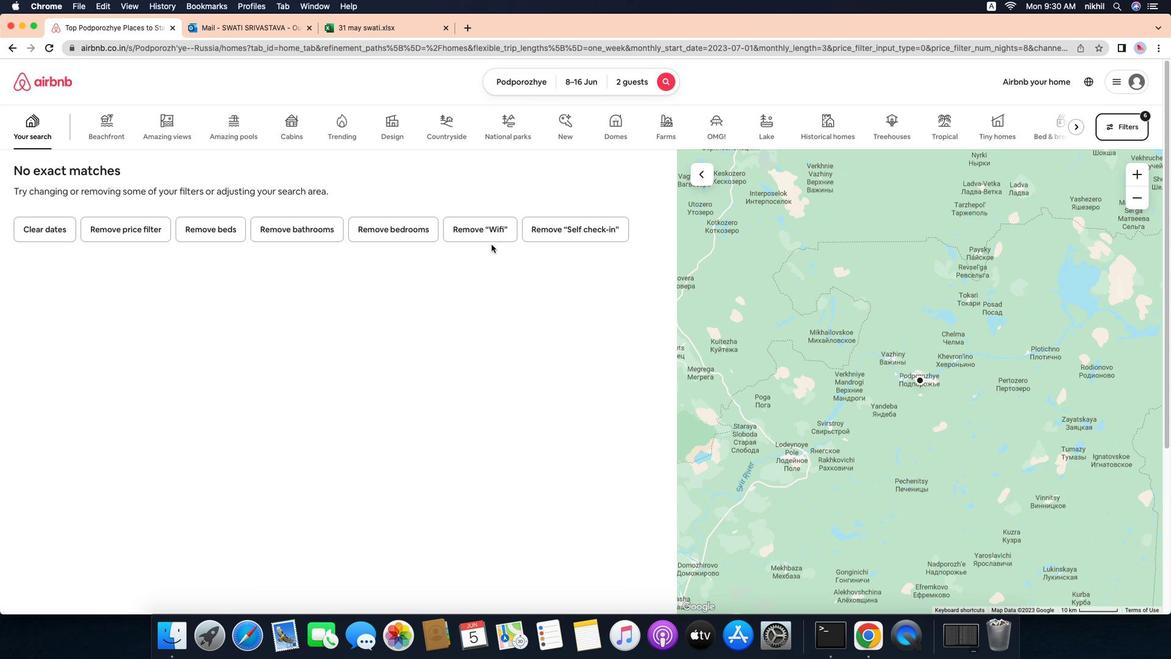 
Action: Mouse scrolled (522, 432) with delta (-224, 394)
Screenshot: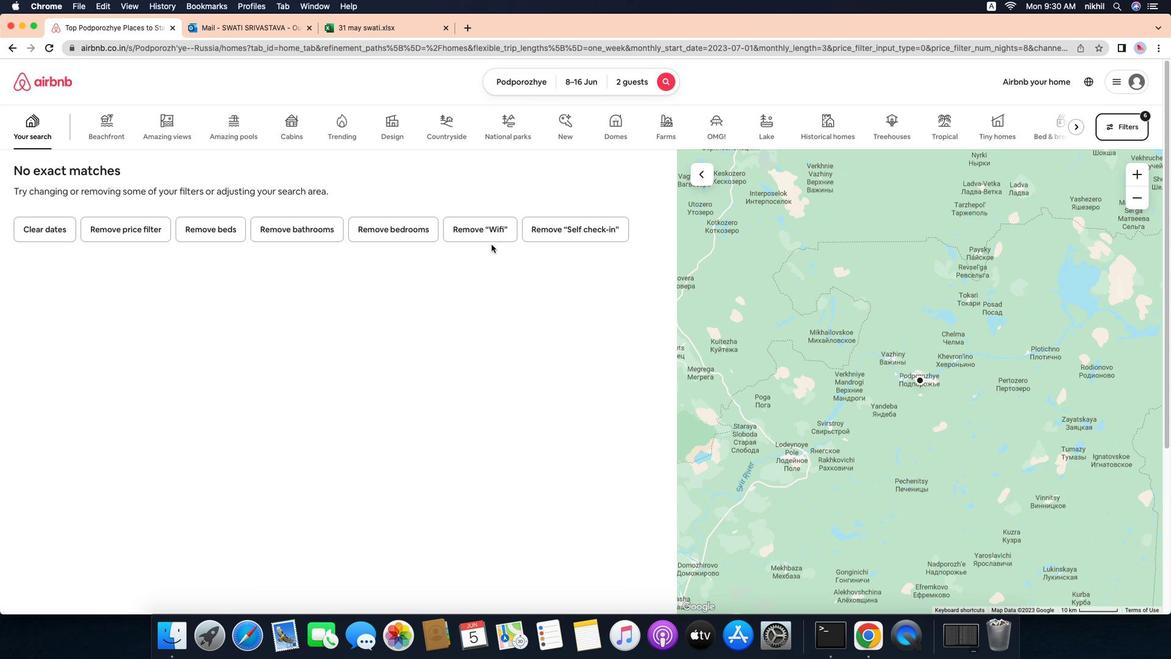 
Action: Mouse moved to (598, 438)
Screenshot: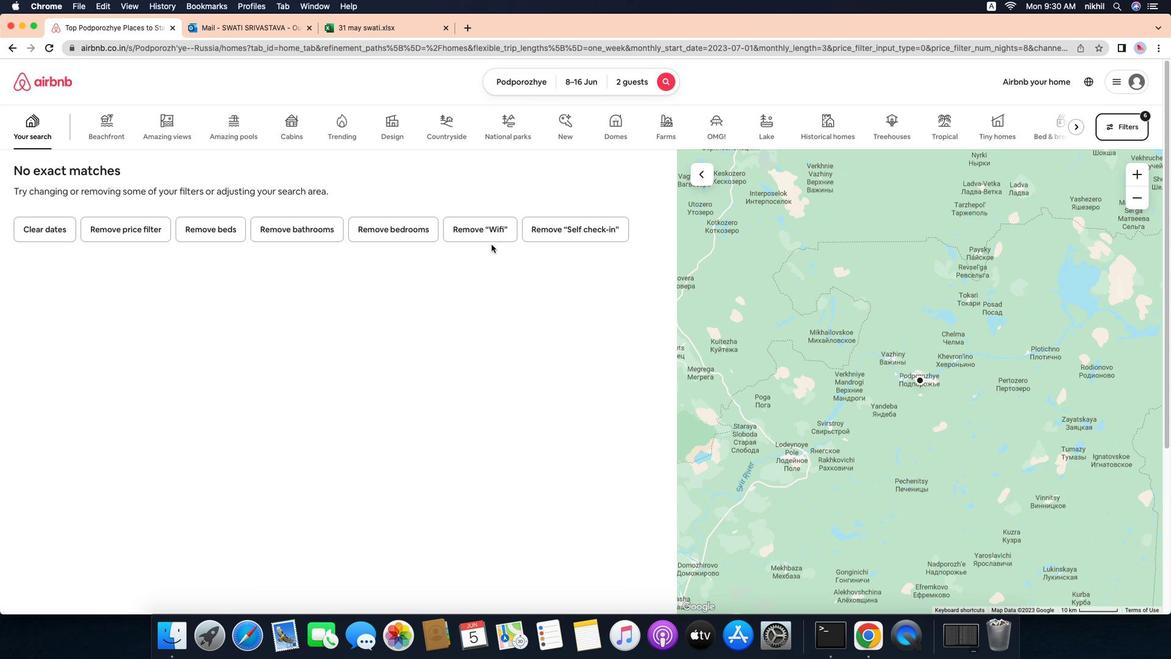
Action: Mouse pressed left at (598, 438)
Screenshot: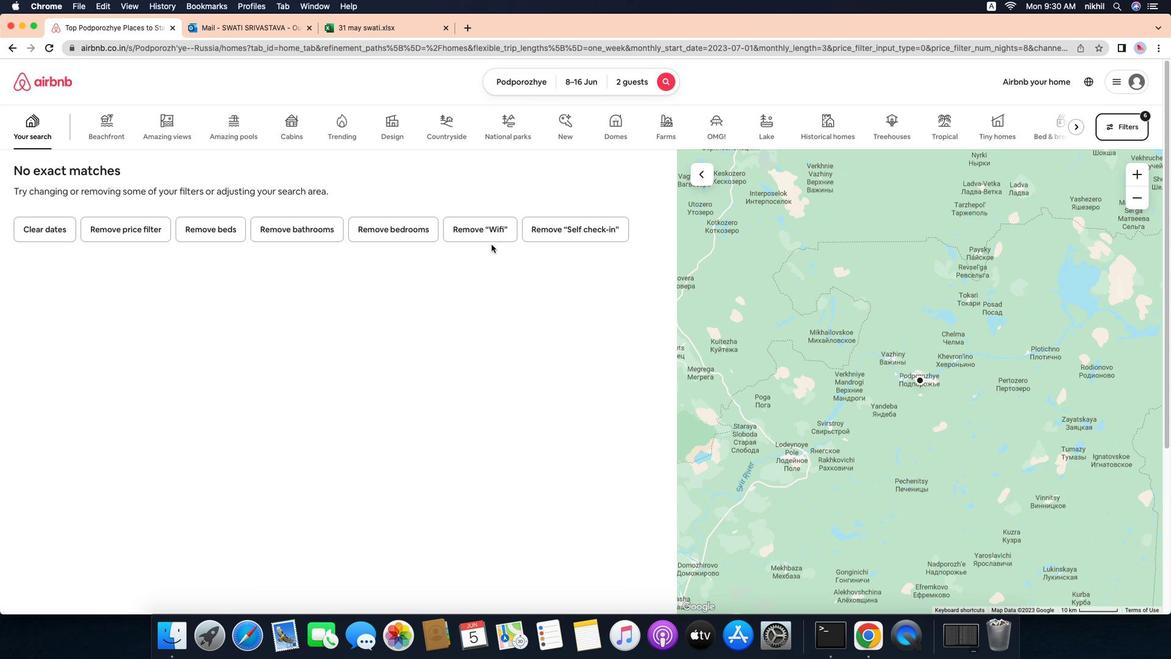 
Action: Mouse moved to (321, 413)
Screenshot: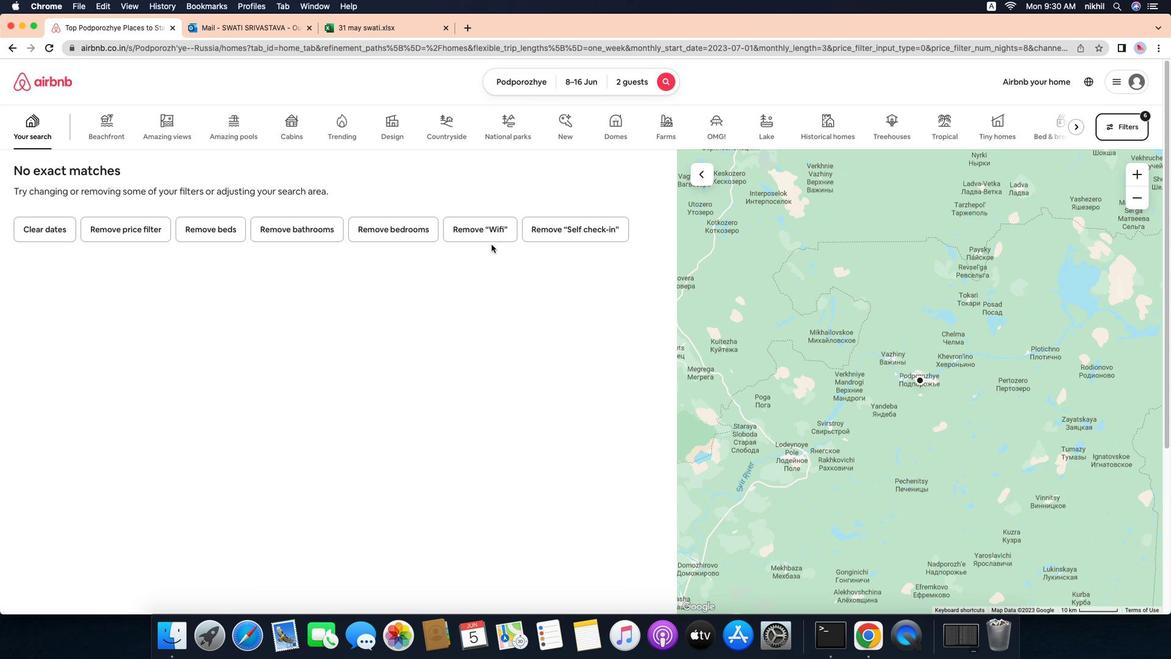 
